 Task: Add a signature Marley Cooper containing Best wishes for a happy National Law Enforcement Appreciation Day, Marley Cooper to email address softage.3@softage.net and add a label Real estate leases
Action: Mouse moved to (80, 138)
Screenshot: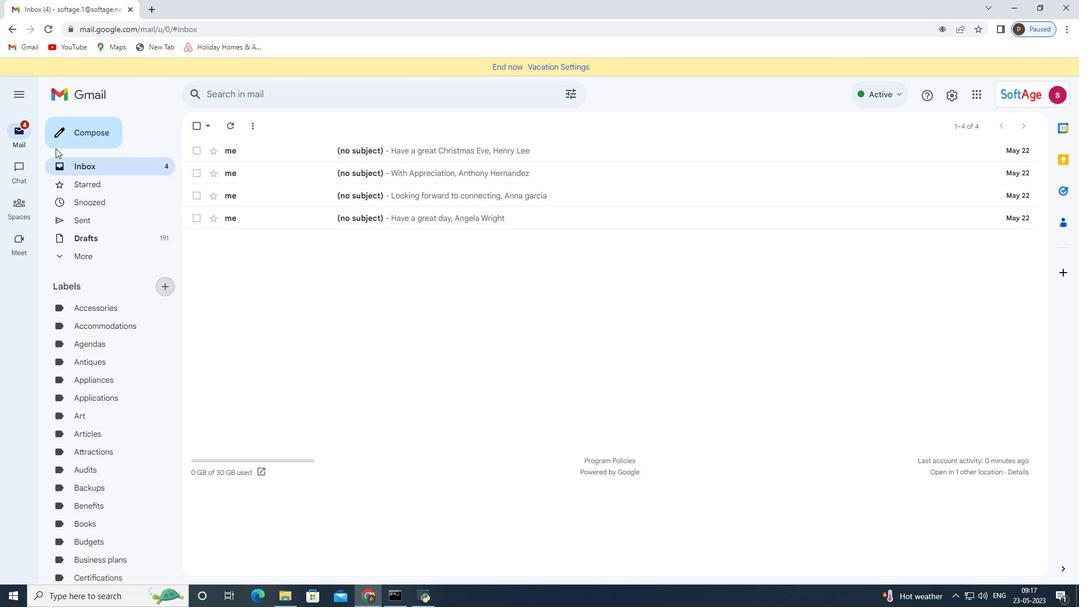 
Action: Mouse pressed left at (80, 138)
Screenshot: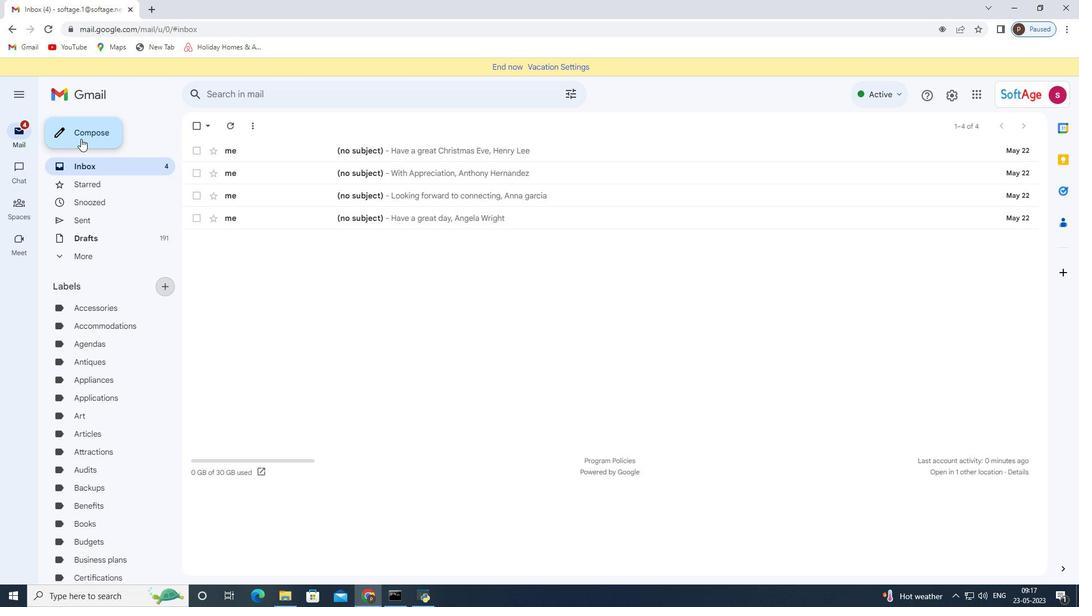 
Action: Mouse moved to (904, 568)
Screenshot: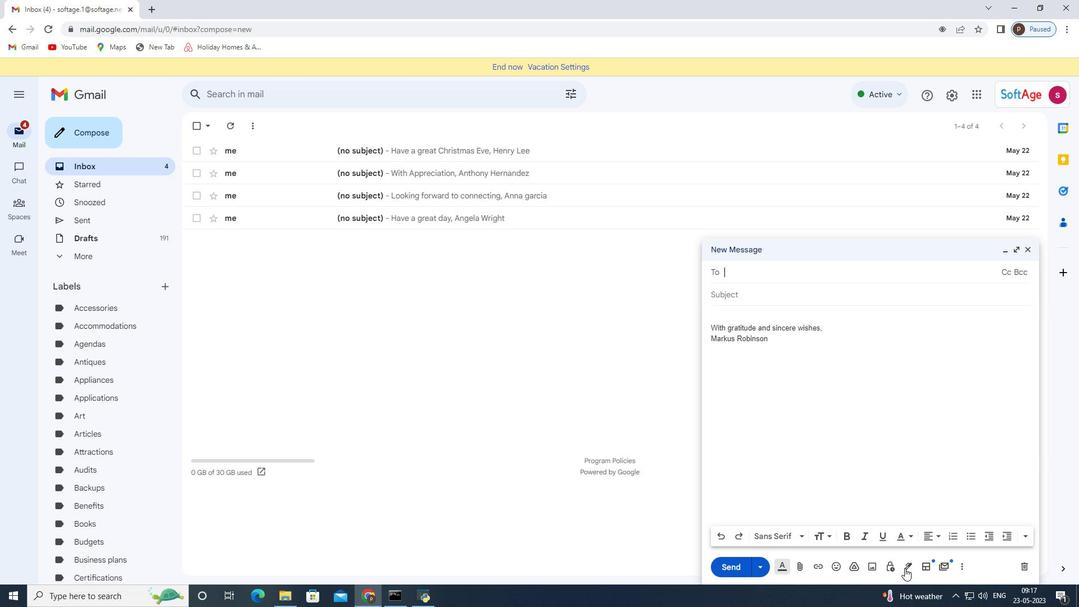 
Action: Mouse pressed left at (904, 568)
Screenshot: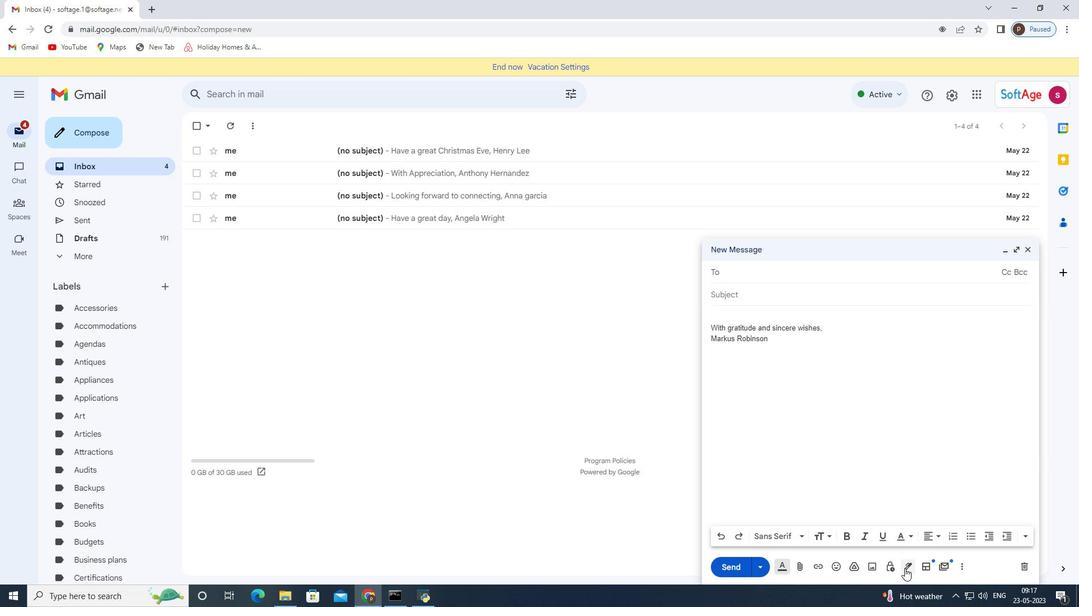 
Action: Mouse moved to (971, 505)
Screenshot: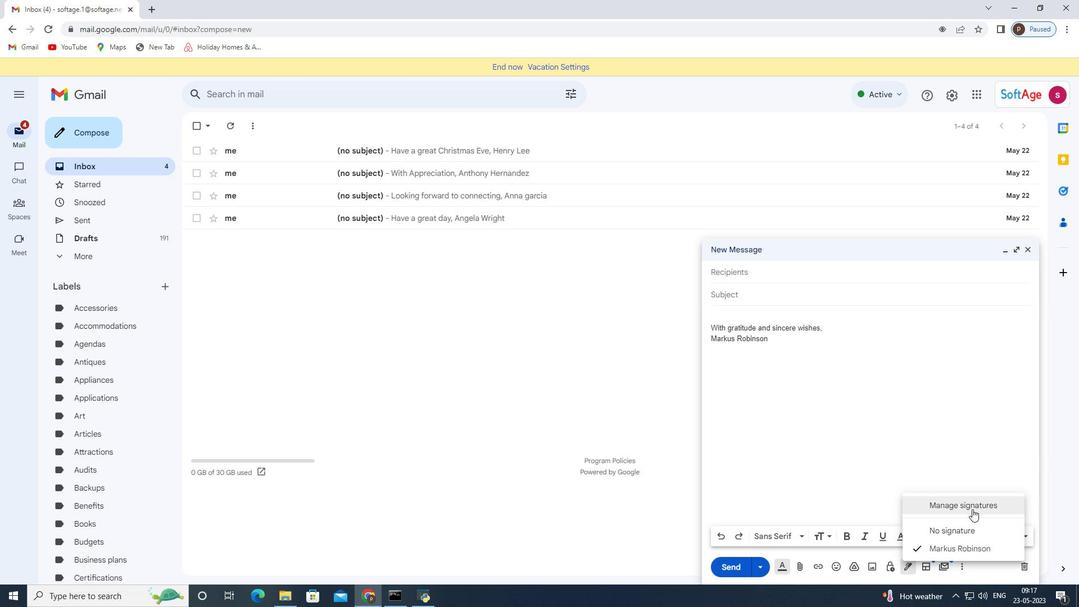 
Action: Mouse pressed left at (971, 505)
Screenshot: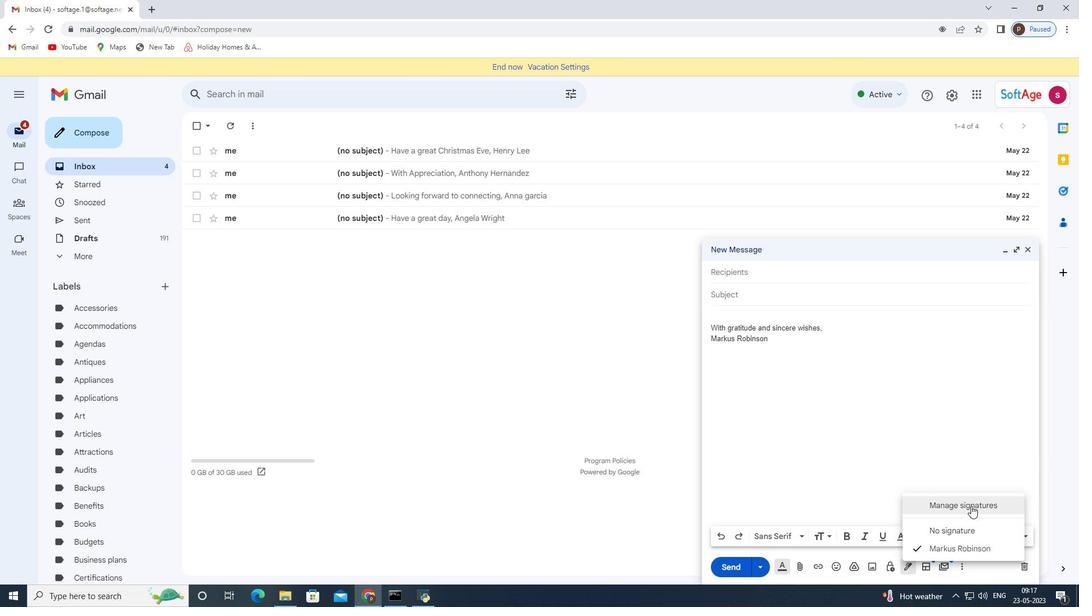 
Action: Mouse moved to (364, 347)
Screenshot: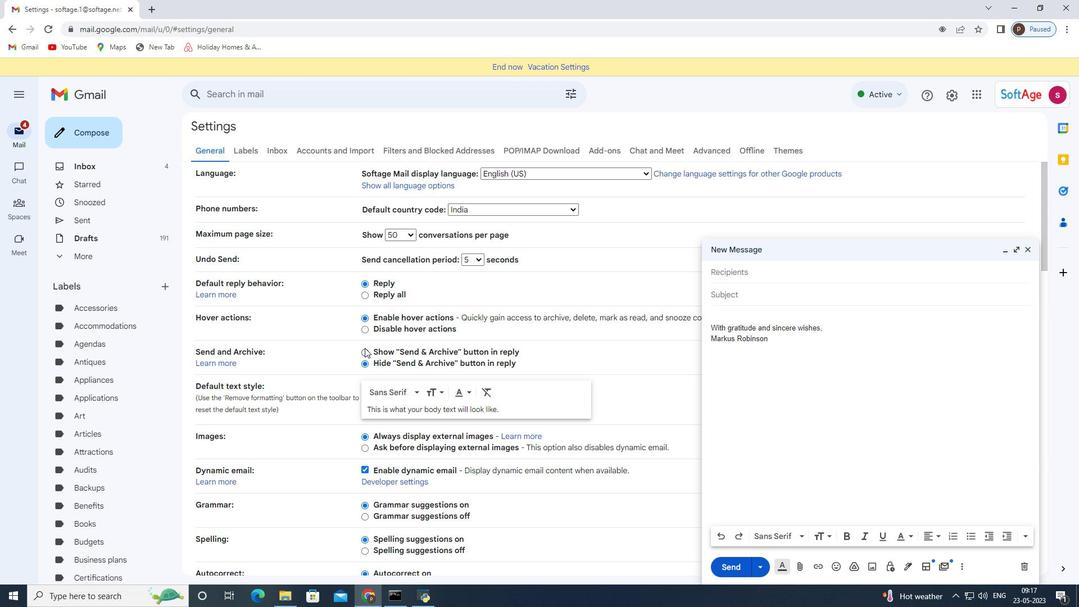 
Action: Mouse scrolled (364, 346) with delta (0, 0)
Screenshot: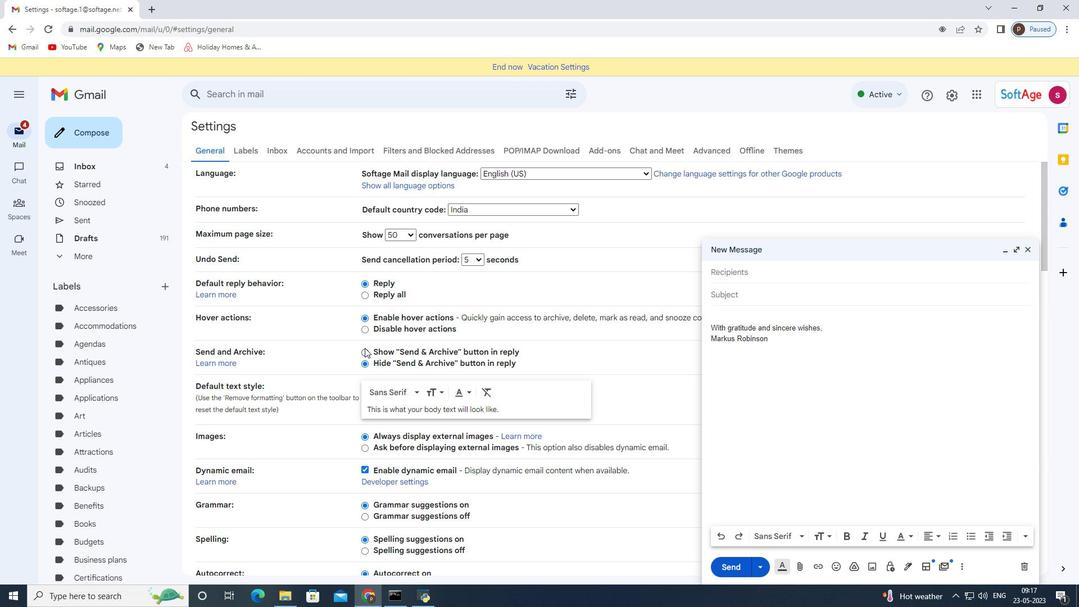 
Action: Mouse scrolled (364, 346) with delta (0, 0)
Screenshot: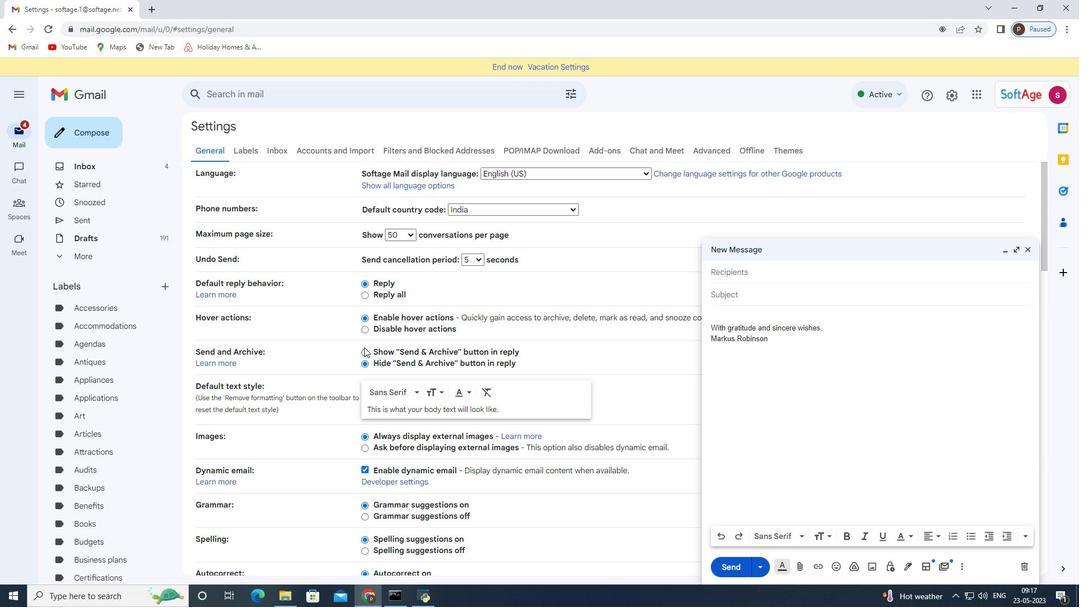 
Action: Mouse scrolled (364, 346) with delta (0, 0)
Screenshot: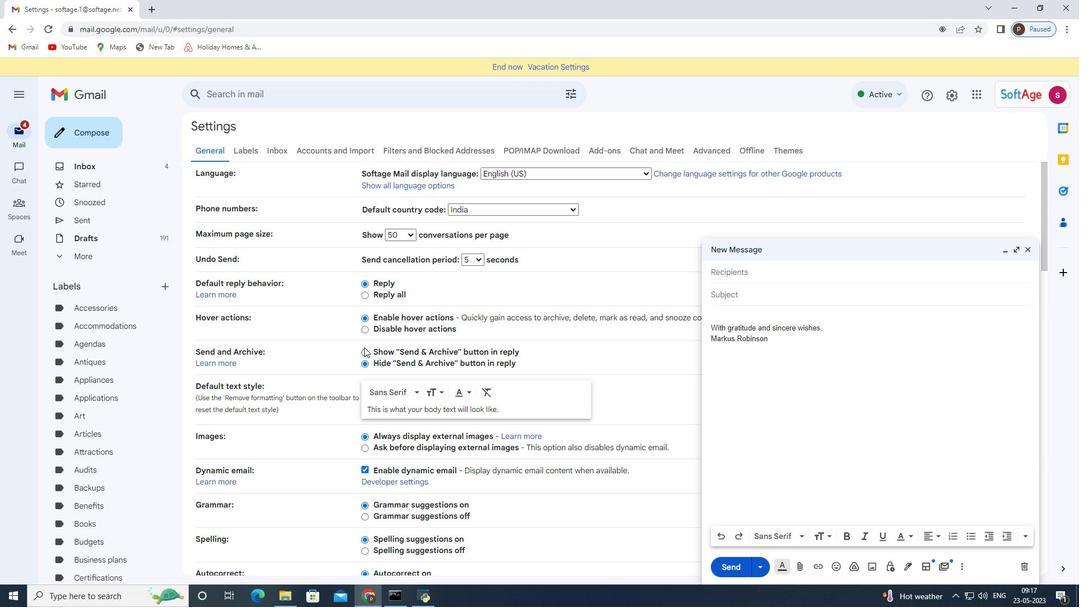 
Action: Mouse moved to (369, 347)
Screenshot: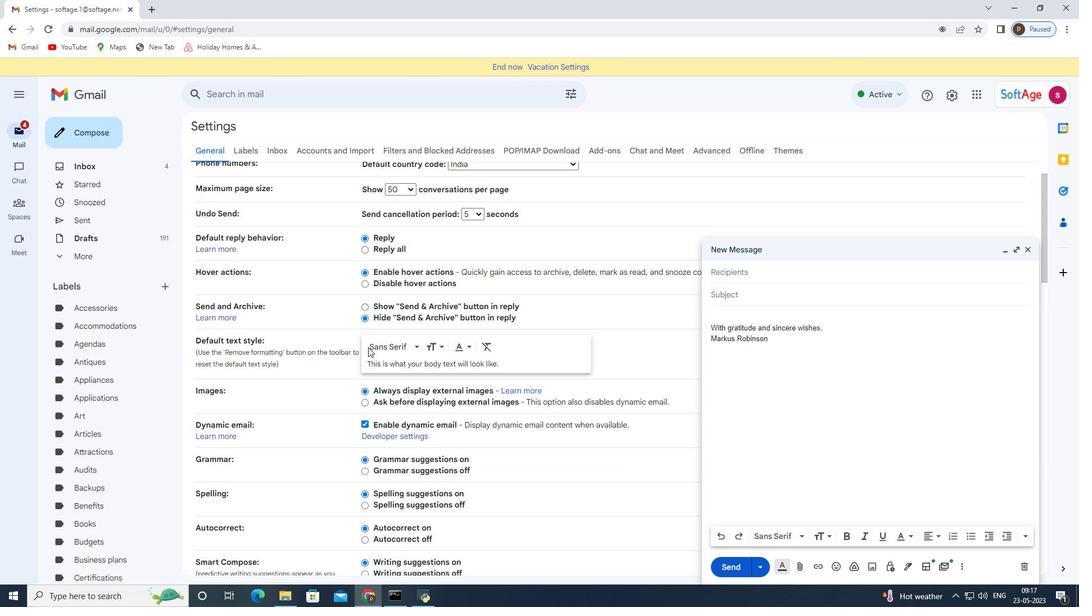 
Action: Mouse scrolled (369, 347) with delta (0, 0)
Screenshot: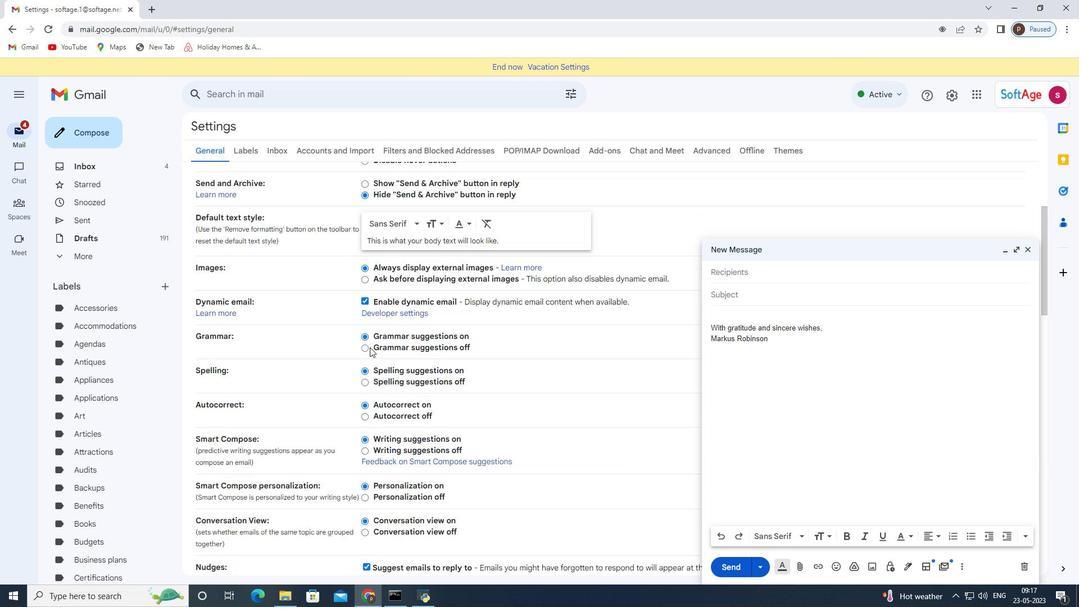 
Action: Mouse scrolled (369, 346) with delta (0, 0)
Screenshot: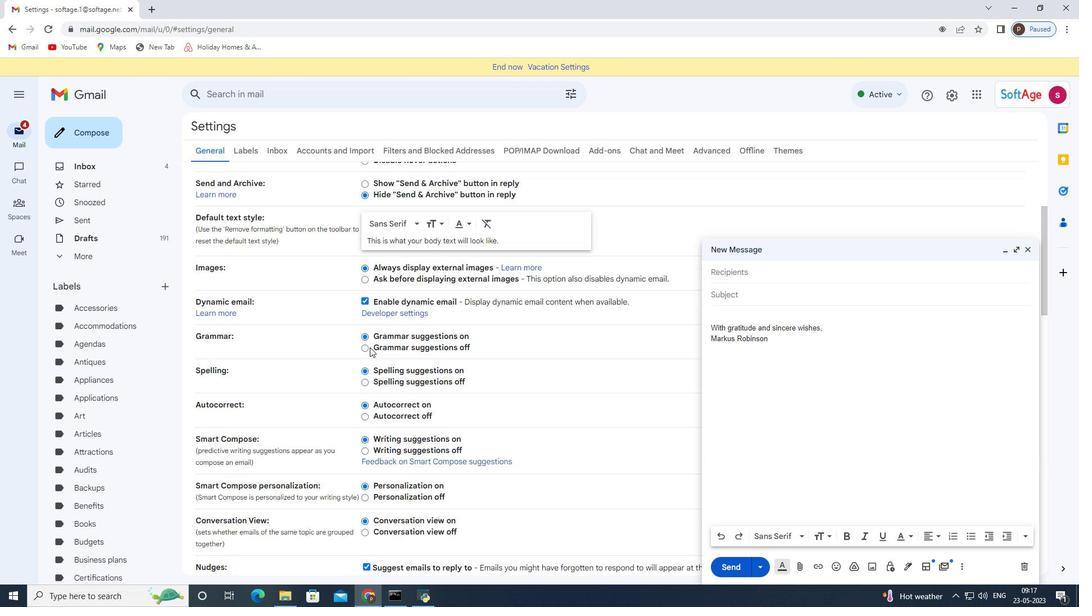 
Action: Mouse scrolled (369, 346) with delta (0, 0)
Screenshot: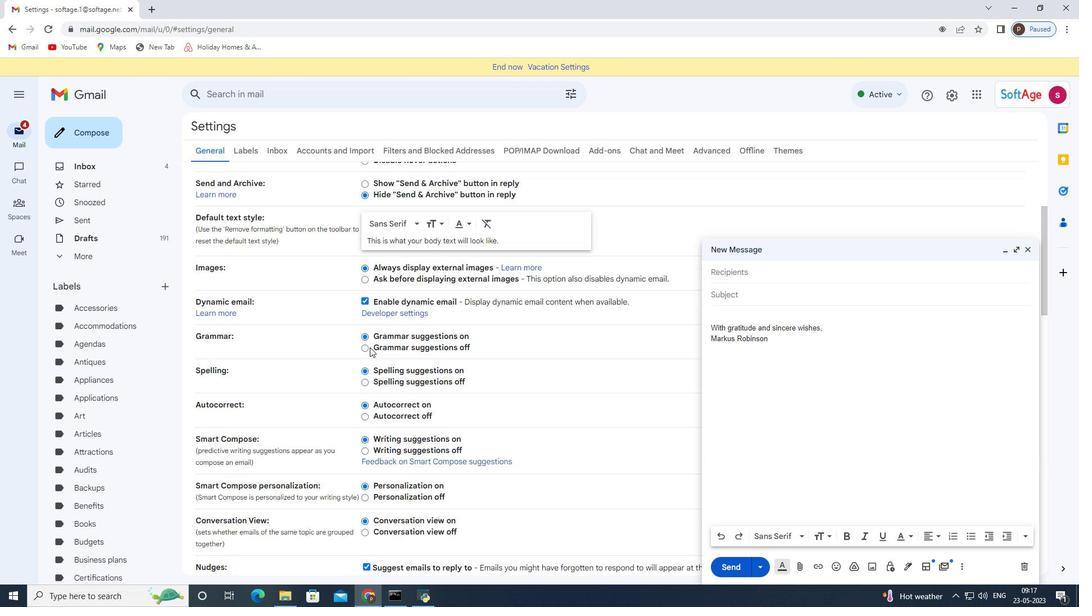 
Action: Mouse scrolled (369, 346) with delta (0, 0)
Screenshot: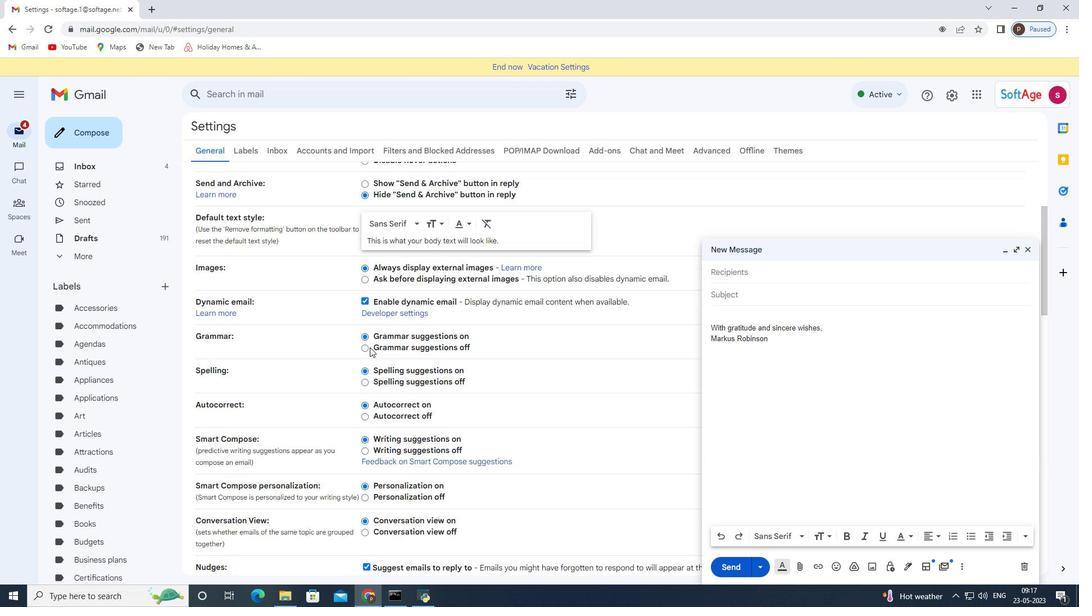 
Action: Mouse scrolled (369, 346) with delta (0, 0)
Screenshot: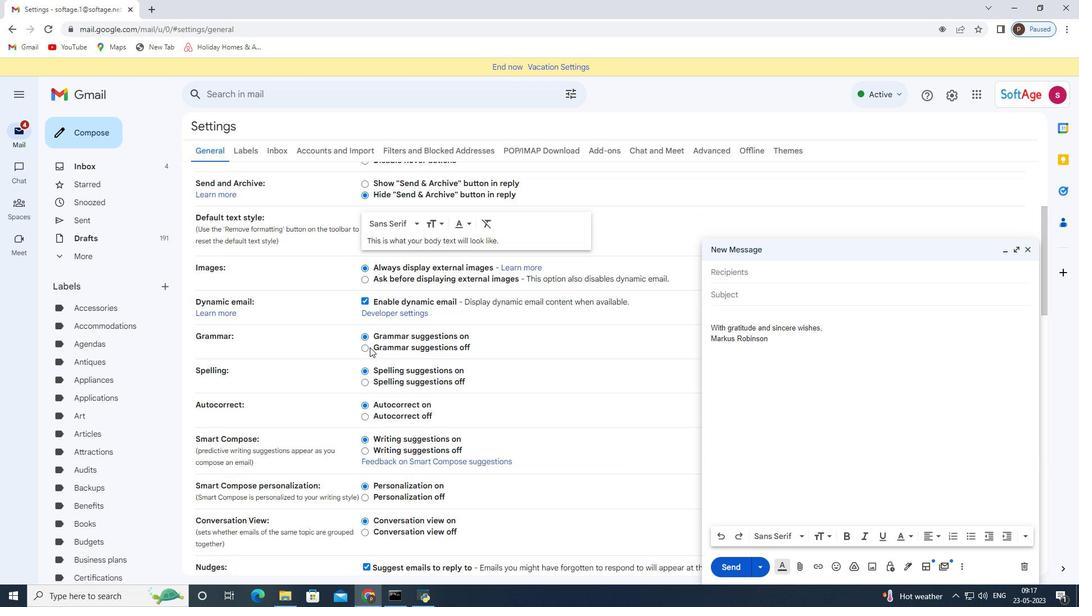 
Action: Mouse scrolled (369, 346) with delta (0, 0)
Screenshot: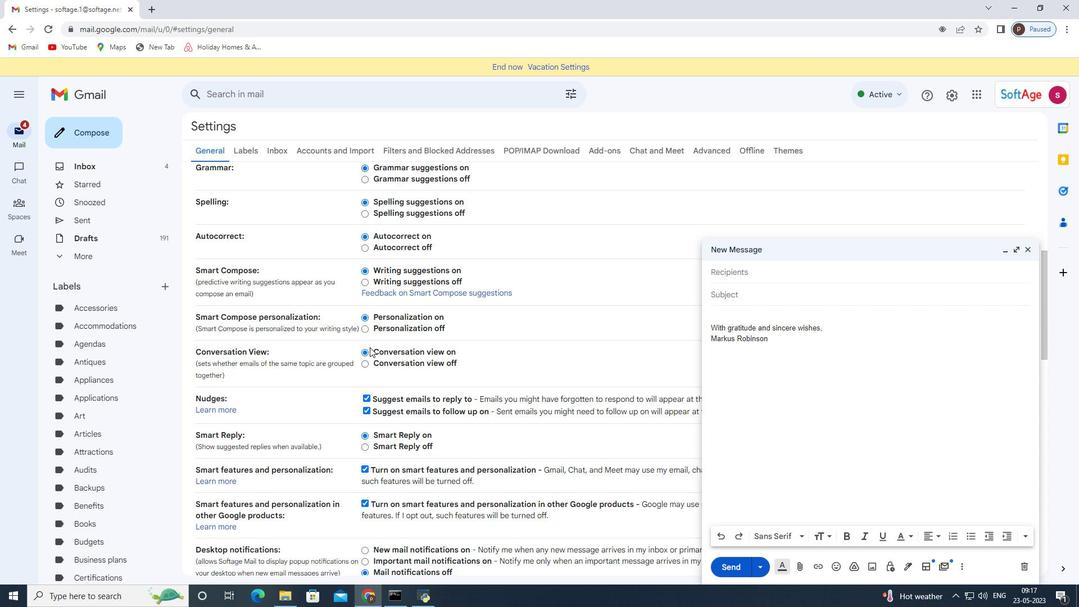 
Action: Mouse scrolled (369, 346) with delta (0, 0)
Screenshot: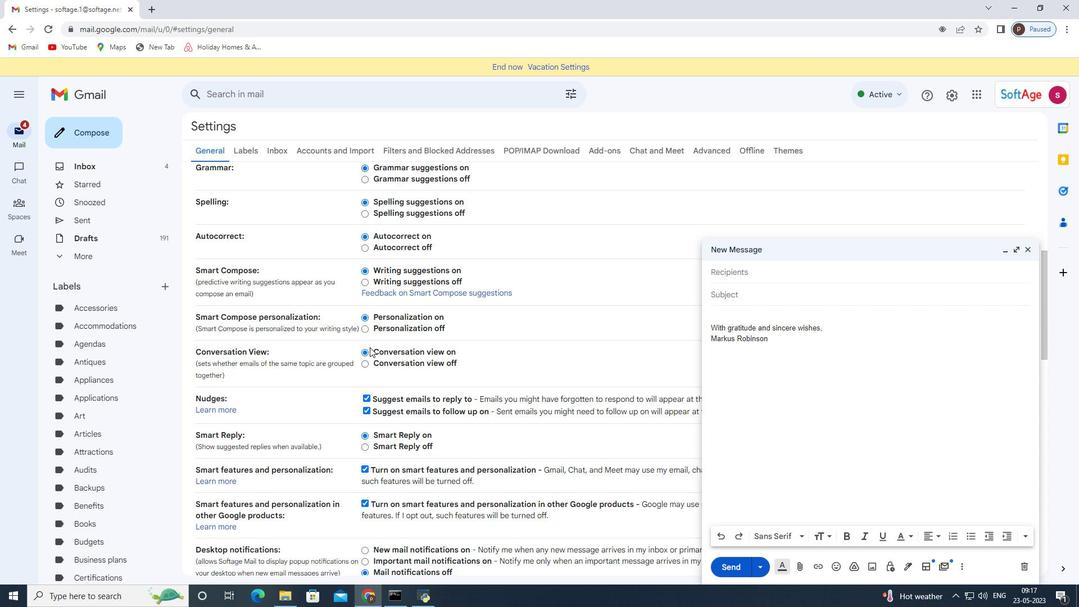 
Action: Mouse scrolled (369, 346) with delta (0, 0)
Screenshot: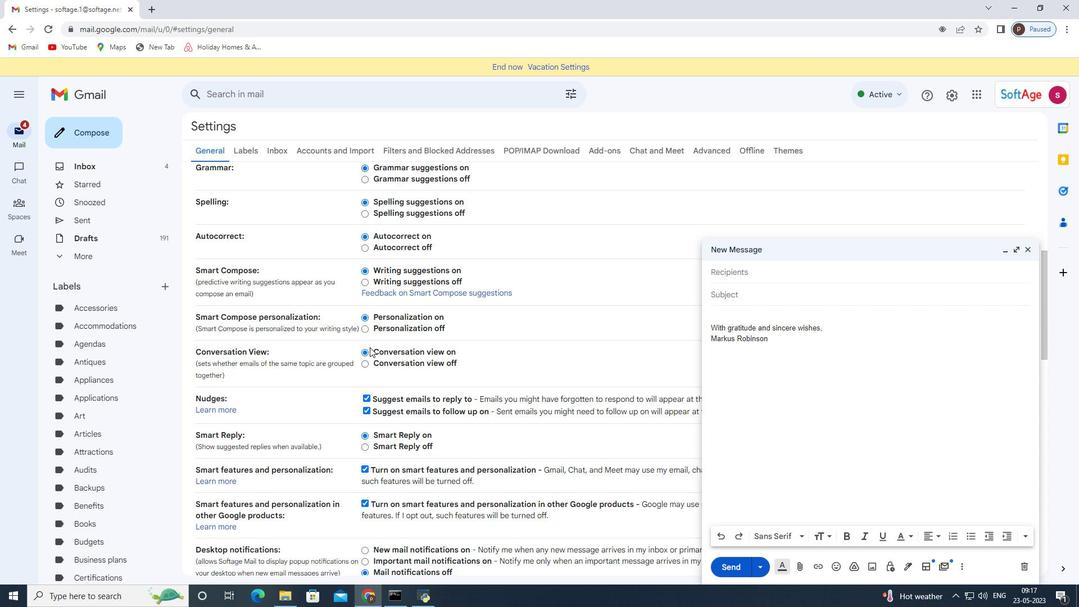 
Action: Mouse moved to (371, 347)
Screenshot: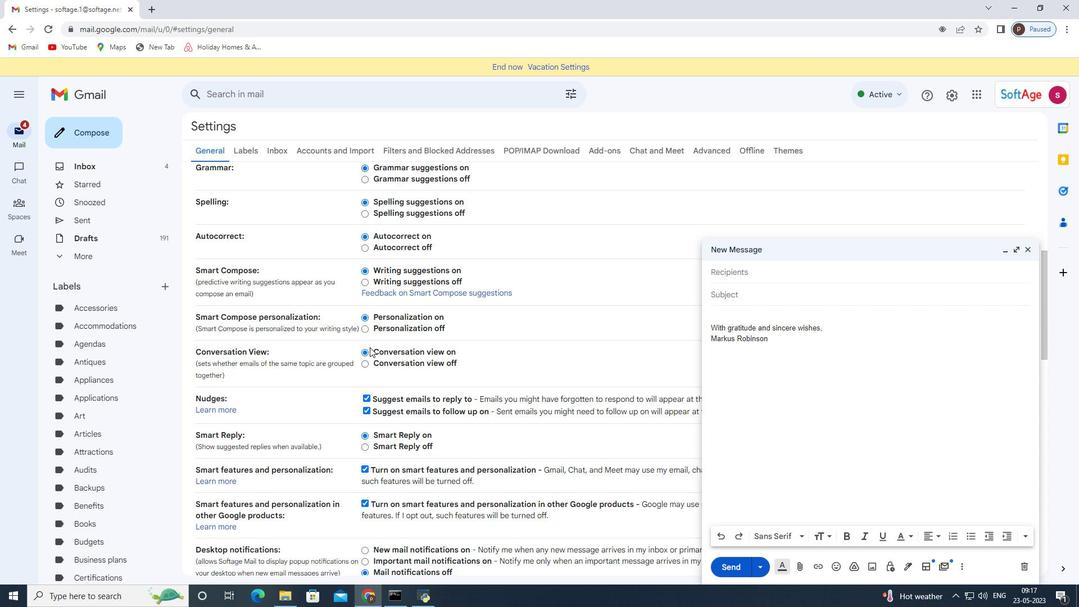 
Action: Mouse scrolled (371, 346) with delta (0, 0)
Screenshot: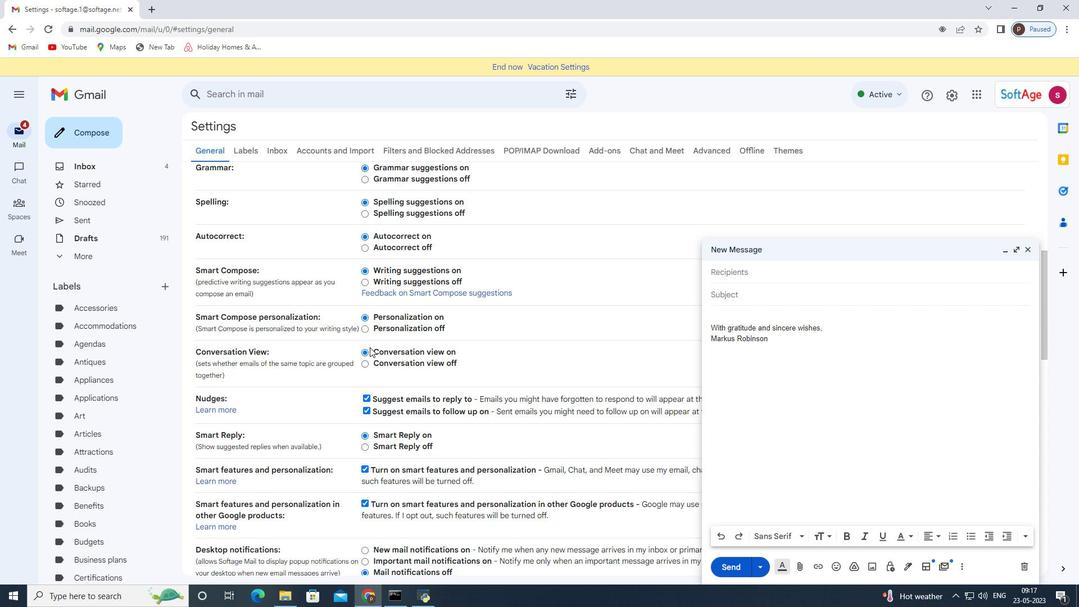 
Action: Mouse moved to (379, 345)
Screenshot: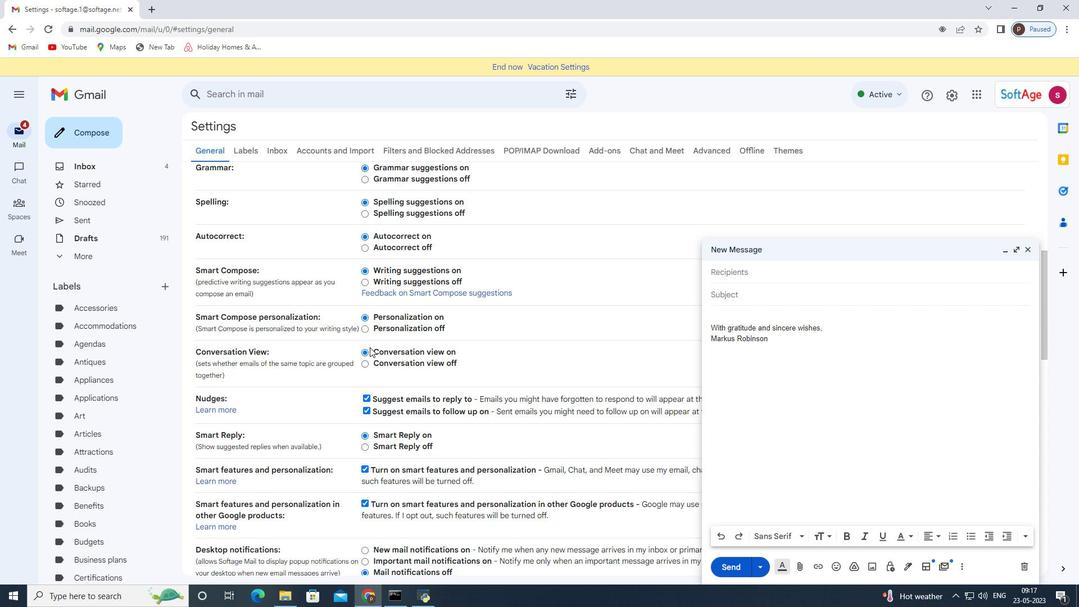 
Action: Mouse scrolled (379, 345) with delta (0, 0)
Screenshot: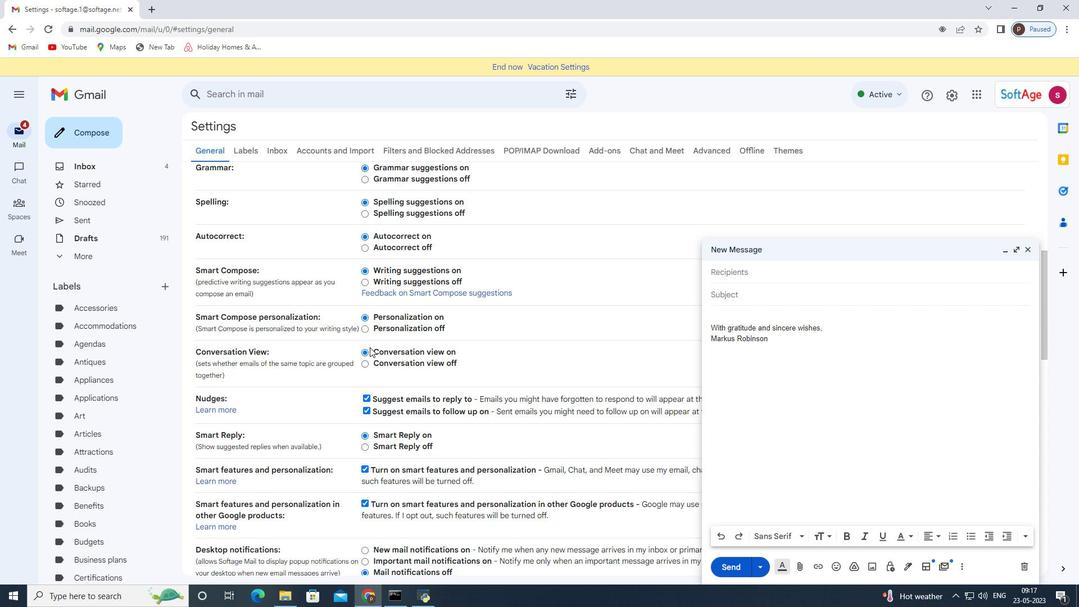 
Action: Mouse moved to (395, 343)
Screenshot: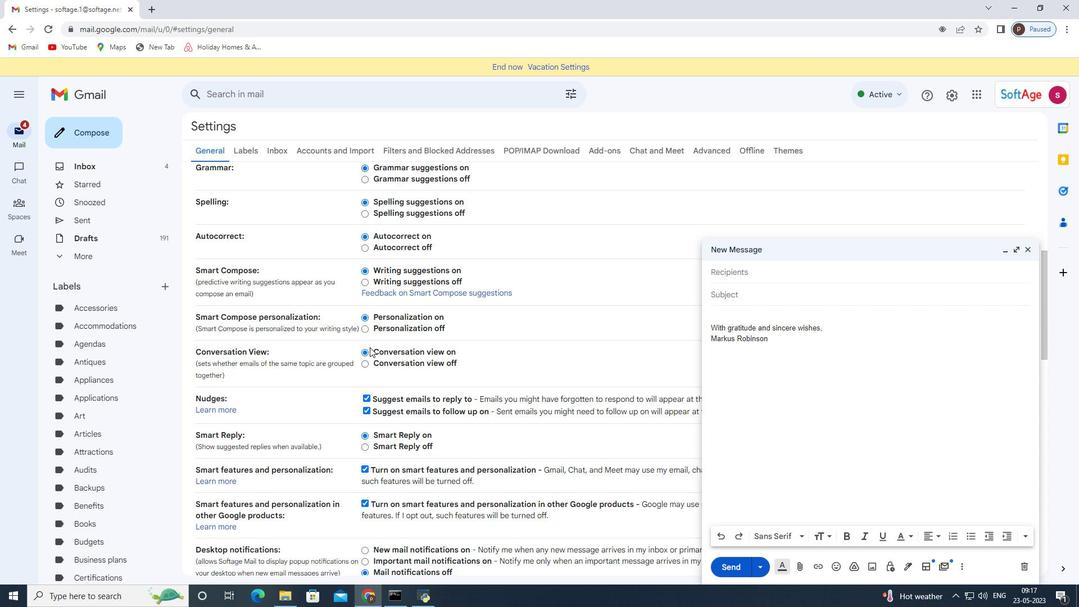 
Action: Mouse scrolled (395, 343) with delta (0, 0)
Screenshot: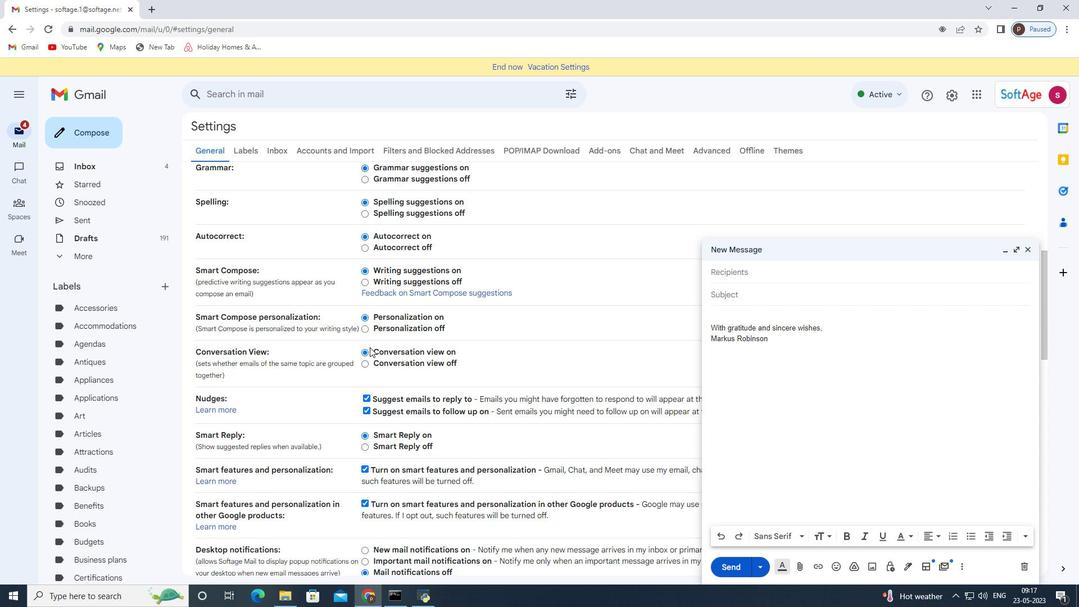 
Action: Mouse moved to (418, 342)
Screenshot: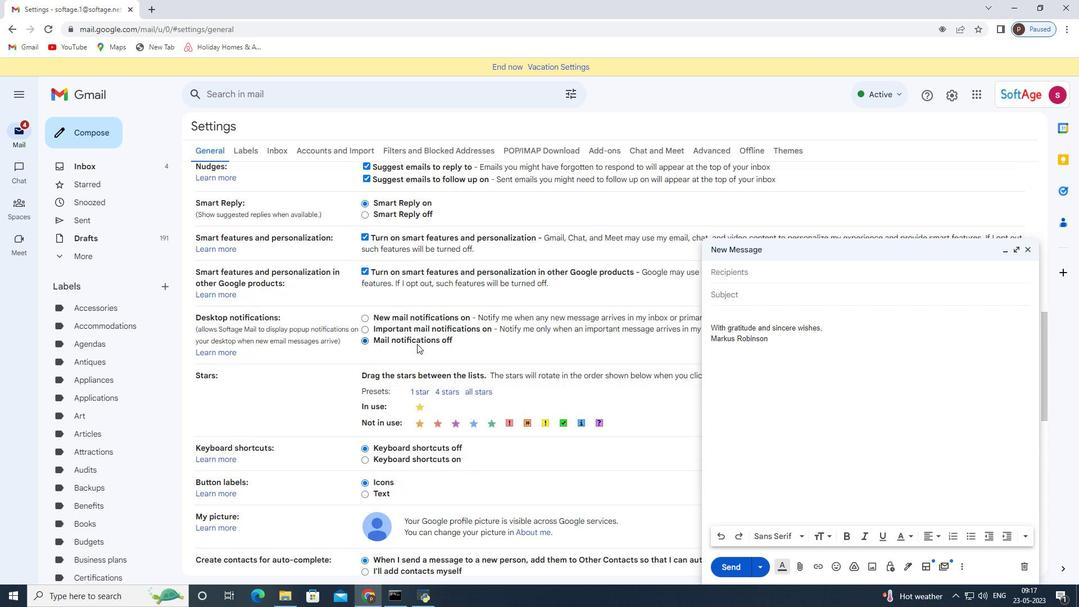 
Action: Mouse scrolled (418, 341) with delta (0, 0)
Screenshot: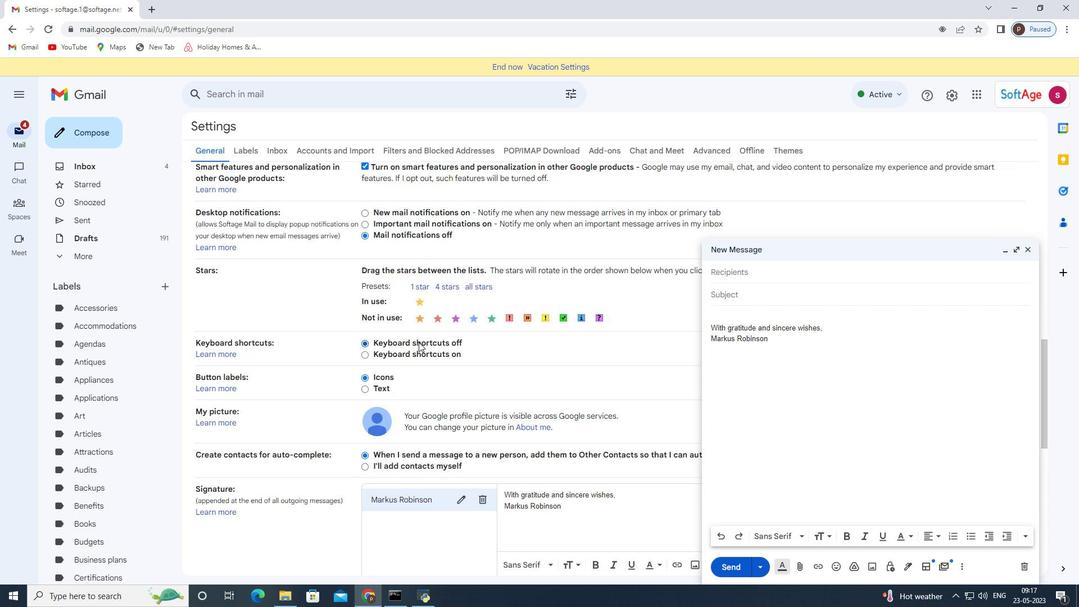
Action: Mouse scrolled (418, 341) with delta (0, 0)
Screenshot: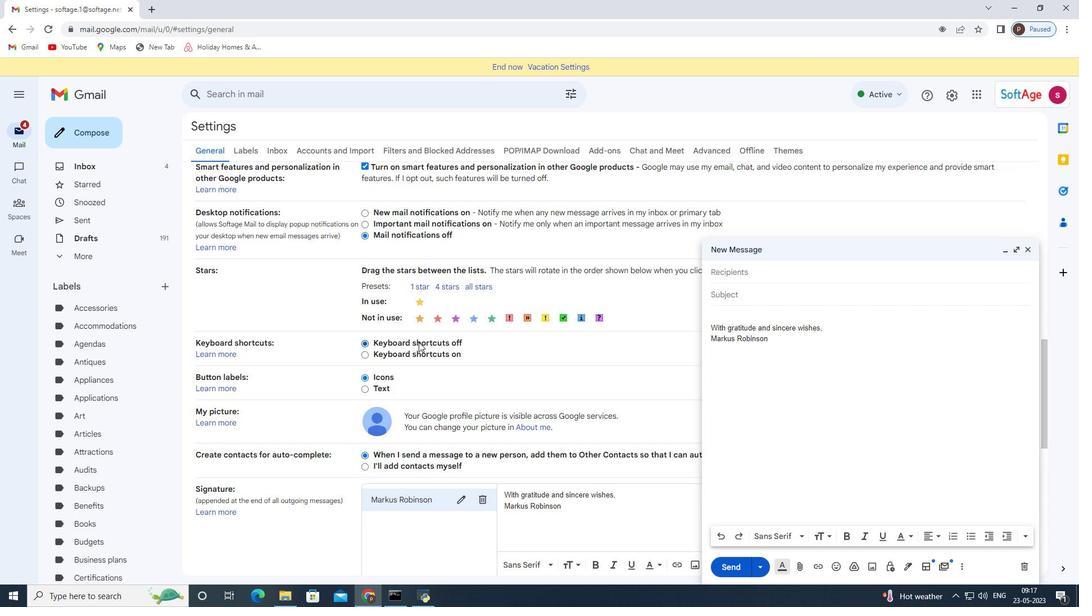 
Action: Mouse moved to (478, 389)
Screenshot: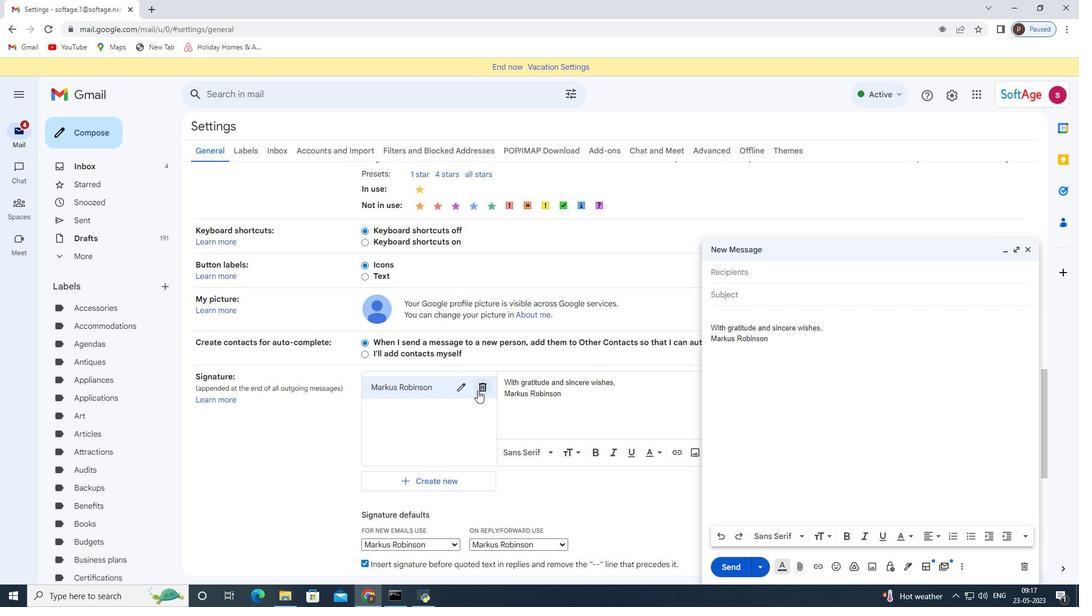 
Action: Mouse pressed left at (478, 389)
Screenshot: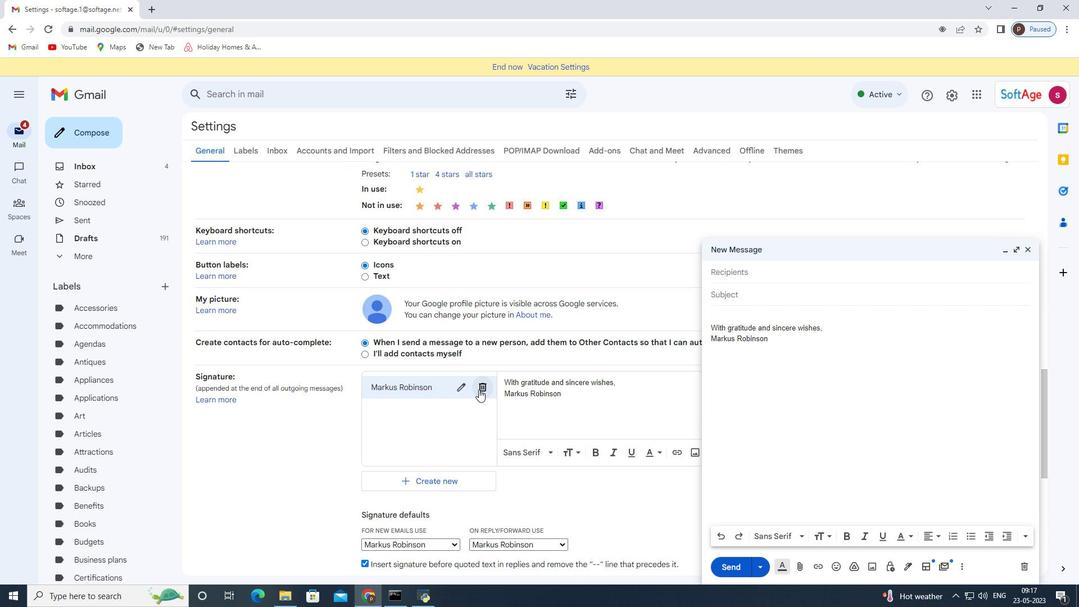 
Action: Mouse moved to (639, 347)
Screenshot: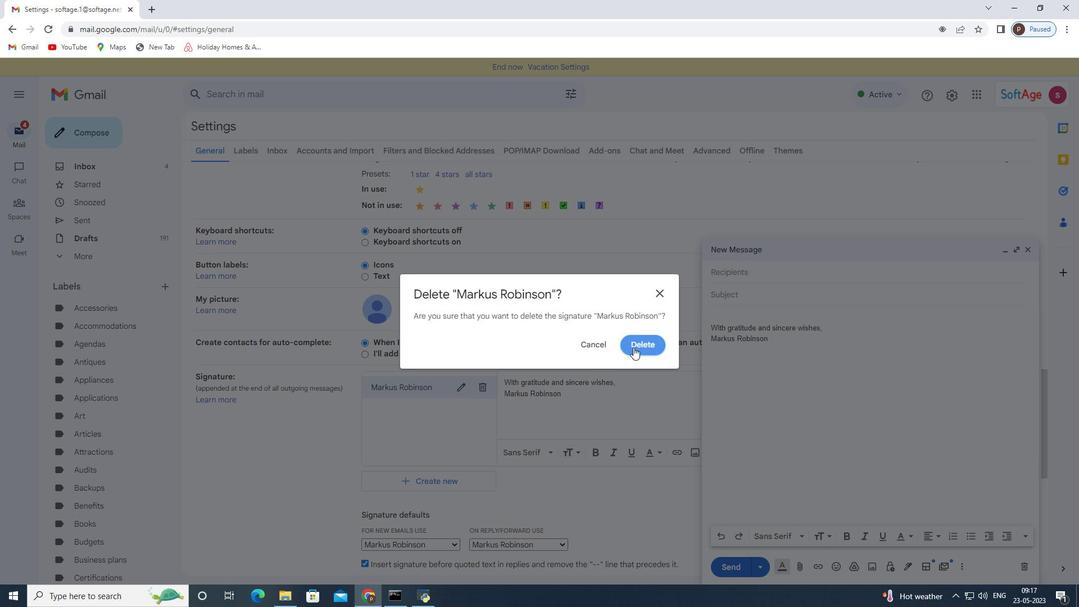 
Action: Mouse pressed left at (639, 347)
Screenshot: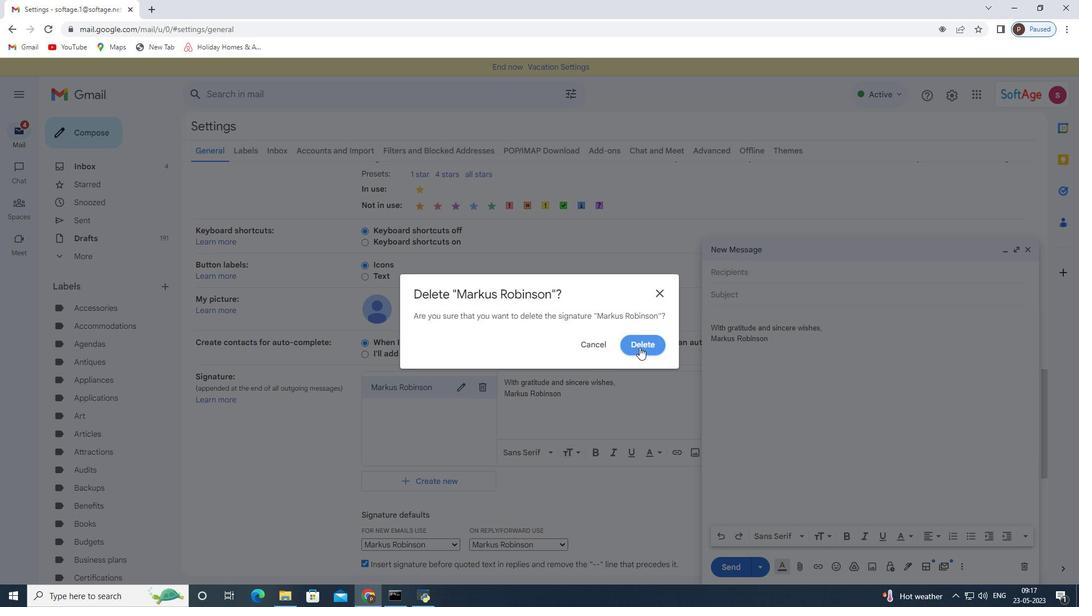 
Action: Mouse moved to (413, 389)
Screenshot: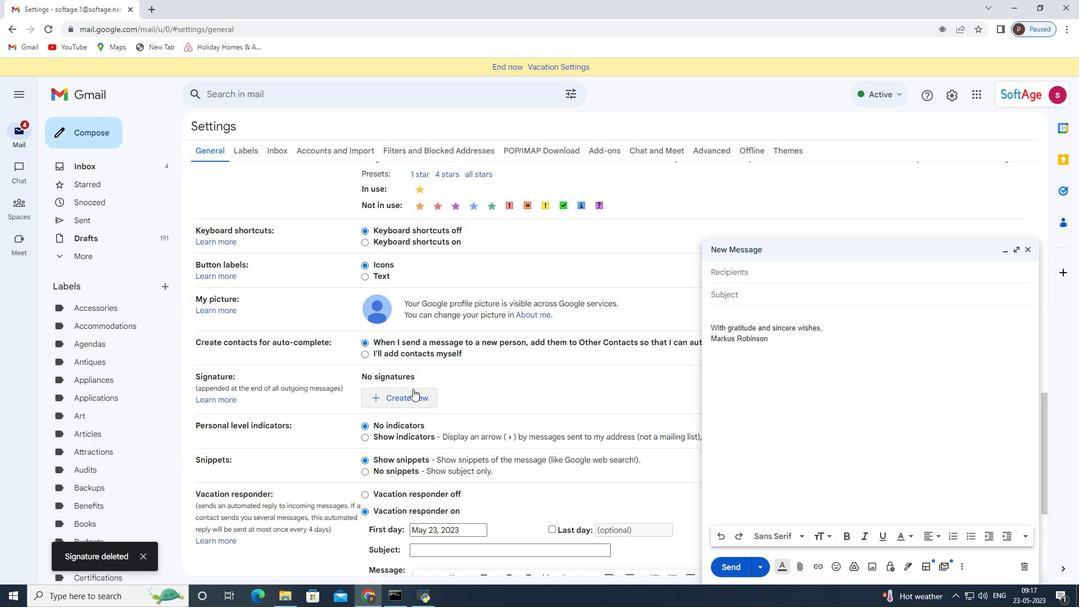 
Action: Mouse pressed left at (413, 389)
Screenshot: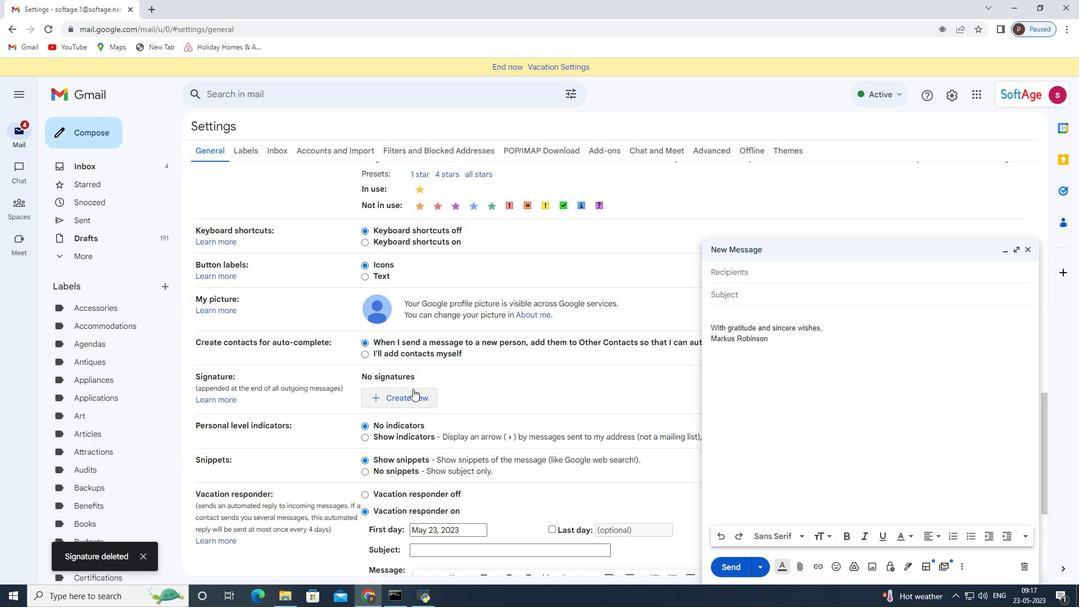
Action: Mouse moved to (443, 315)
Screenshot: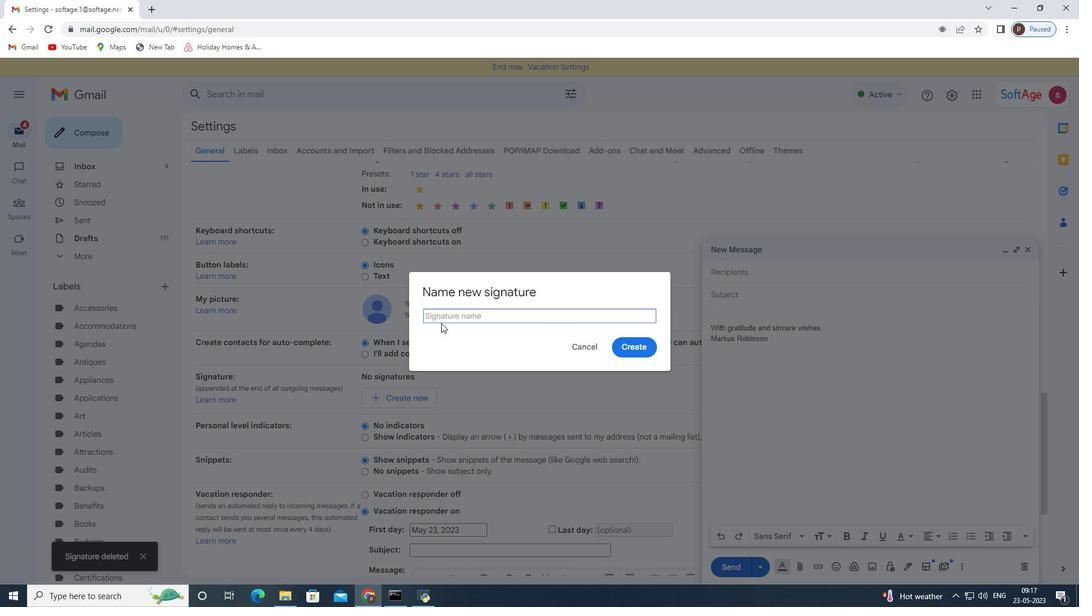 
Action: Mouse pressed left at (443, 315)
Screenshot: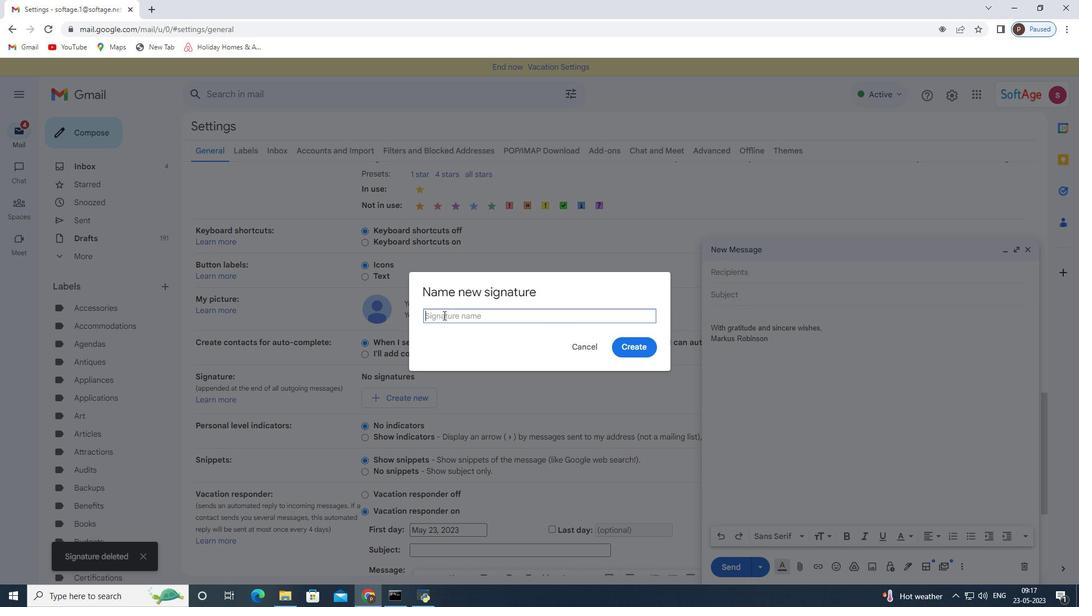 
Action: Key pressed <Key.shift>Marley<Key.space><Key.shift>Cooper
Screenshot: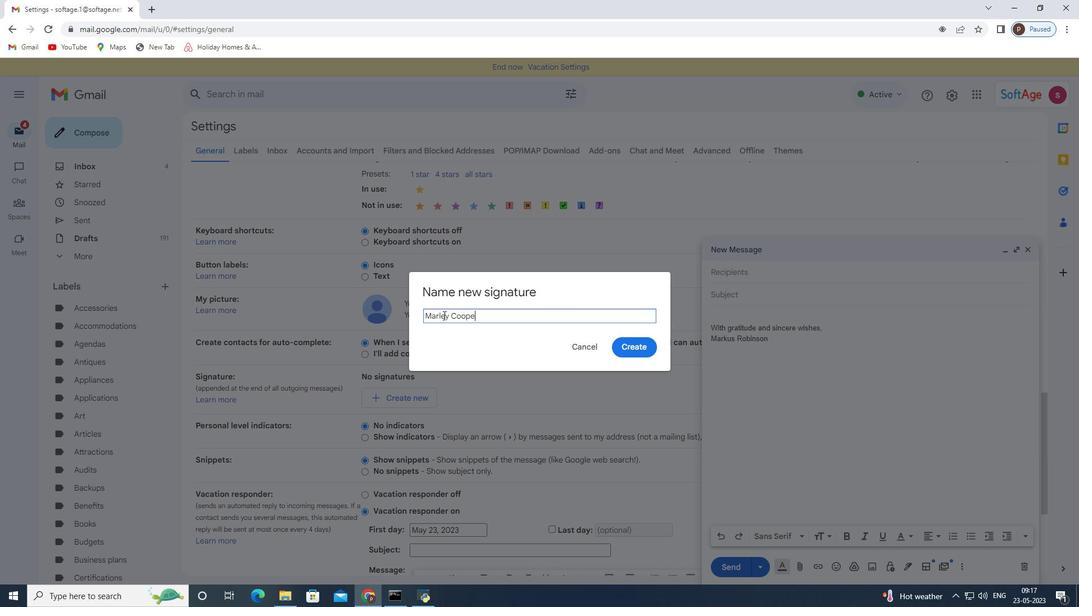
Action: Mouse moved to (644, 351)
Screenshot: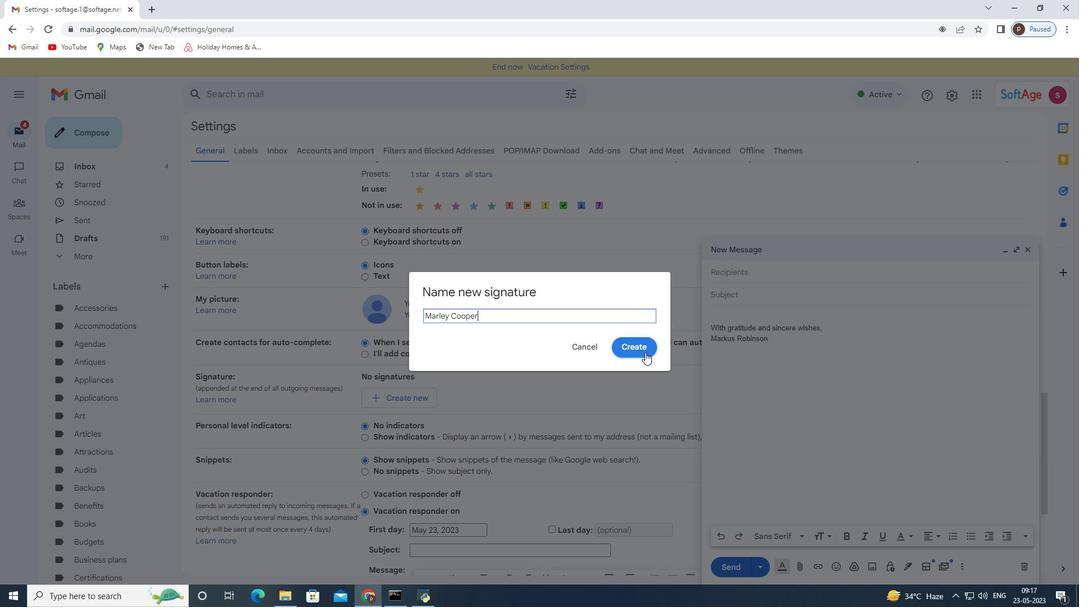 
Action: Mouse pressed left at (644, 351)
Screenshot: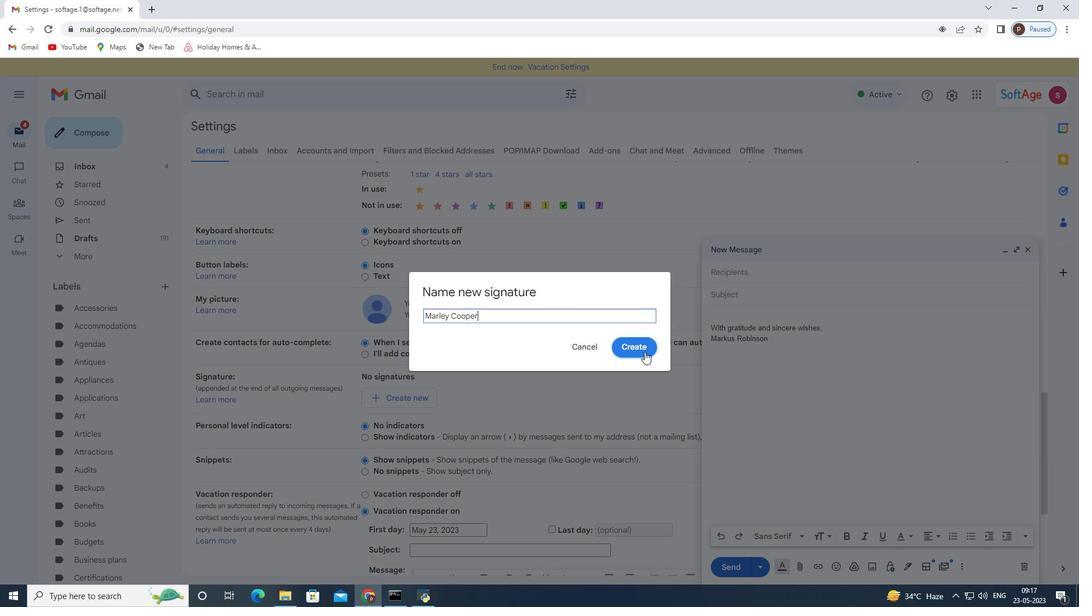 
Action: Mouse moved to (536, 394)
Screenshot: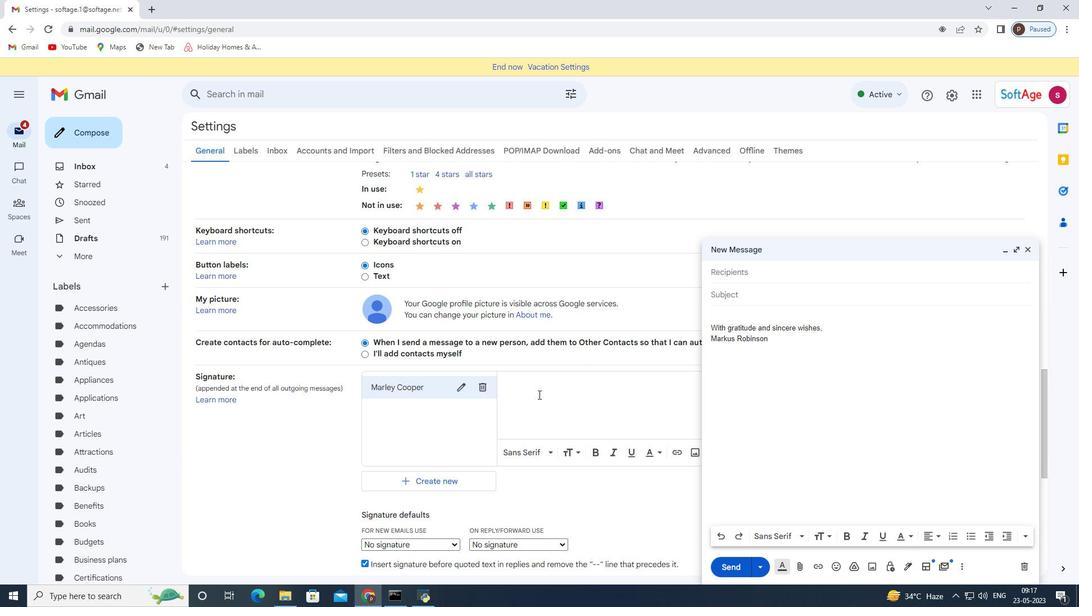 
Action: Mouse pressed left at (536, 394)
Screenshot: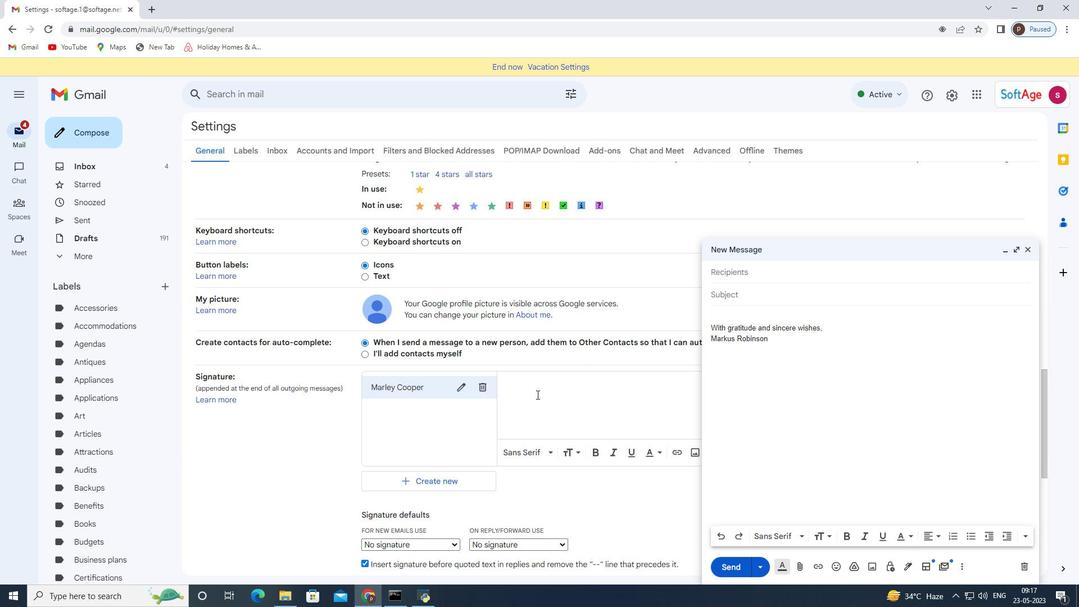 
Action: Key pressed <Key.shift>Best<Key.space>wishes<Key.space>for<Key.space>
Screenshot: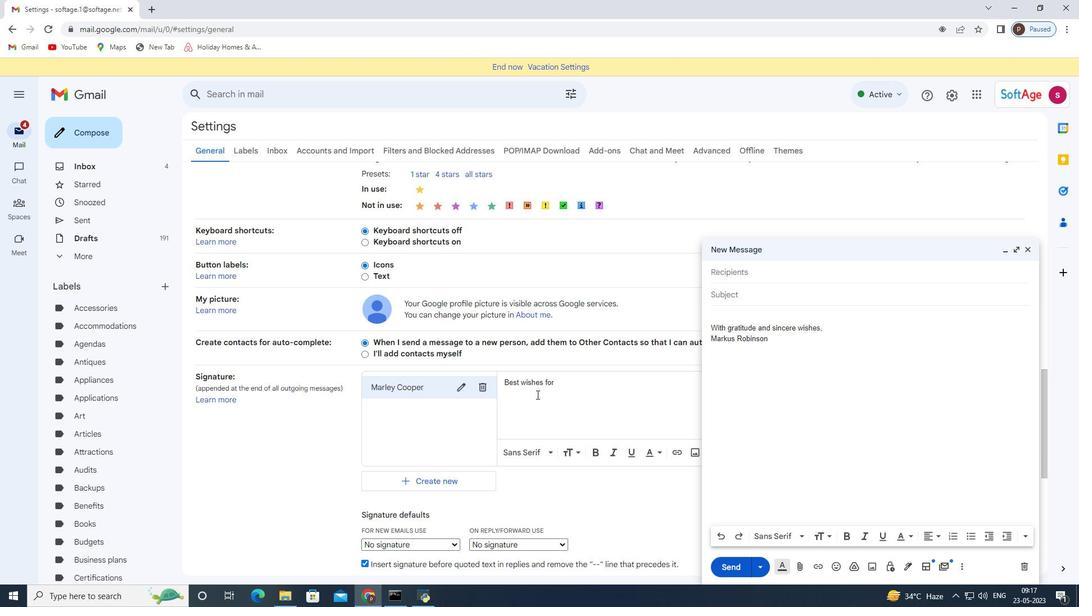 
Action: Mouse moved to (564, 394)
Screenshot: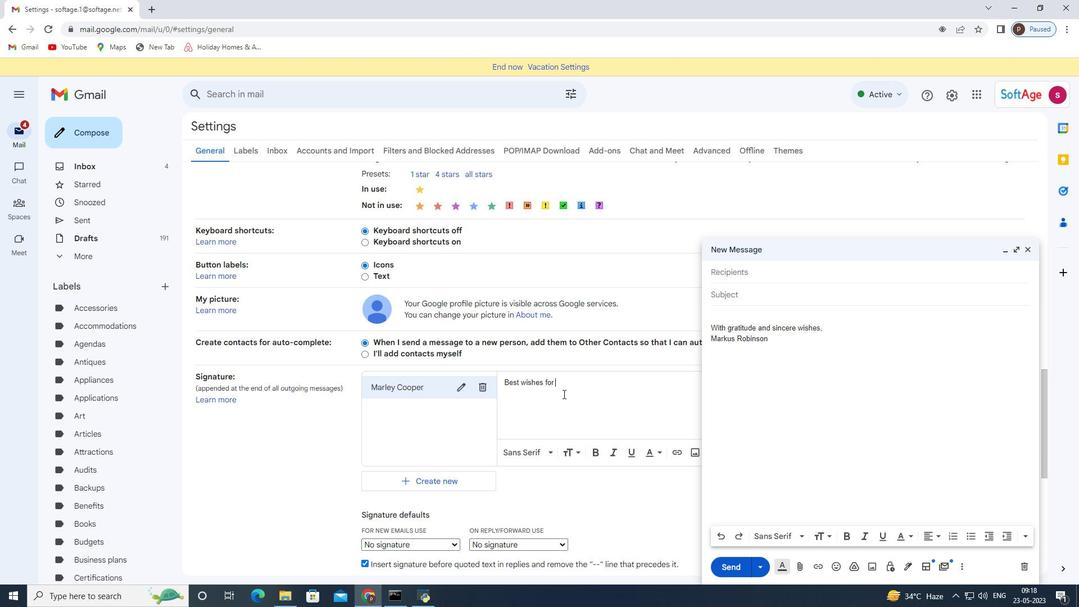 
Action: Key pressed a<Key.space>hapy<Key.space><Key.backspace><Key.backspace>py<Key.space><Key.shift>National<Key.space><Key.shift>Law<Key.space><Key.shift>Enforcement<Key.space><Key.shift>Appreciation<Key.space><Key.shift>Day,<Key.enter><Key.shift>Marley<Key.space><Key.shift><Key.shift><Key.shift><Key.shift><Key.shift><Key.shift><Key.shift><Key.shift><Key.shift><Key.shift><Key.shift><Key.shift><Key.shift>Cooper
Screenshot: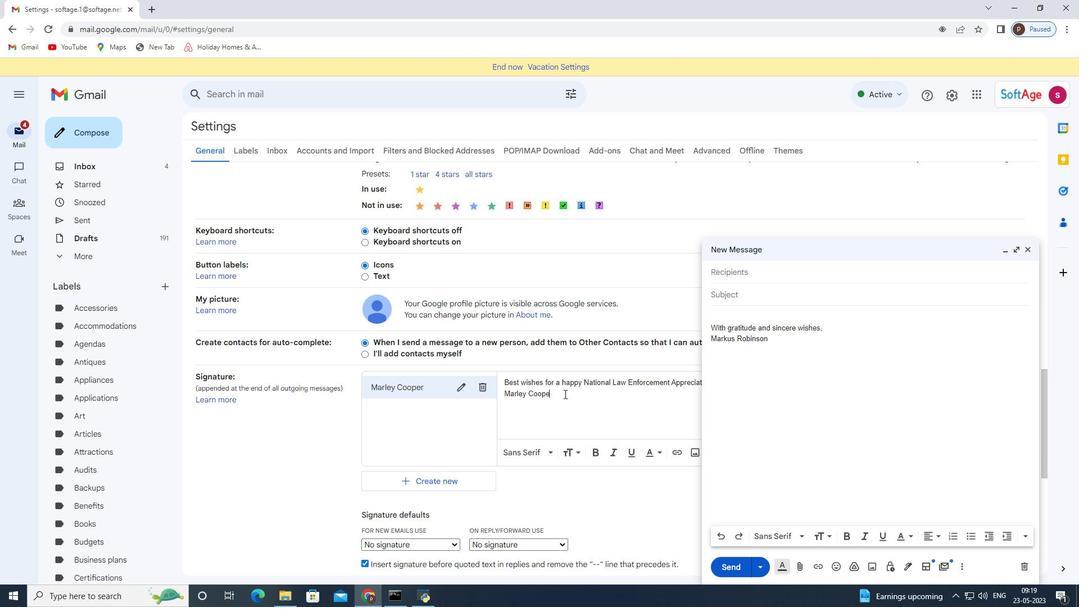 
Action: Mouse moved to (565, 394)
Screenshot: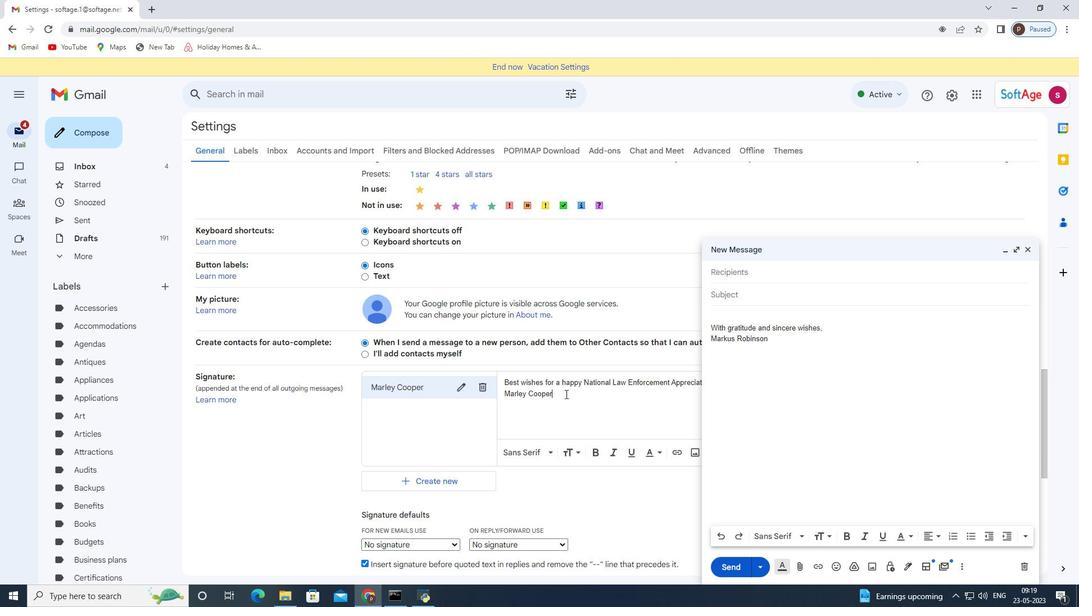 
Action: Mouse scrolled (565, 393) with delta (0, 0)
Screenshot: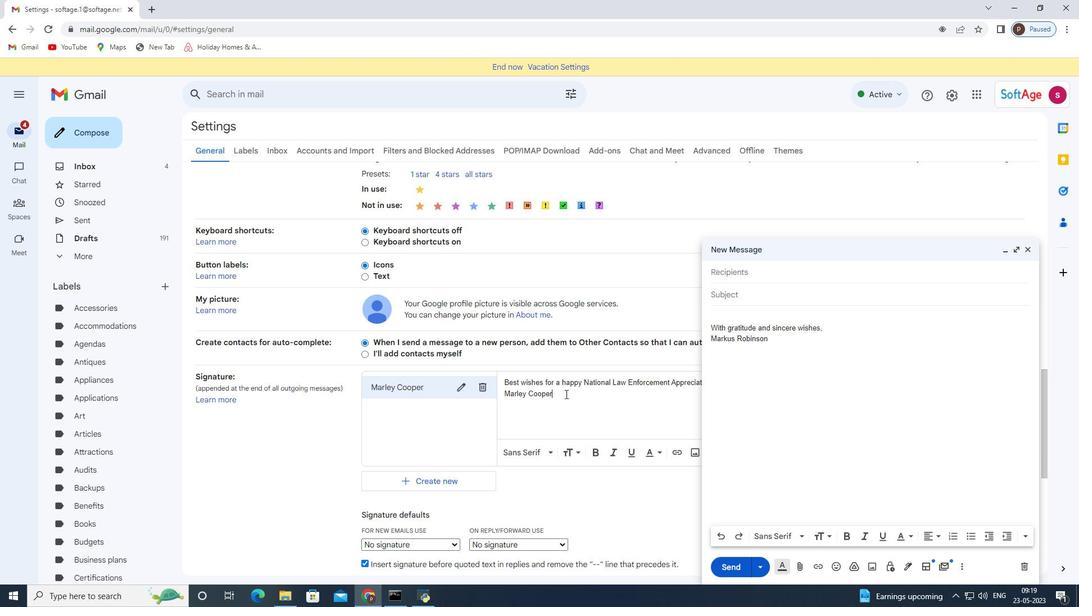 
Action: Mouse moved to (563, 395)
Screenshot: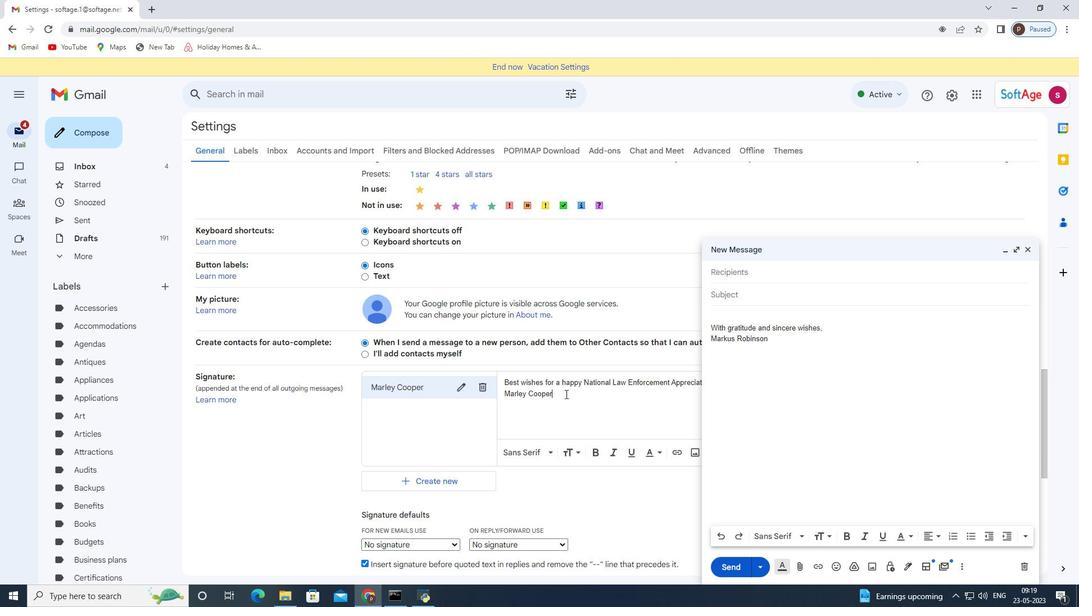 
Action: Mouse scrolled (563, 395) with delta (0, 0)
Screenshot: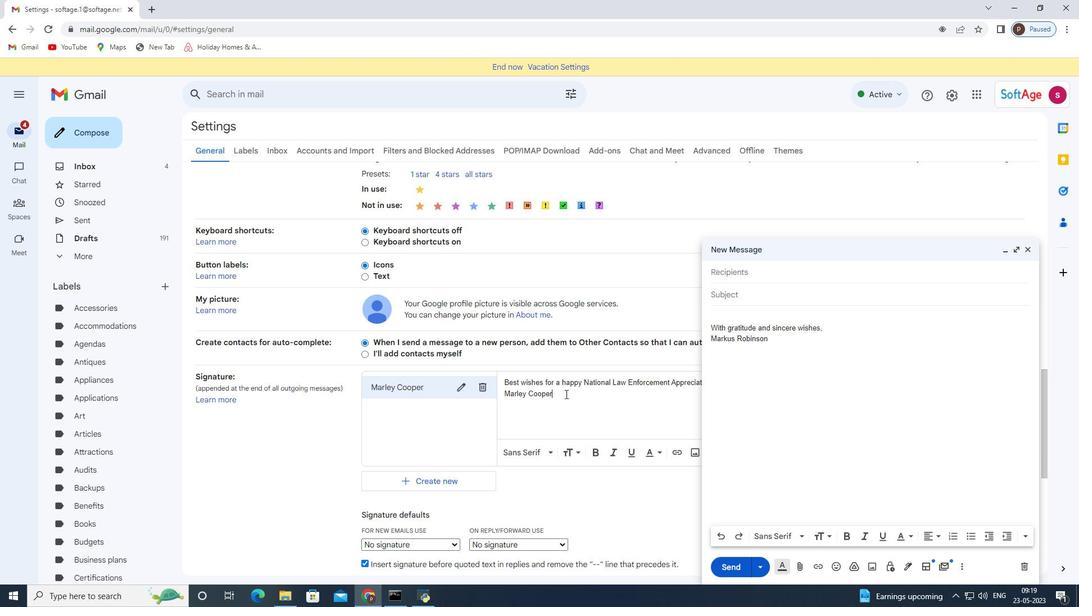 
Action: Mouse moved to (495, 401)
Screenshot: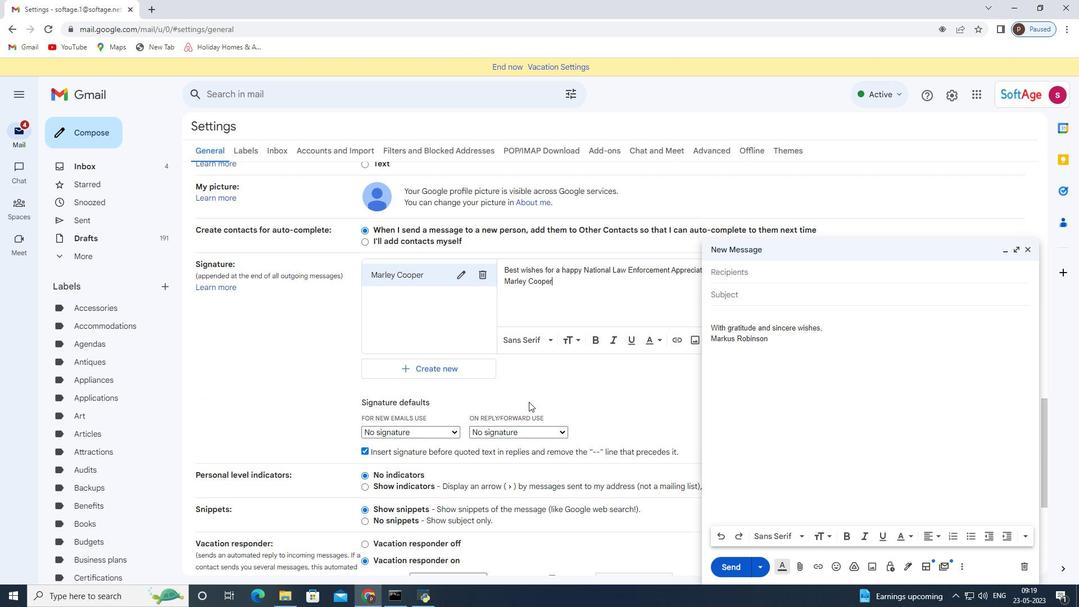 
Action: Mouse scrolled (495, 401) with delta (0, 0)
Screenshot: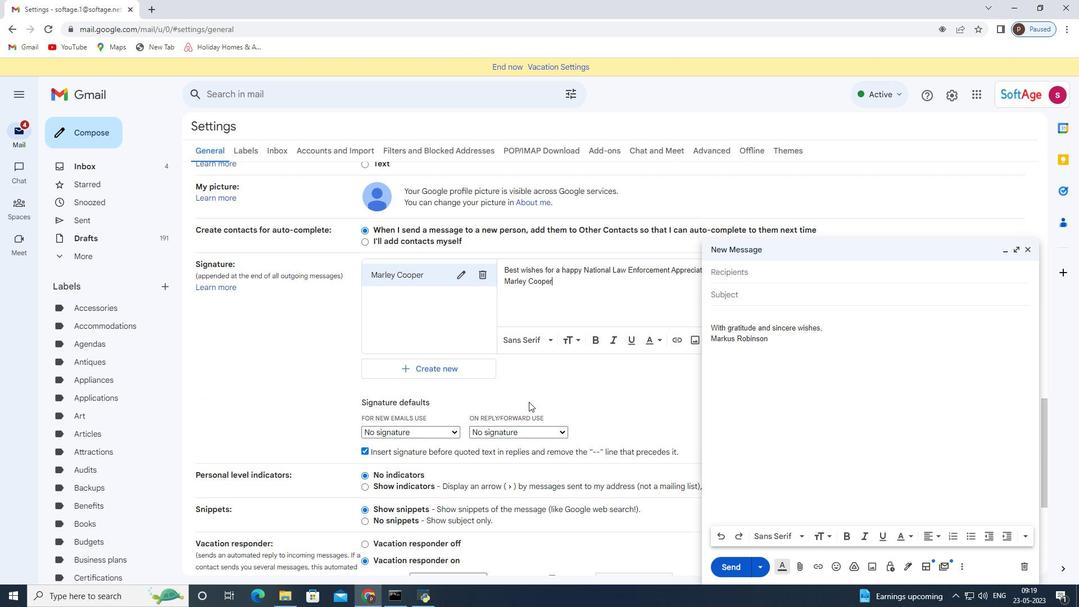 
Action: Mouse moved to (455, 370)
Screenshot: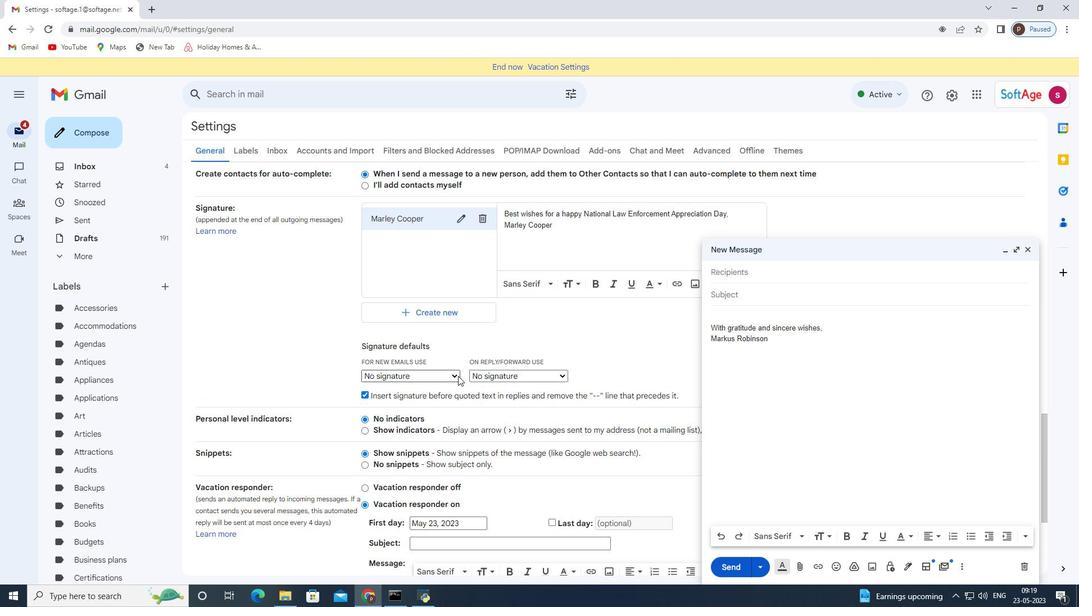 
Action: Mouse pressed left at (455, 370)
Screenshot: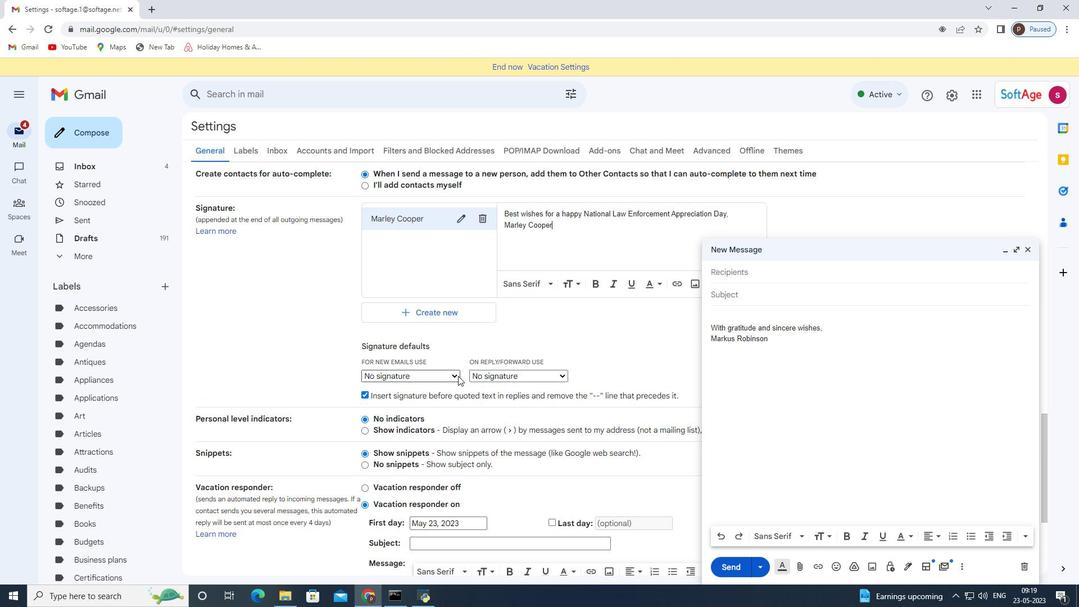 
Action: Mouse moved to (449, 399)
Screenshot: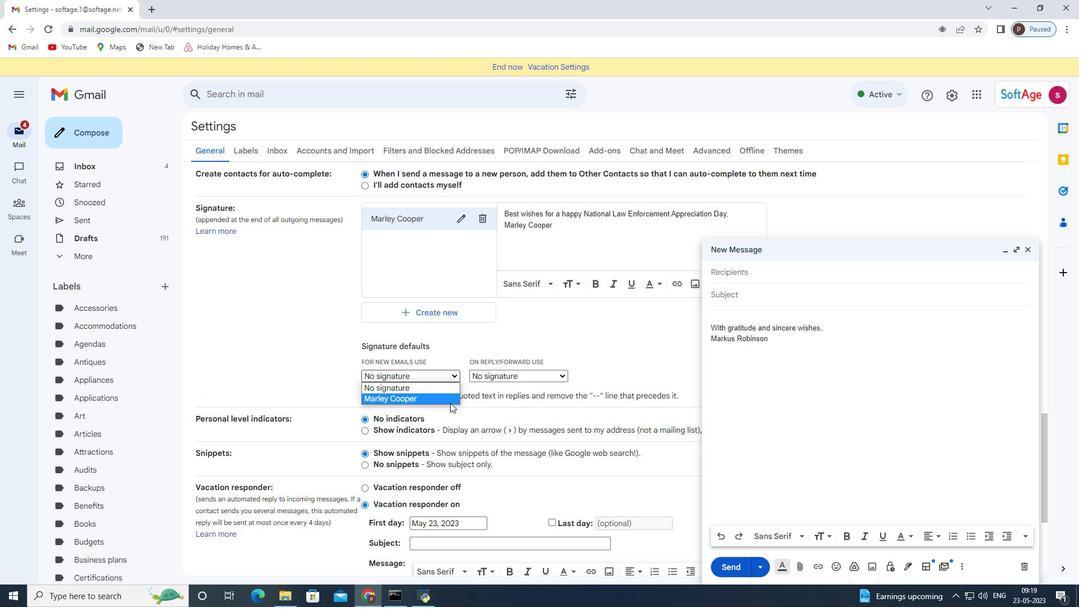 
Action: Mouse pressed left at (449, 399)
Screenshot: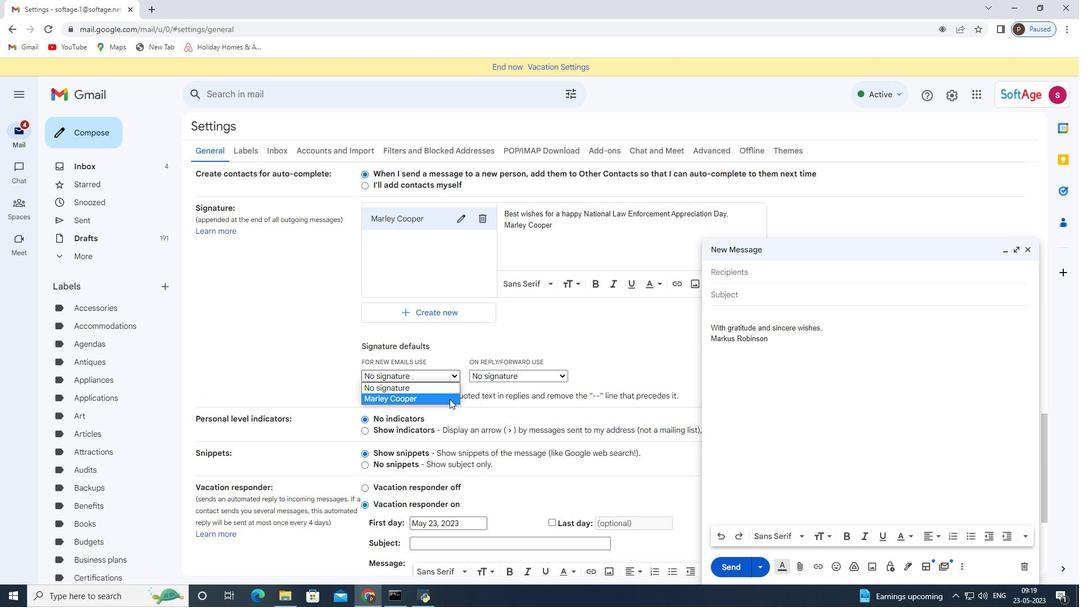 
Action: Mouse moved to (505, 370)
Screenshot: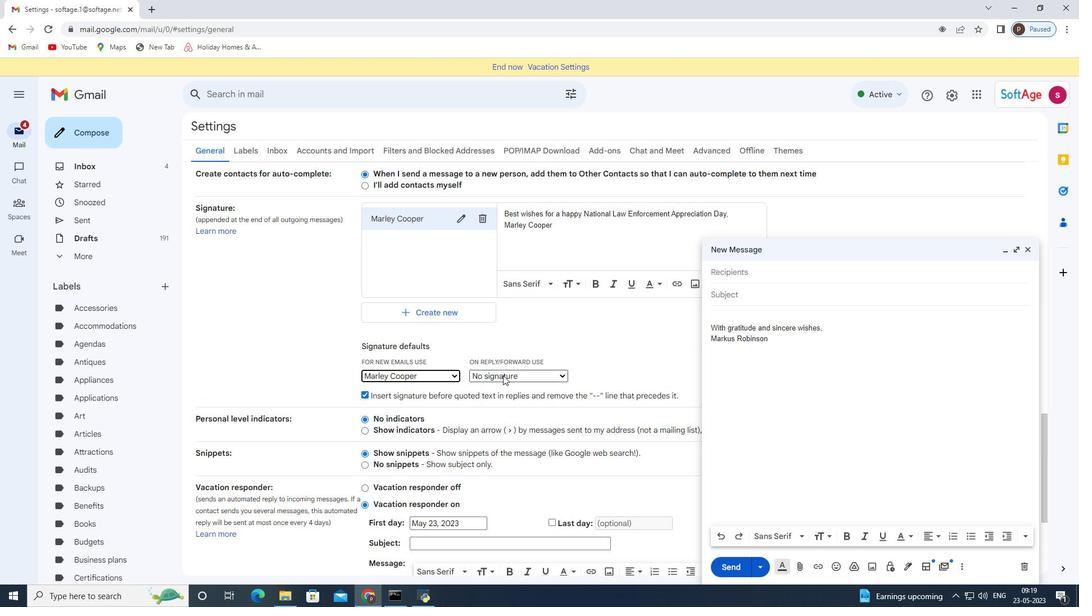 
Action: Mouse pressed left at (505, 370)
Screenshot: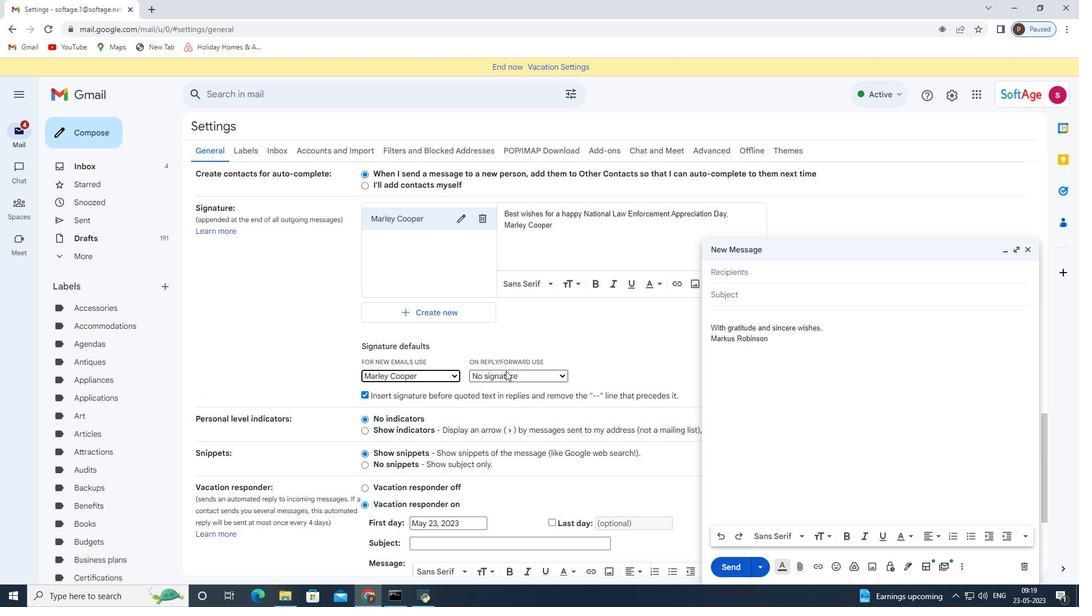 
Action: Mouse moved to (505, 399)
Screenshot: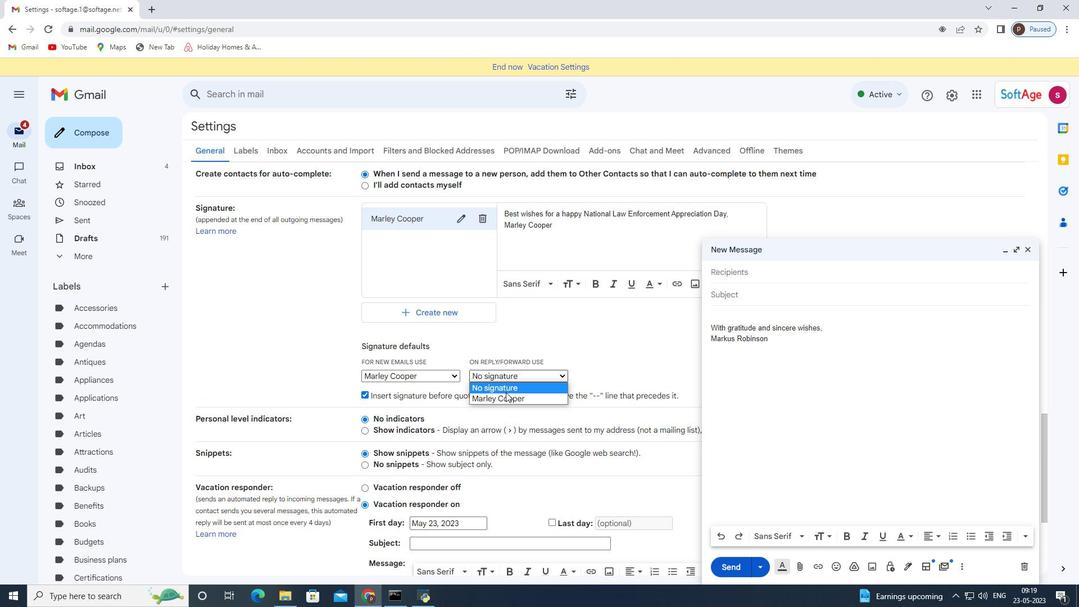 
Action: Mouse pressed left at (505, 399)
Screenshot: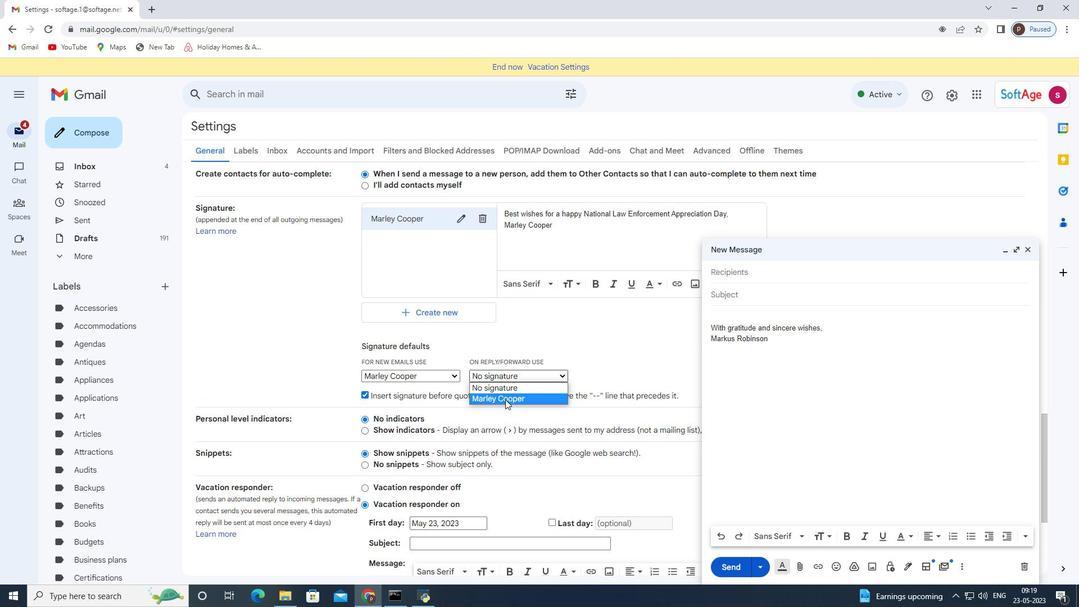
Action: Mouse moved to (485, 445)
Screenshot: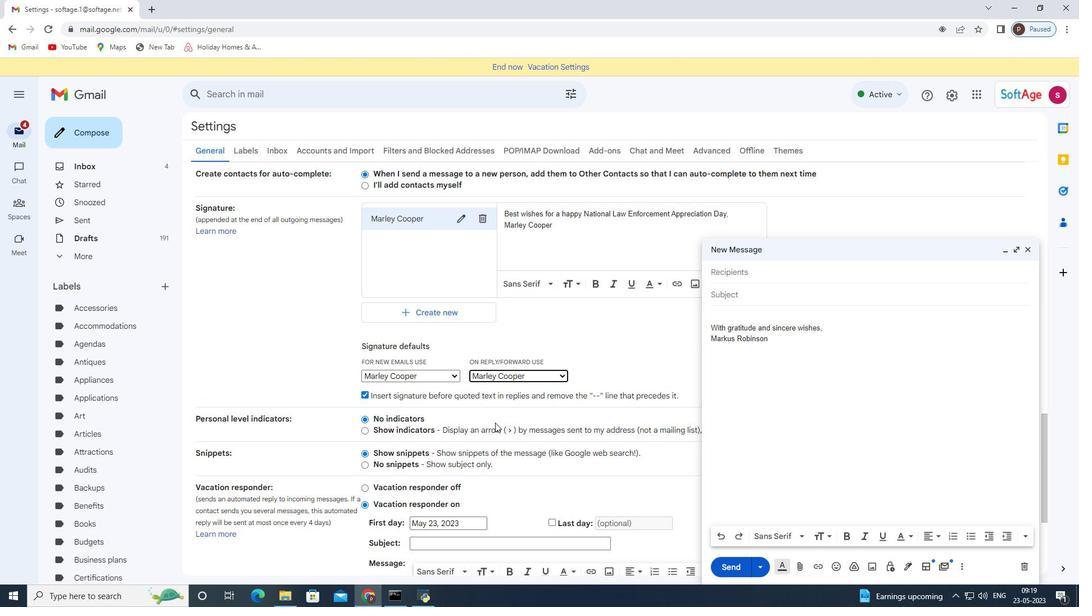 
Action: Mouse scrolled (487, 442) with delta (0, 0)
Screenshot: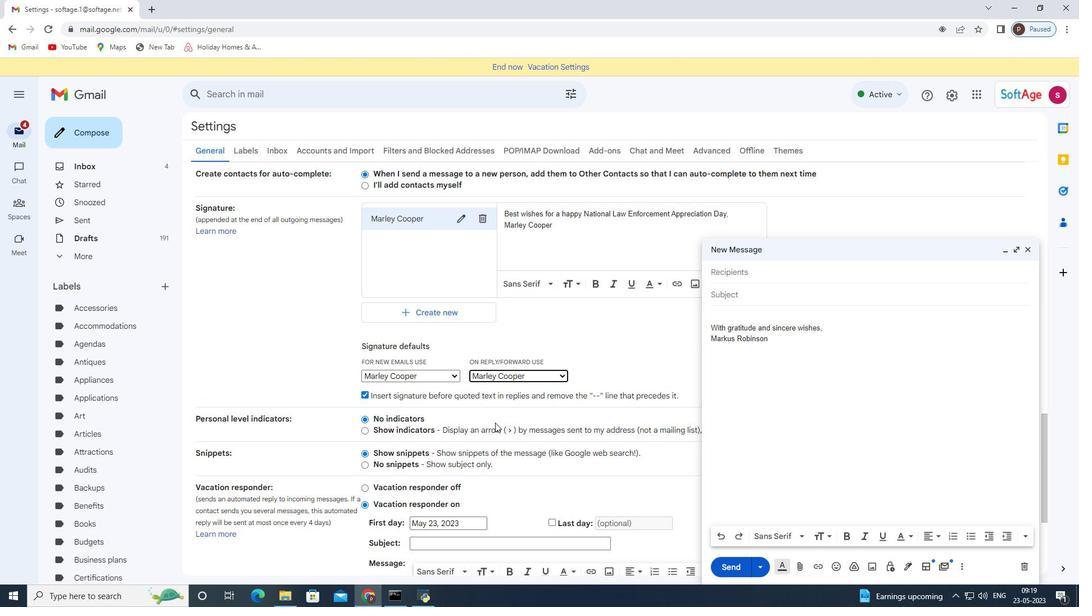 
Action: Mouse moved to (485, 449)
Screenshot: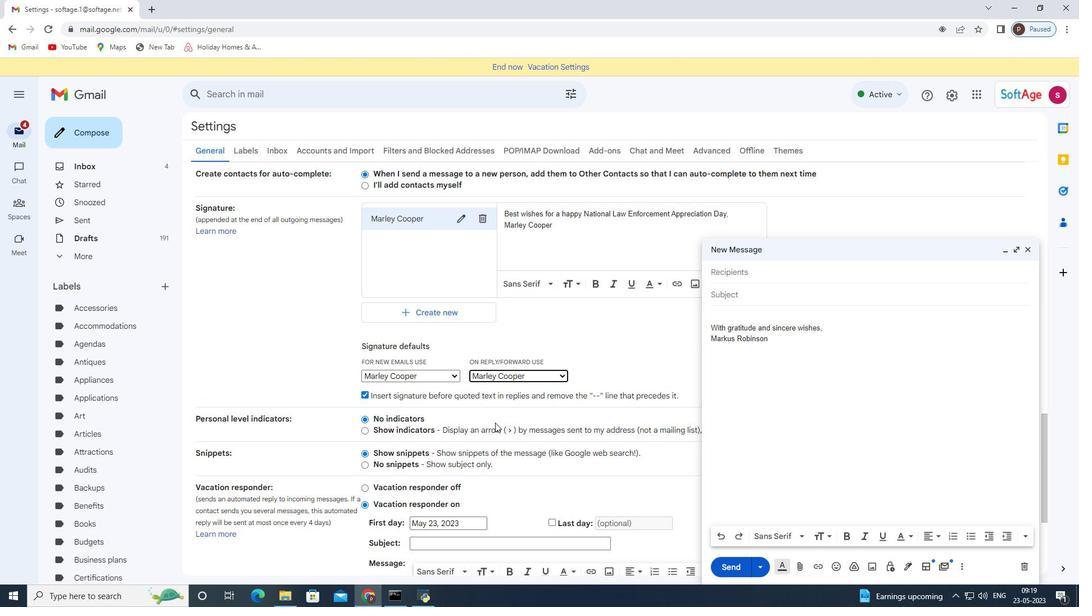 
Action: Mouse scrolled (485, 447) with delta (0, 0)
Screenshot: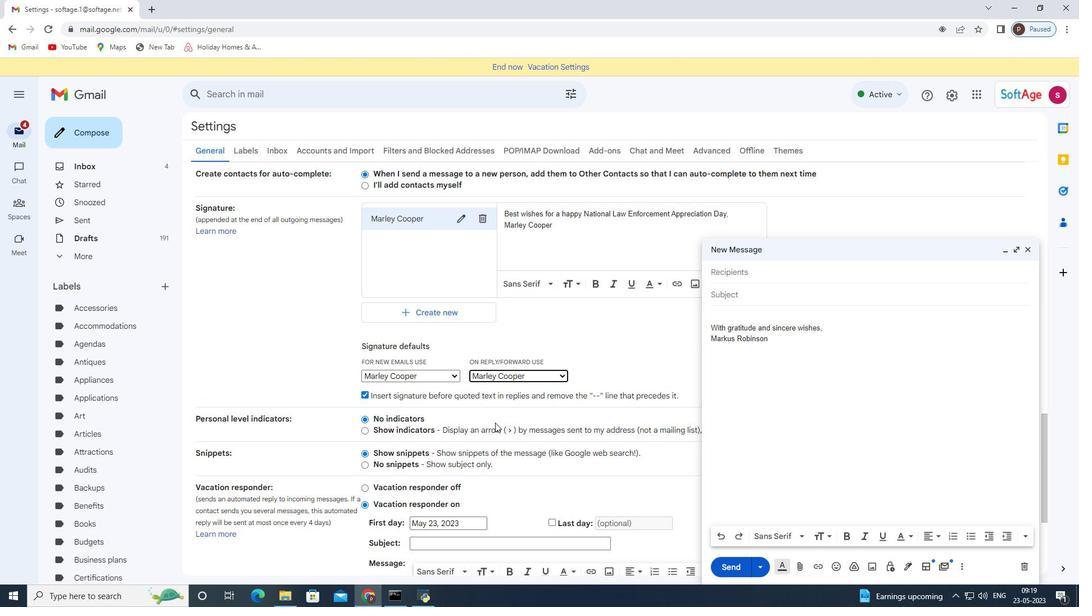 
Action: Mouse moved to (484, 450)
Screenshot: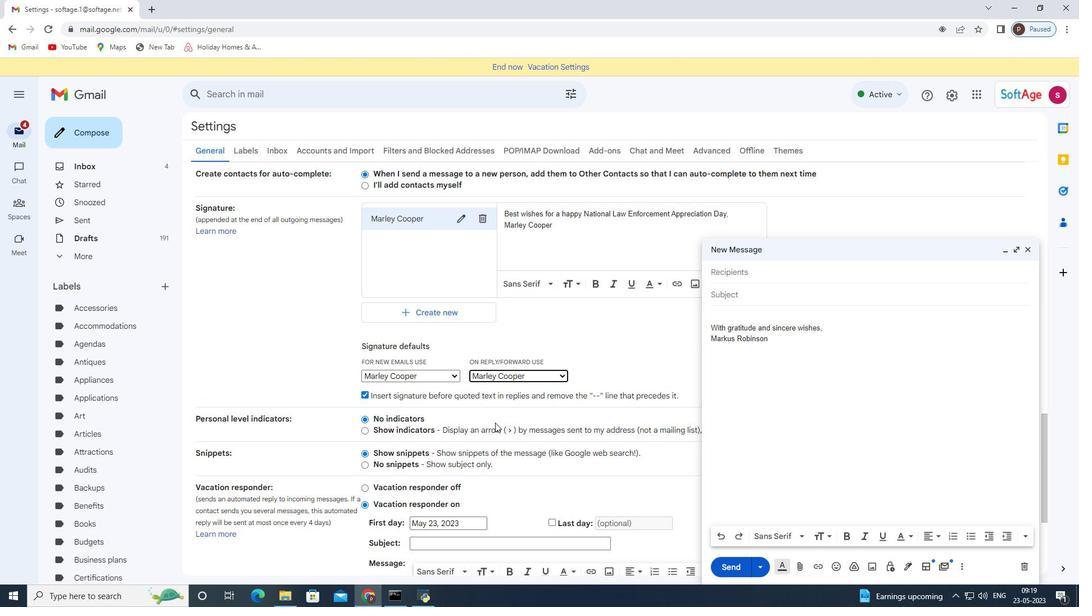 
Action: Mouse scrolled (484, 450) with delta (0, 0)
Screenshot: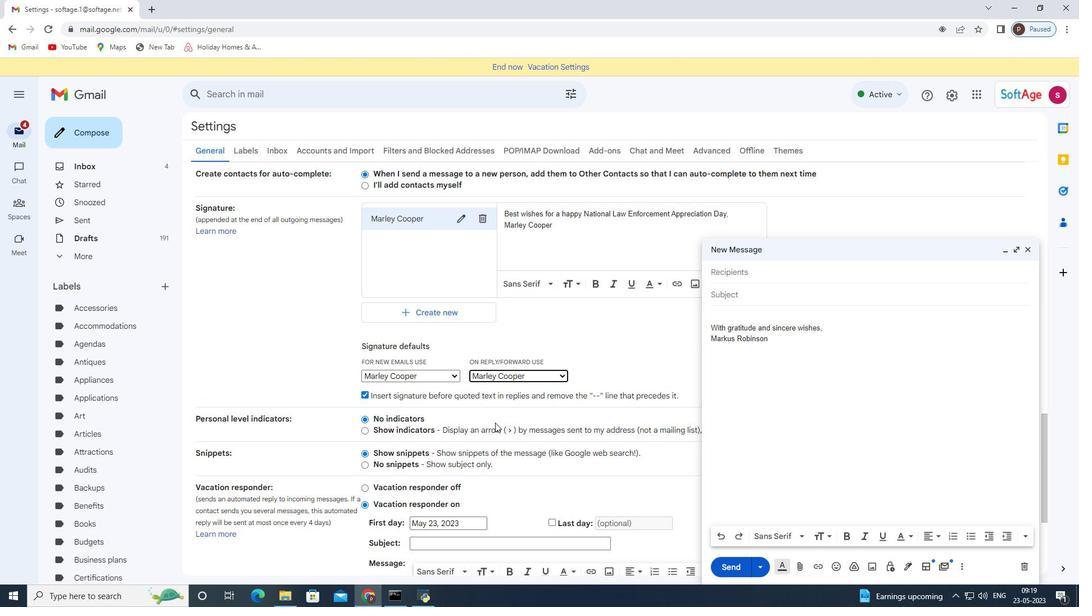 
Action: Mouse scrolled (484, 450) with delta (0, 0)
Screenshot: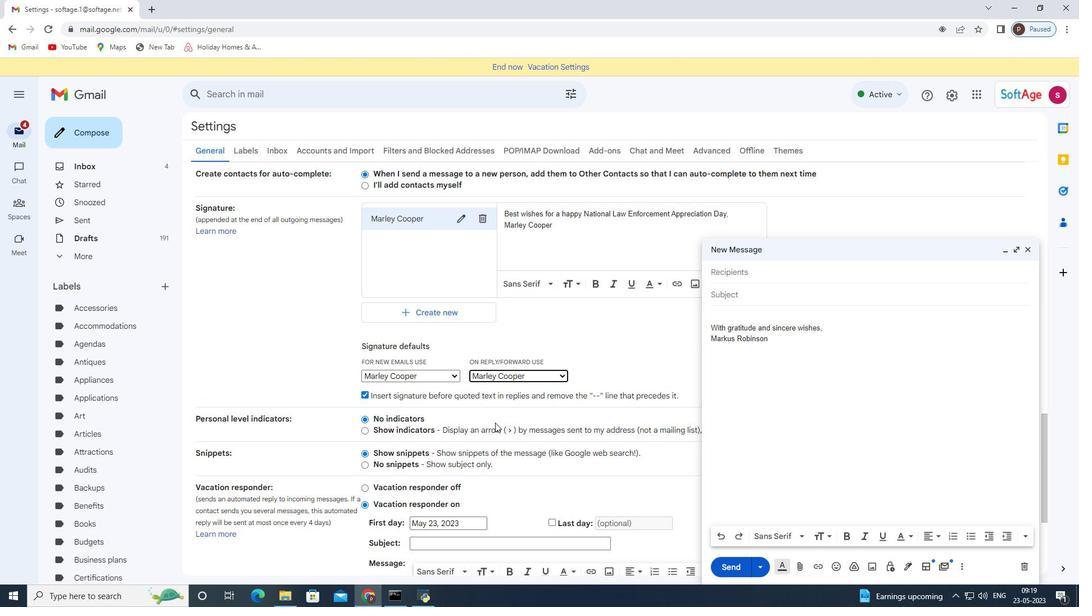 
Action: Mouse moved to (483, 451)
Screenshot: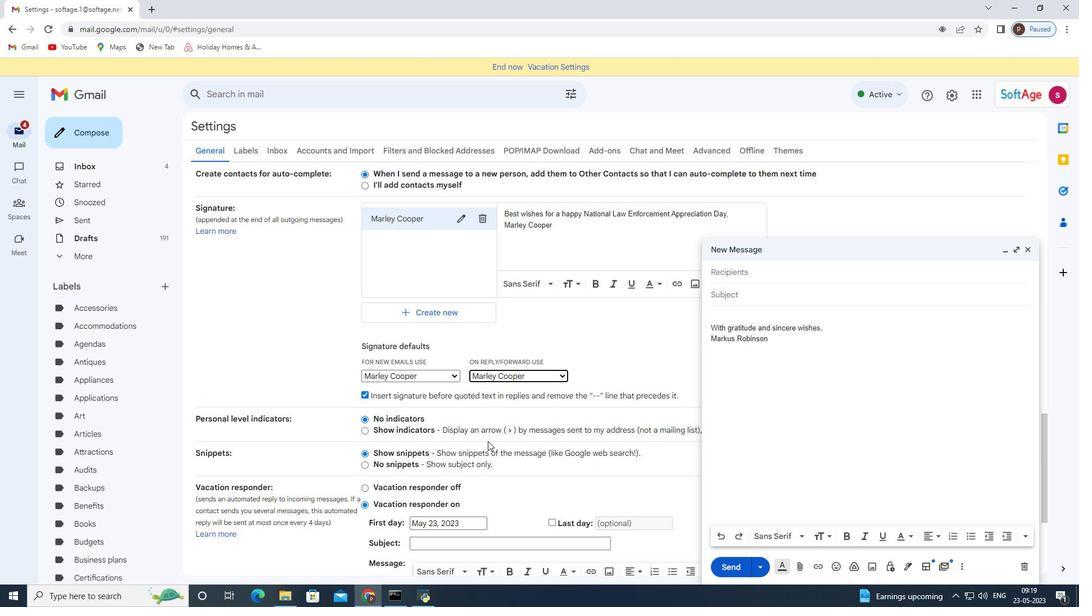 
Action: Mouse scrolled (483, 451) with delta (0, 0)
Screenshot: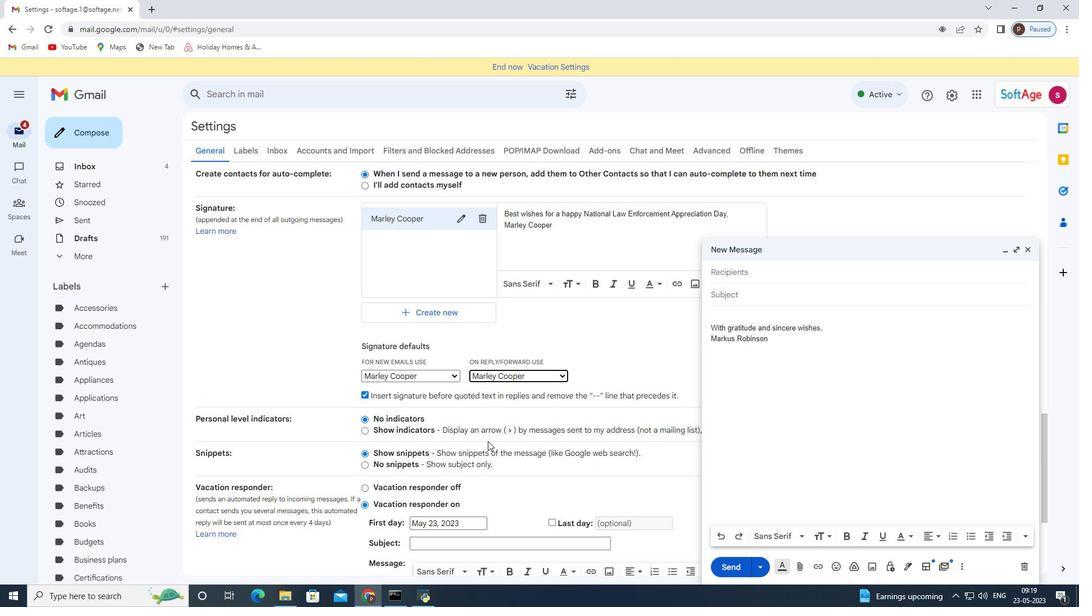 
Action: Mouse moved to (587, 515)
Screenshot: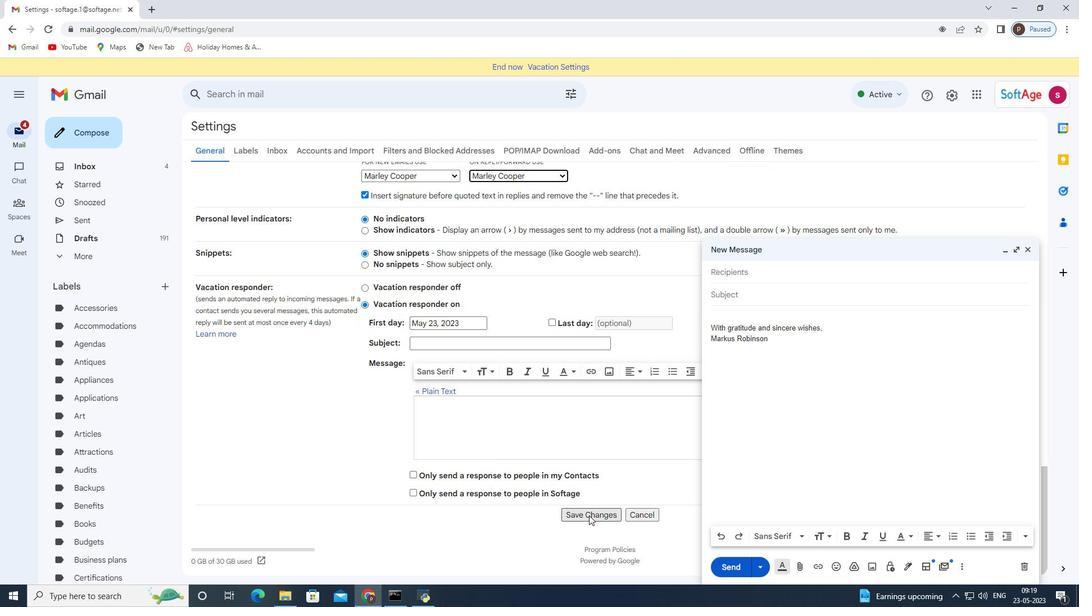 
Action: Mouse pressed left at (587, 515)
Screenshot: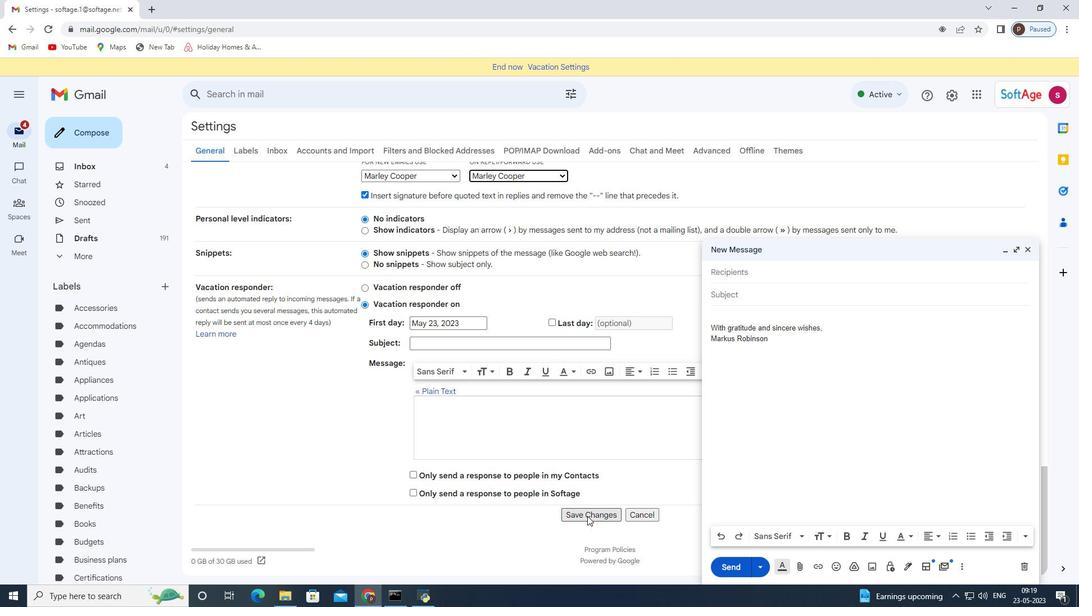 
Action: Mouse moved to (1027, 247)
Screenshot: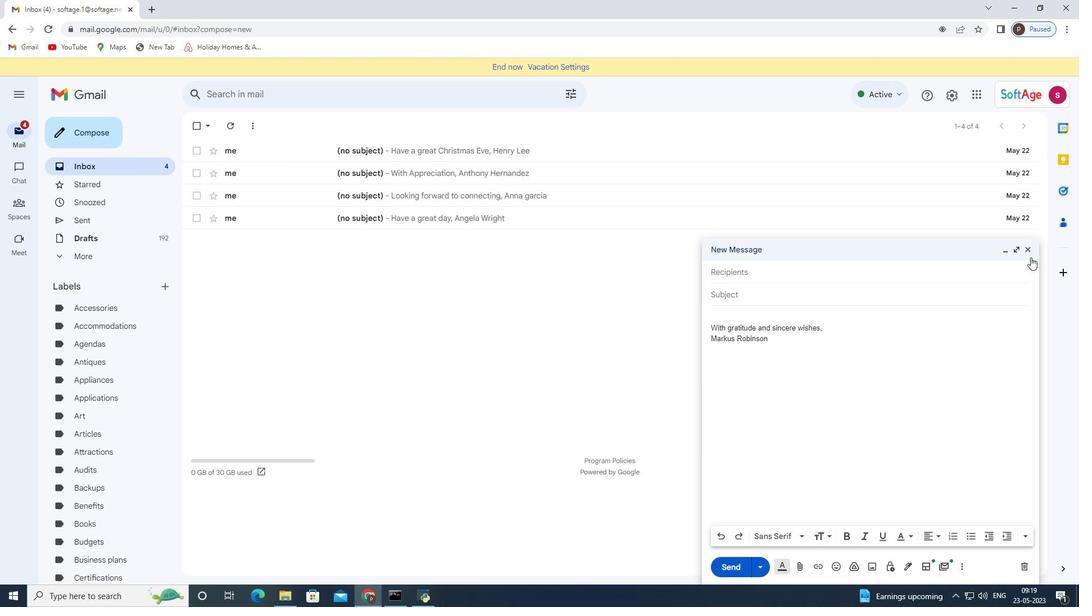 
Action: Mouse pressed left at (1027, 247)
Screenshot: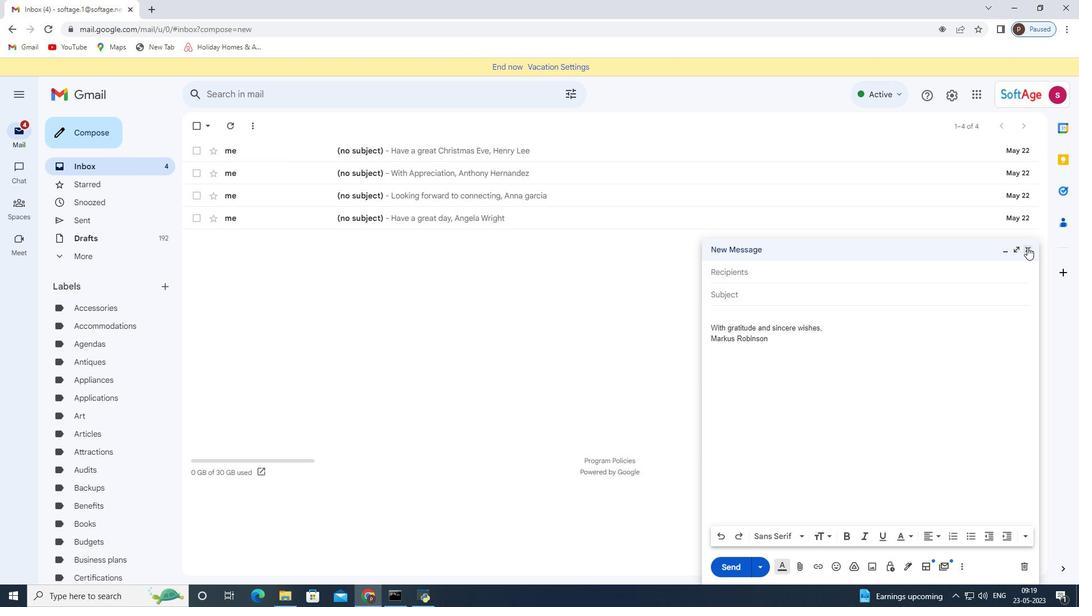 
Action: Mouse moved to (107, 138)
Screenshot: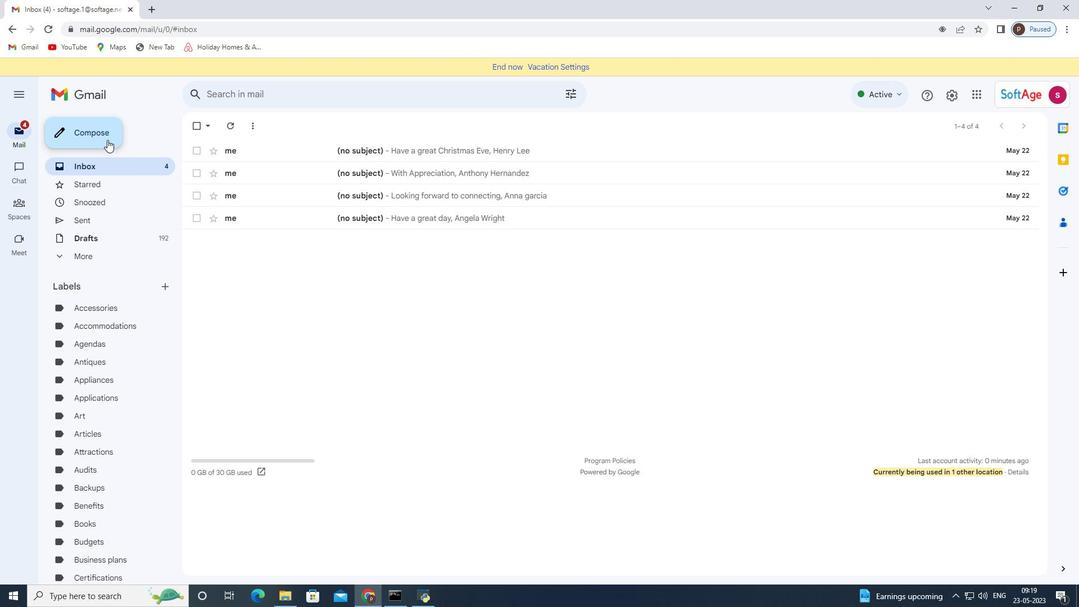 
Action: Mouse pressed left at (107, 138)
Screenshot: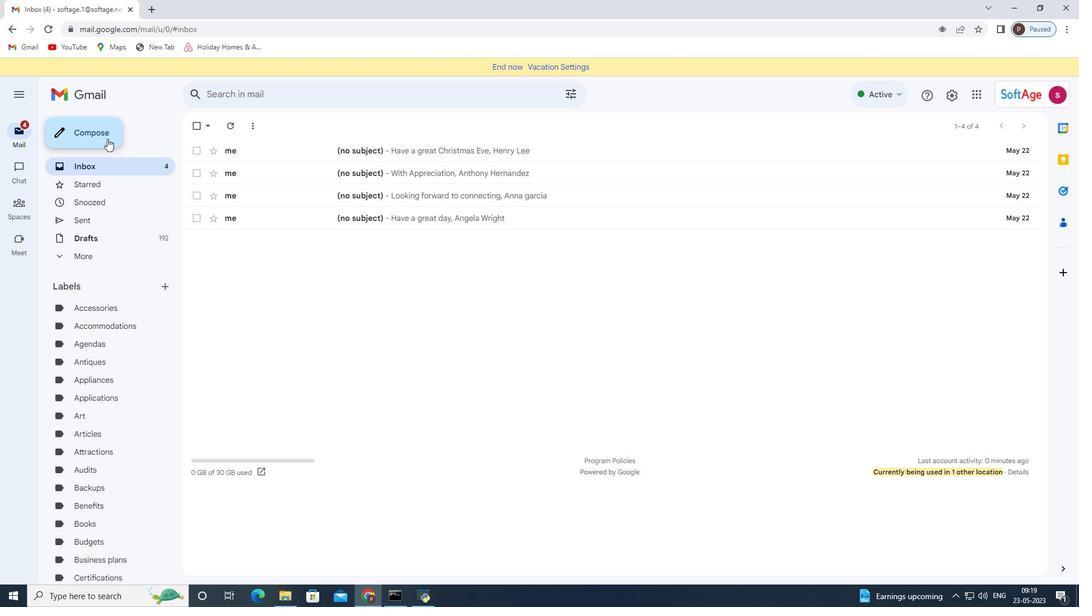 
Action: Mouse moved to (910, 563)
Screenshot: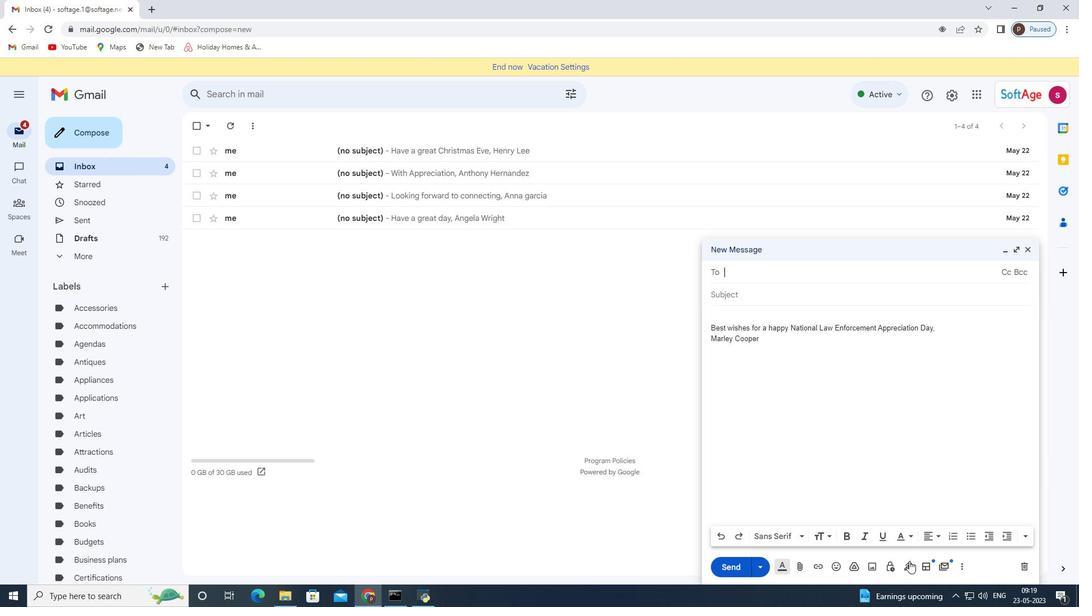 
Action: Mouse pressed left at (910, 563)
Screenshot: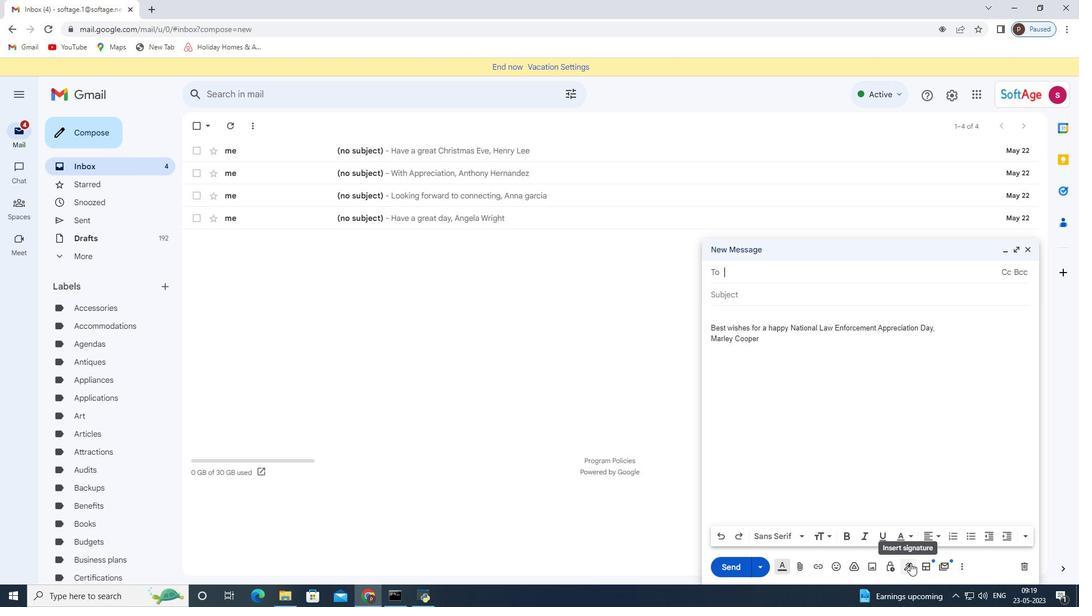 
Action: Mouse moved to (956, 507)
Screenshot: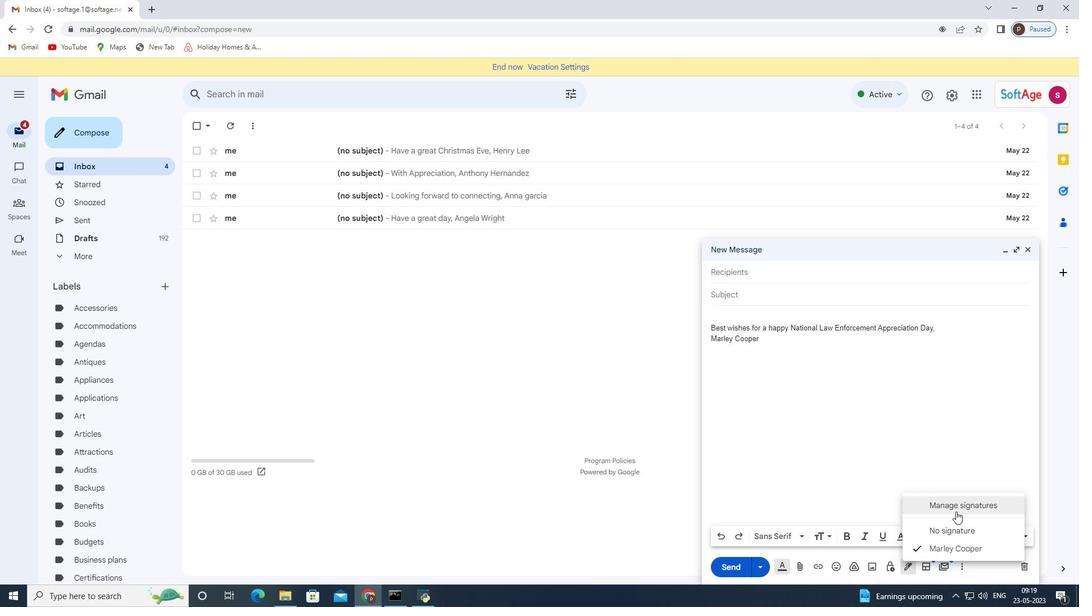 
Action: Mouse pressed left at (956, 507)
Screenshot: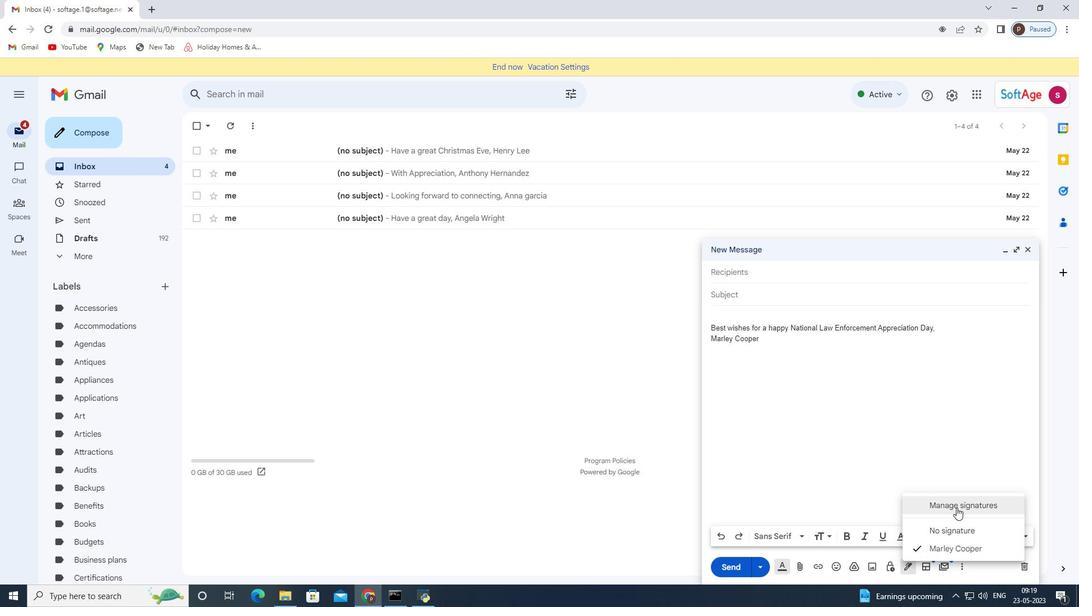 
Action: Mouse pressed left at (956, 507)
Screenshot: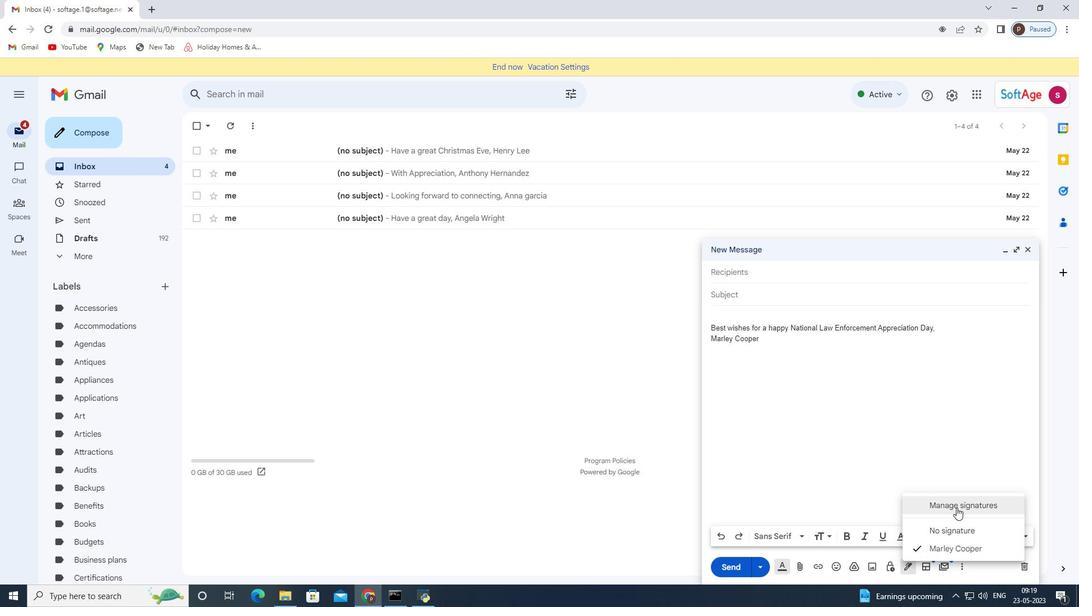 
Action: Mouse moved to (649, 432)
Screenshot: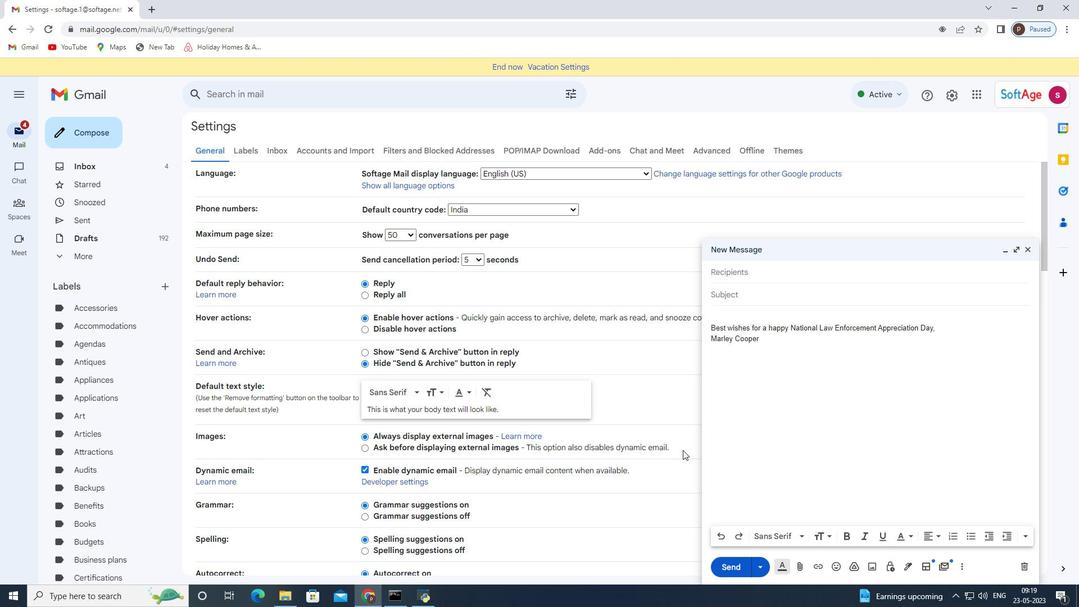 
Action: Mouse scrolled (649, 432) with delta (0, 0)
Screenshot: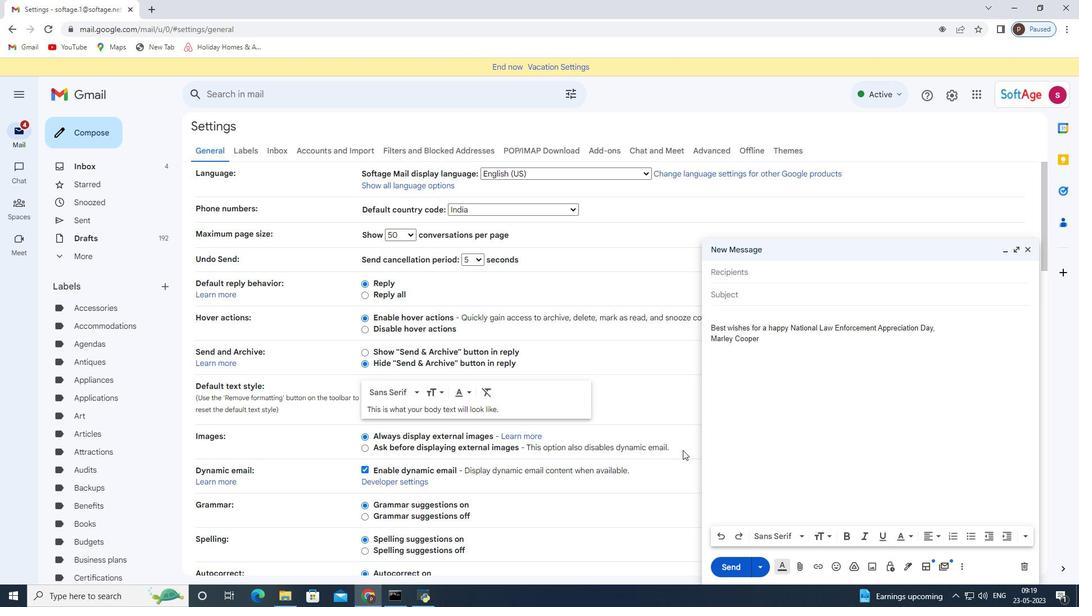 
Action: Mouse scrolled (649, 432) with delta (0, 0)
Screenshot: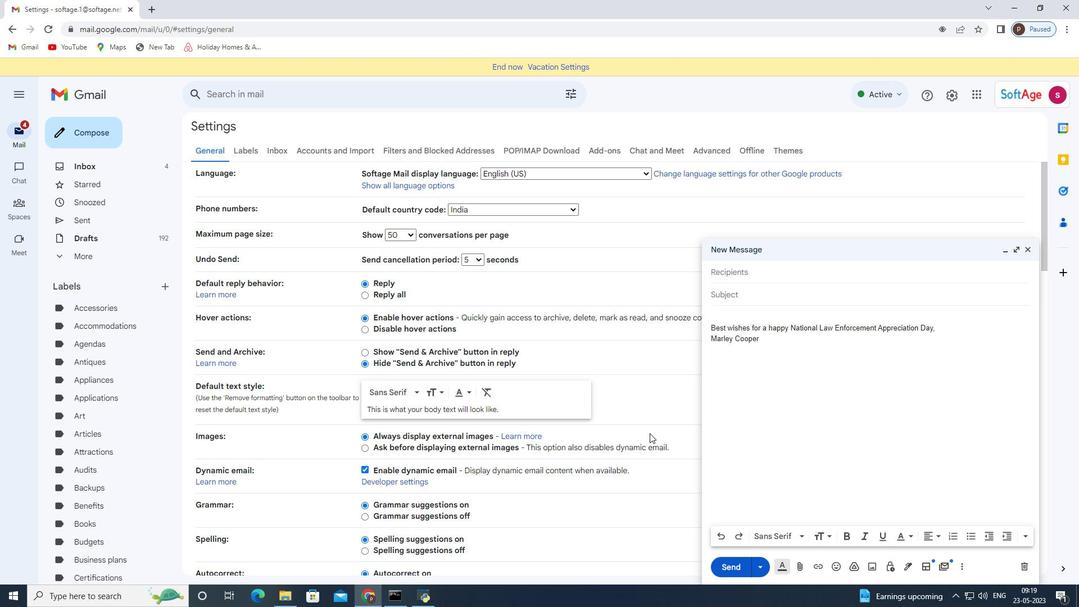 
Action: Mouse moved to (648, 431)
Screenshot: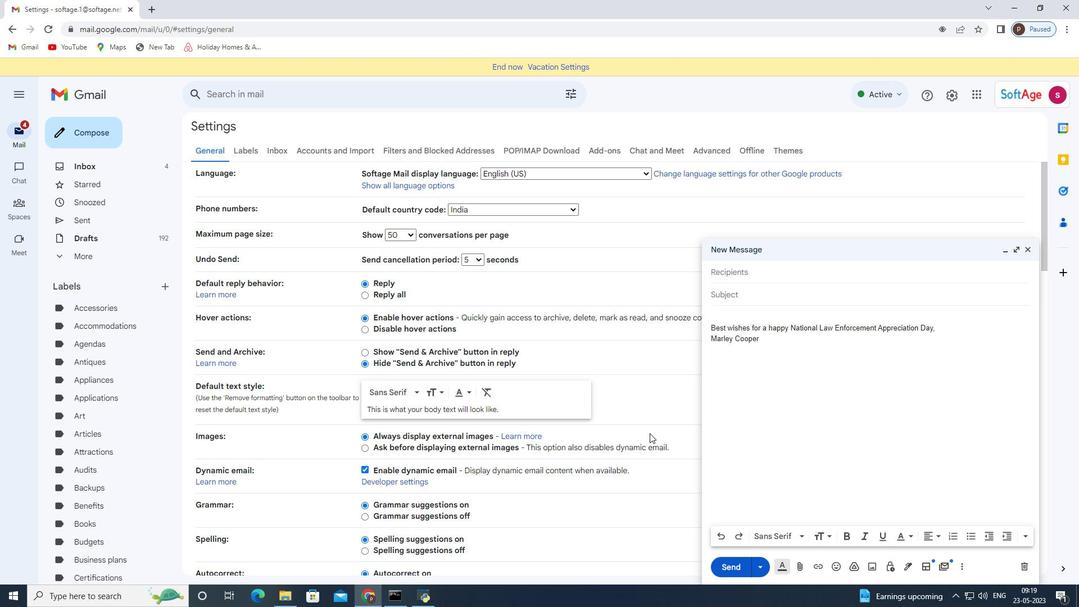 
Action: Mouse scrolled (648, 431) with delta (0, 0)
Screenshot: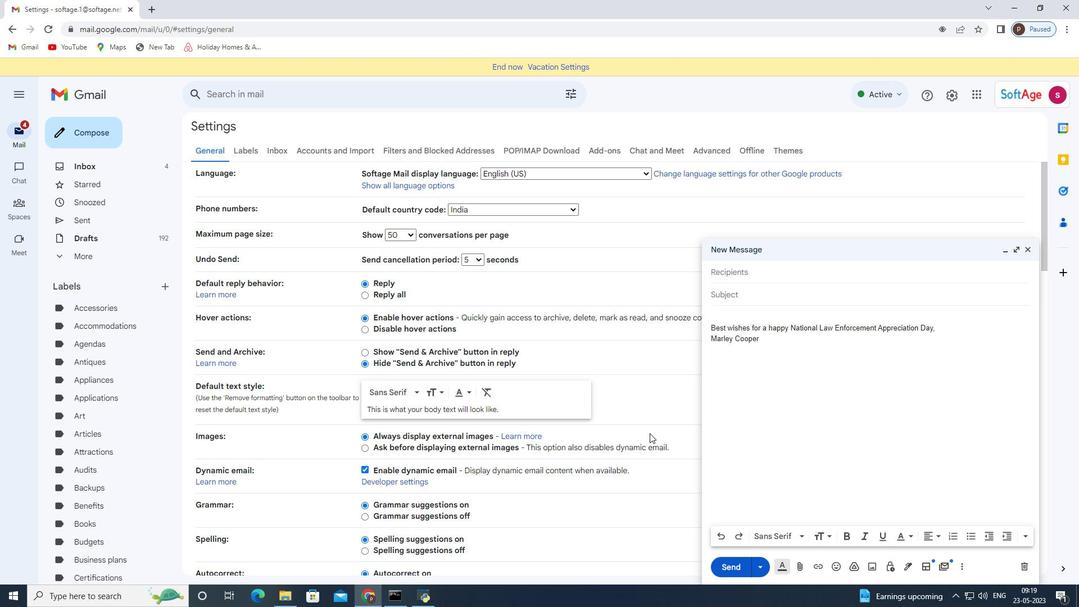 
Action: Mouse moved to (643, 428)
Screenshot: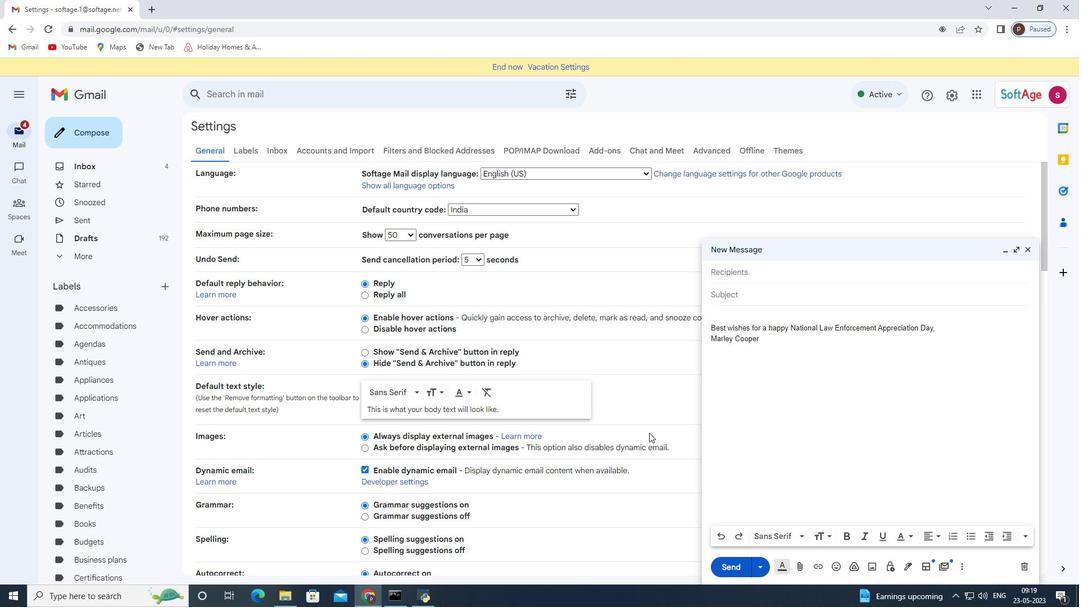 
Action: Mouse scrolled (643, 427) with delta (0, 0)
Screenshot: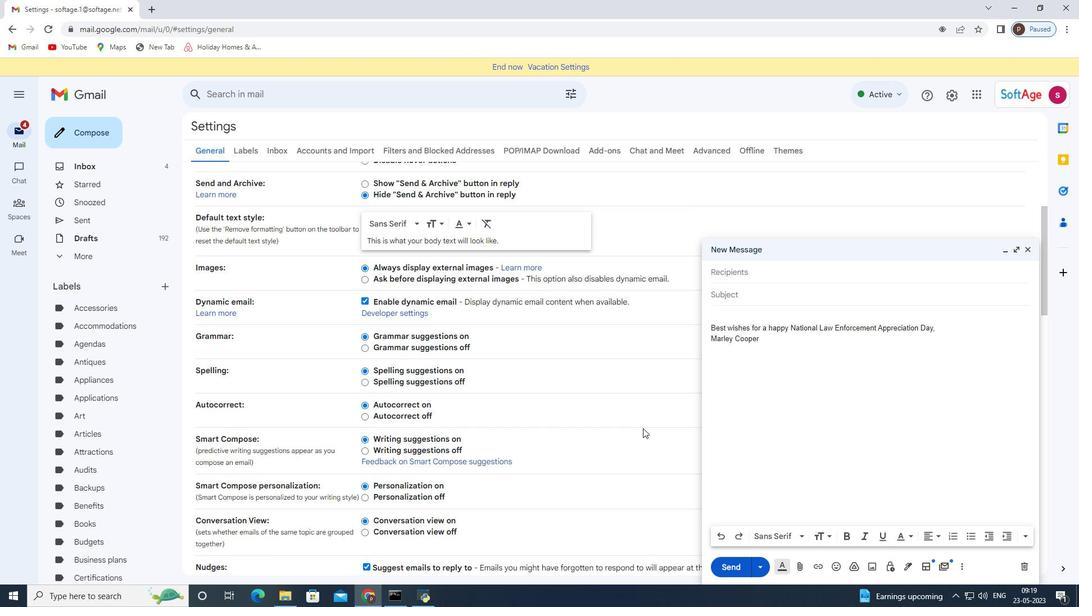 
Action: Mouse scrolled (643, 427) with delta (0, 0)
Screenshot: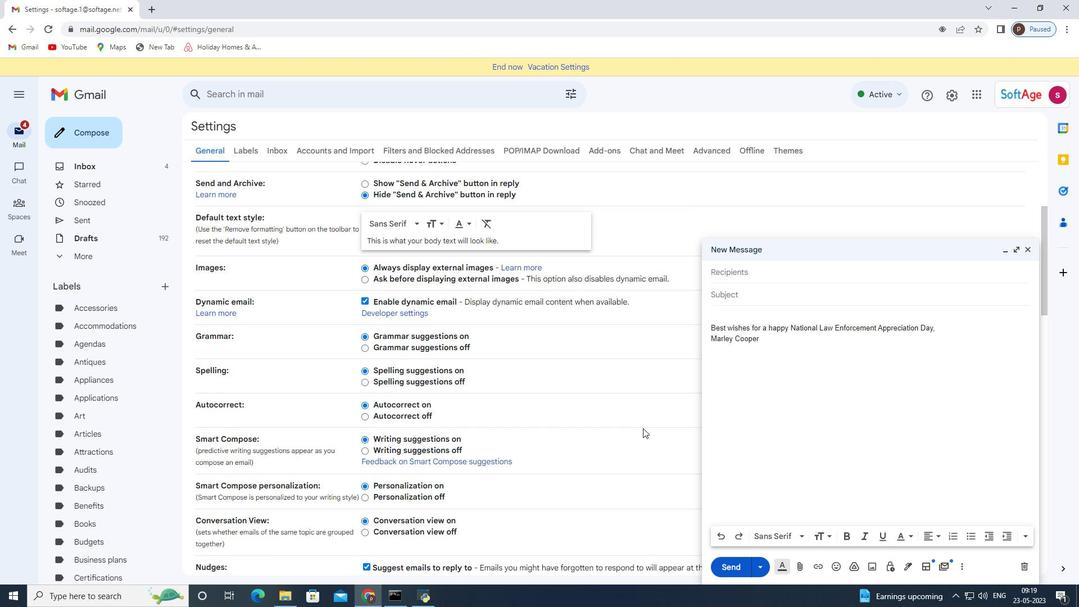 
Action: Mouse moved to (643, 428)
Screenshot: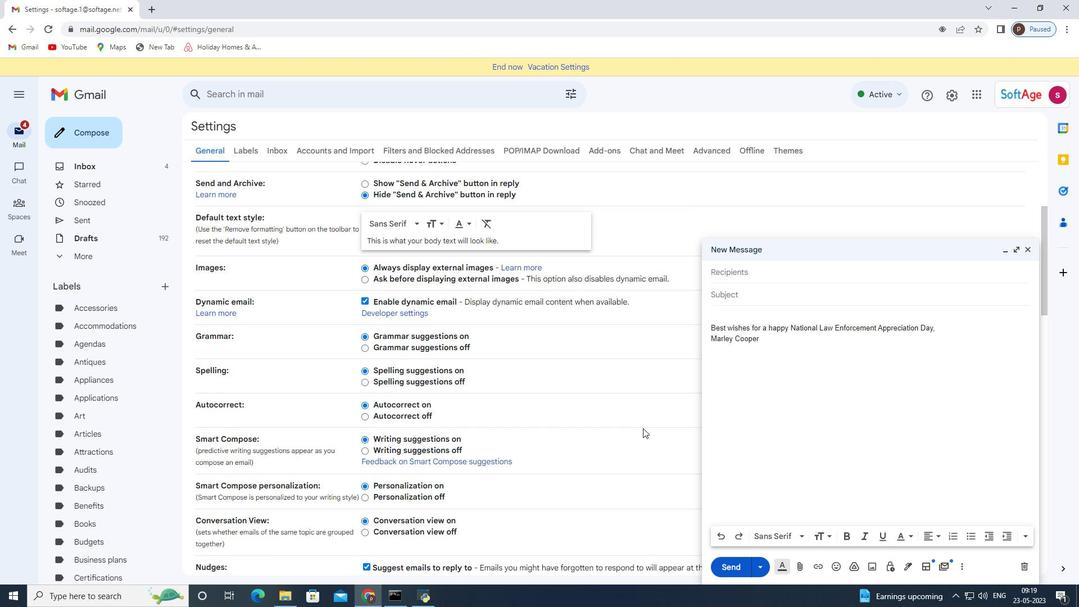 
Action: Mouse scrolled (643, 427) with delta (0, 0)
Screenshot: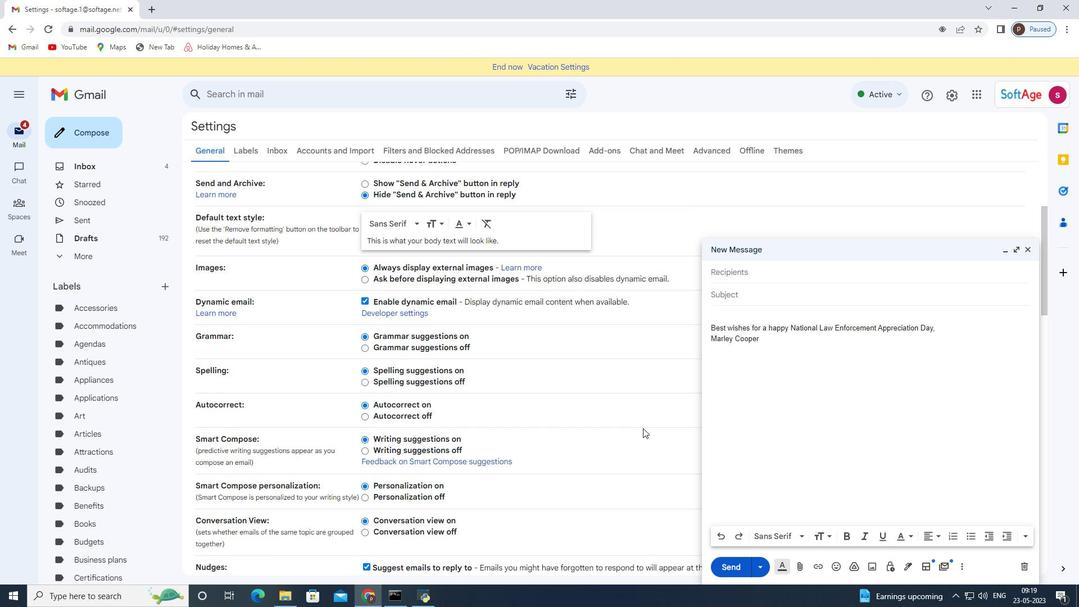 
Action: Mouse moved to (541, 386)
Screenshot: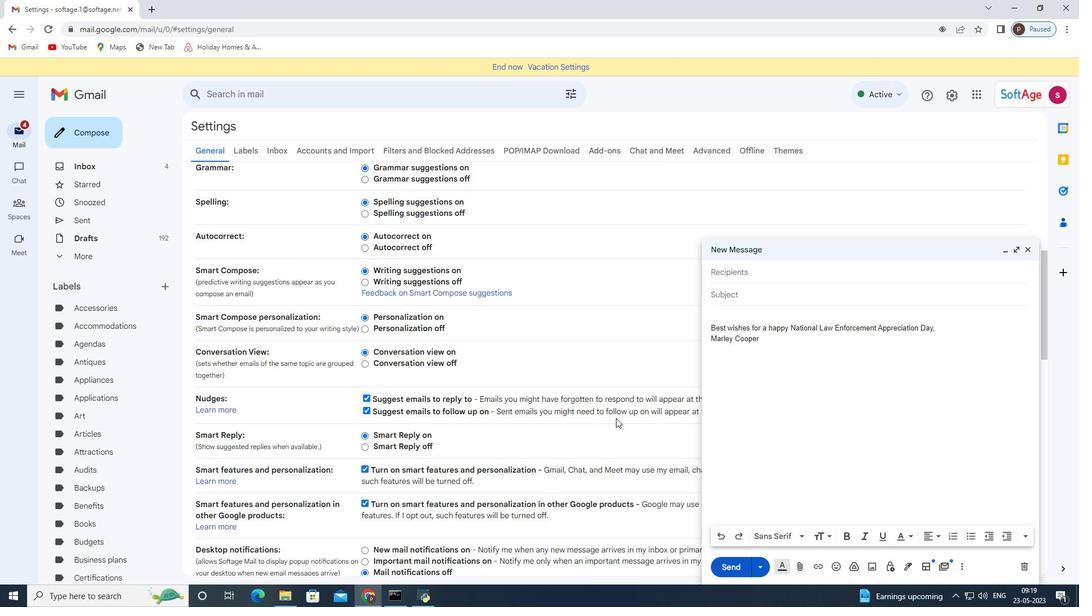 
Action: Mouse scrolled (541, 386) with delta (0, 0)
Screenshot: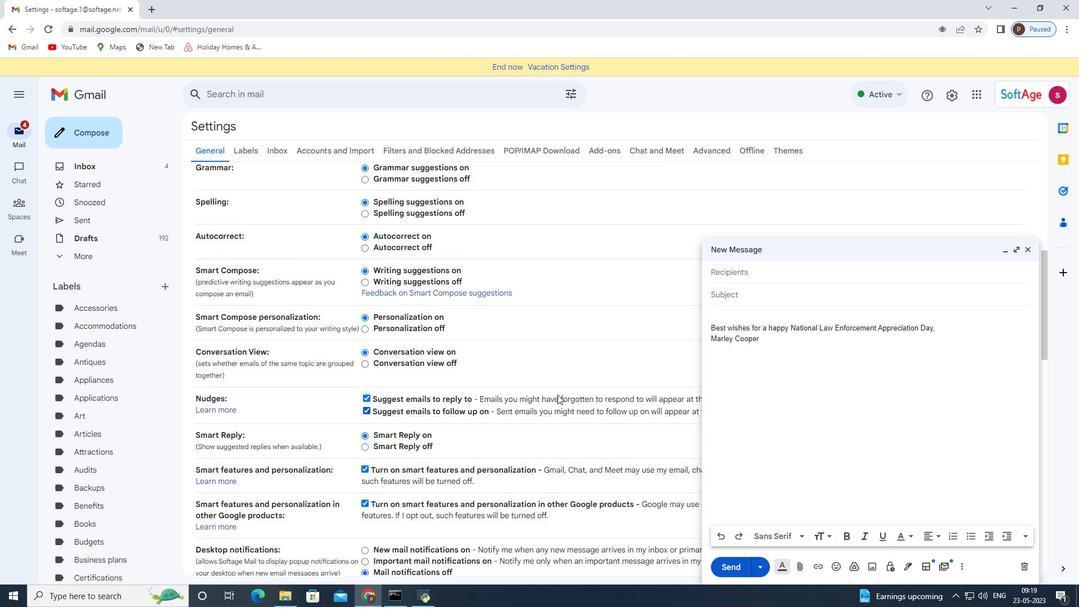 
Action: Mouse scrolled (541, 386) with delta (0, 0)
Screenshot: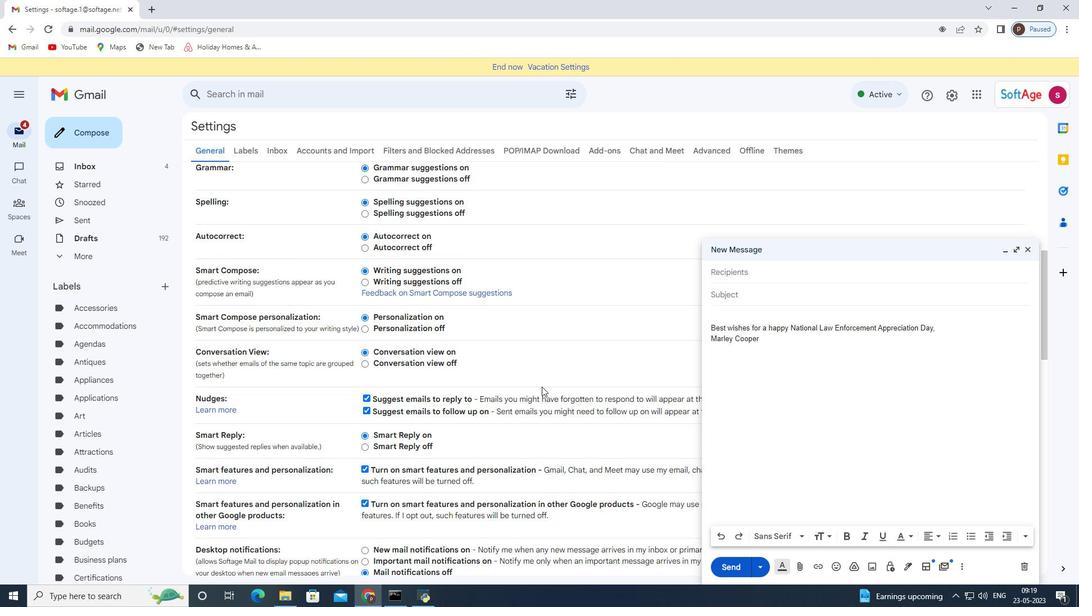 
Action: Mouse moved to (541, 385)
Screenshot: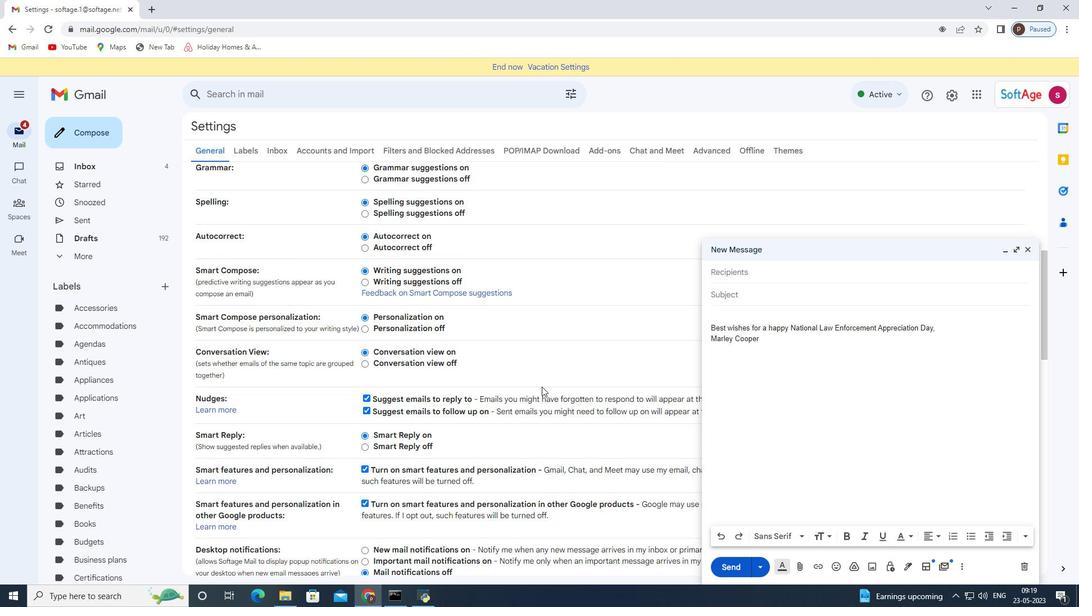 
Action: Mouse scrolled (541, 384) with delta (0, 0)
Screenshot: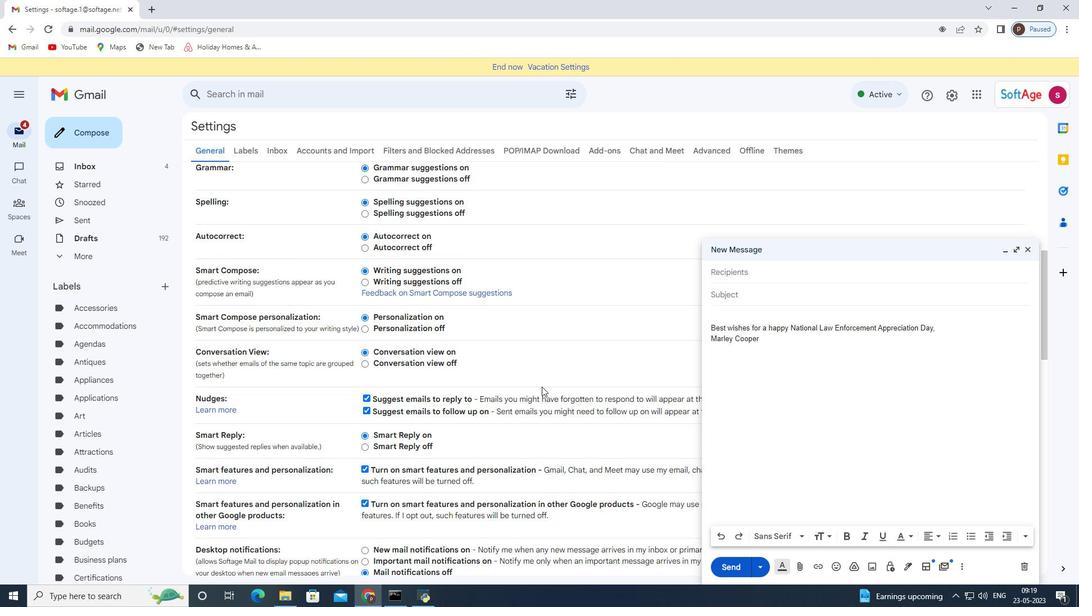 
Action: Mouse moved to (540, 381)
Screenshot: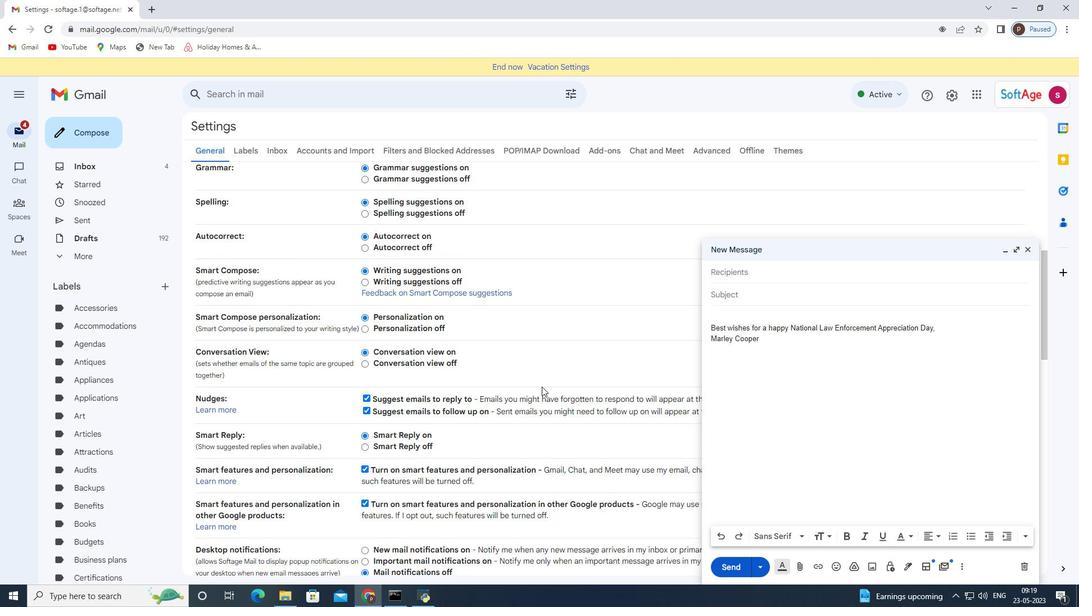 
Action: Mouse scrolled (540, 381) with delta (0, 0)
Screenshot: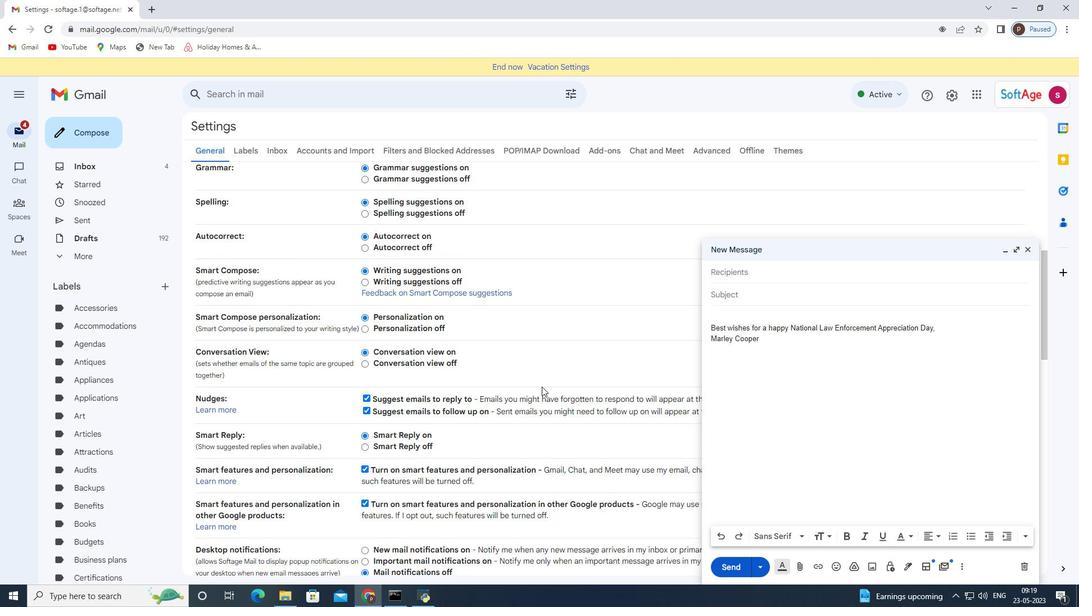 
Action: Mouse moved to (539, 378)
Screenshot: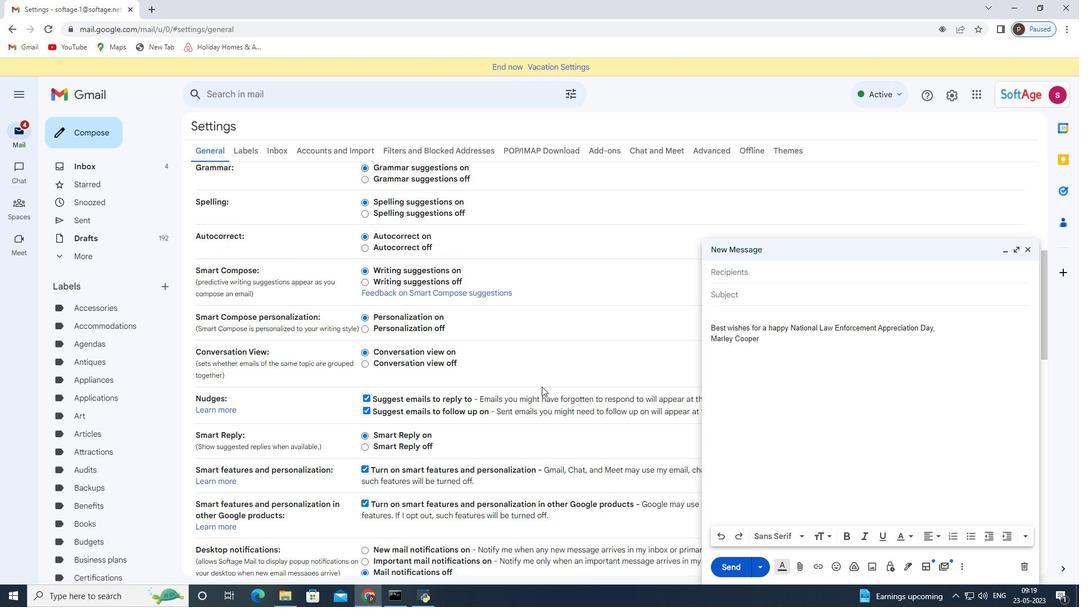 
Action: Mouse scrolled (539, 377) with delta (0, 0)
Screenshot: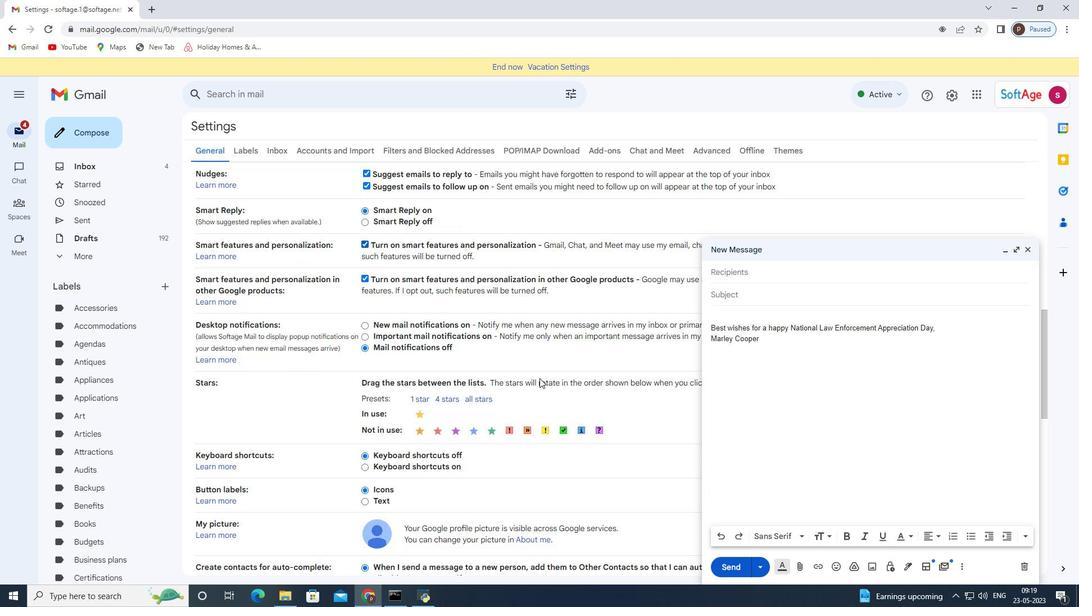 
Action: Mouse scrolled (539, 377) with delta (0, 0)
Screenshot: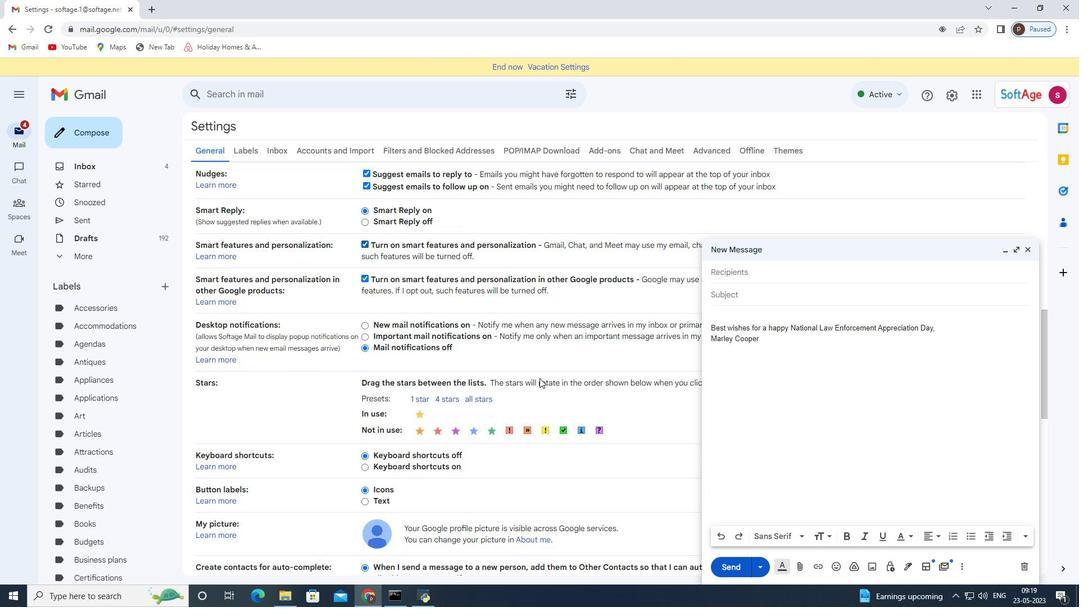 
Action: Mouse scrolled (539, 377) with delta (0, 0)
Screenshot: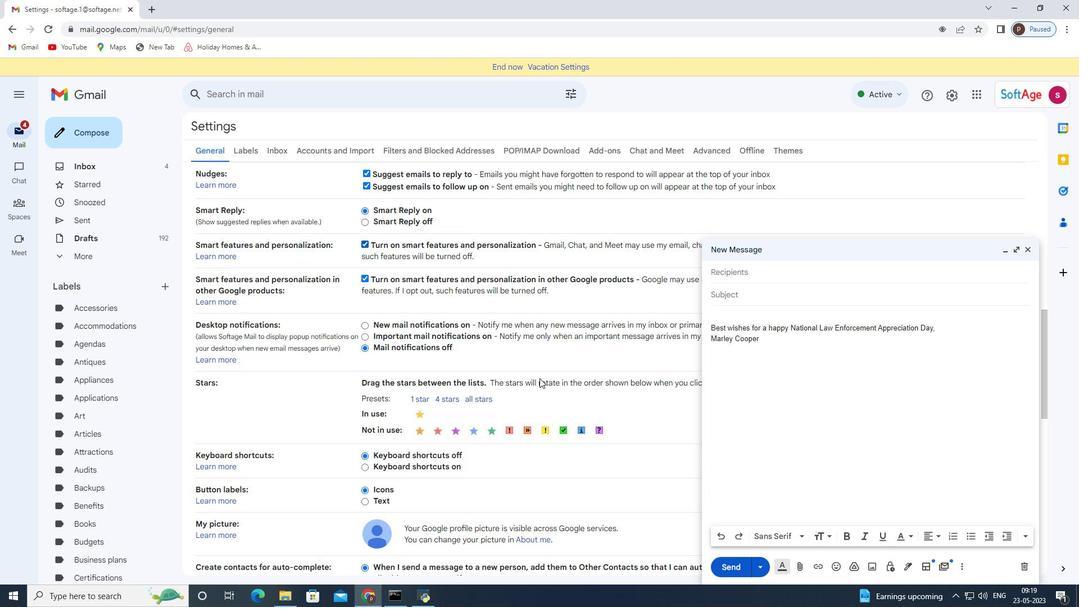 
Action: Mouse moved to (509, 369)
Screenshot: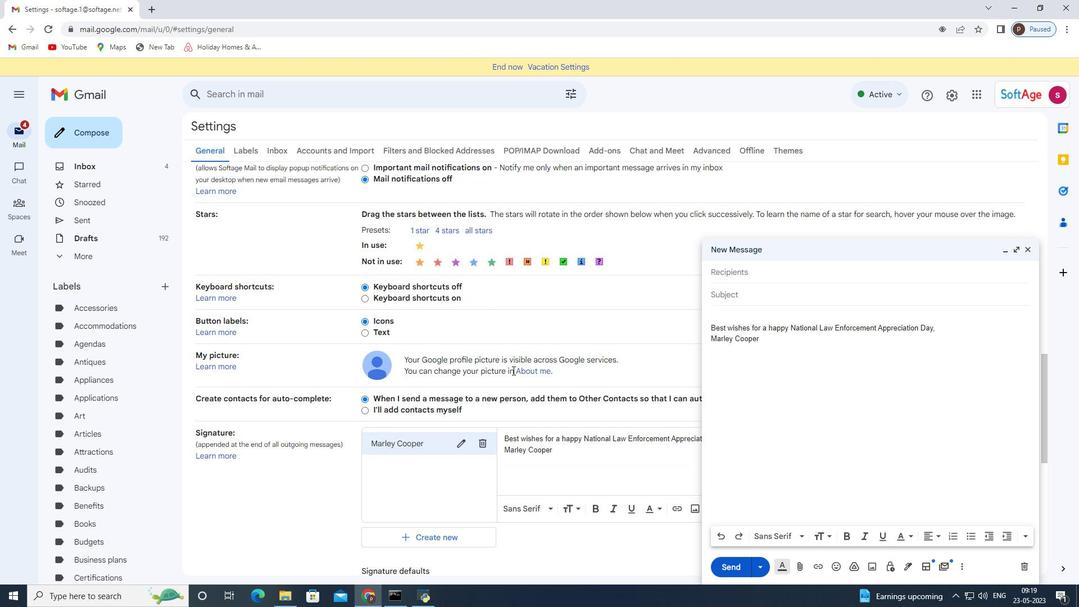 
Action: Mouse scrolled (509, 369) with delta (0, 0)
Screenshot: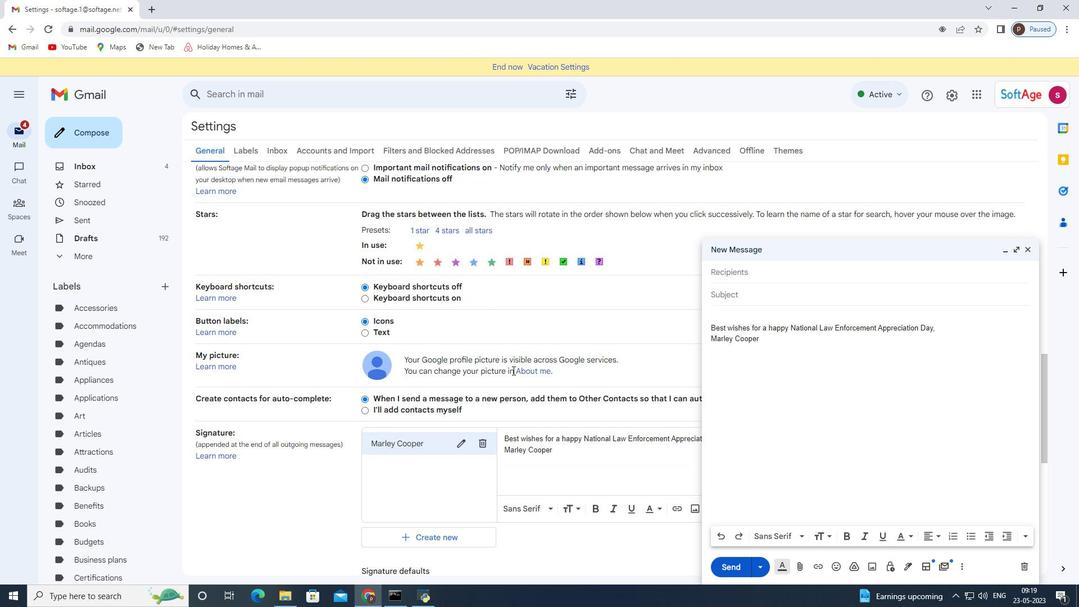 
Action: Mouse moved to (484, 385)
Screenshot: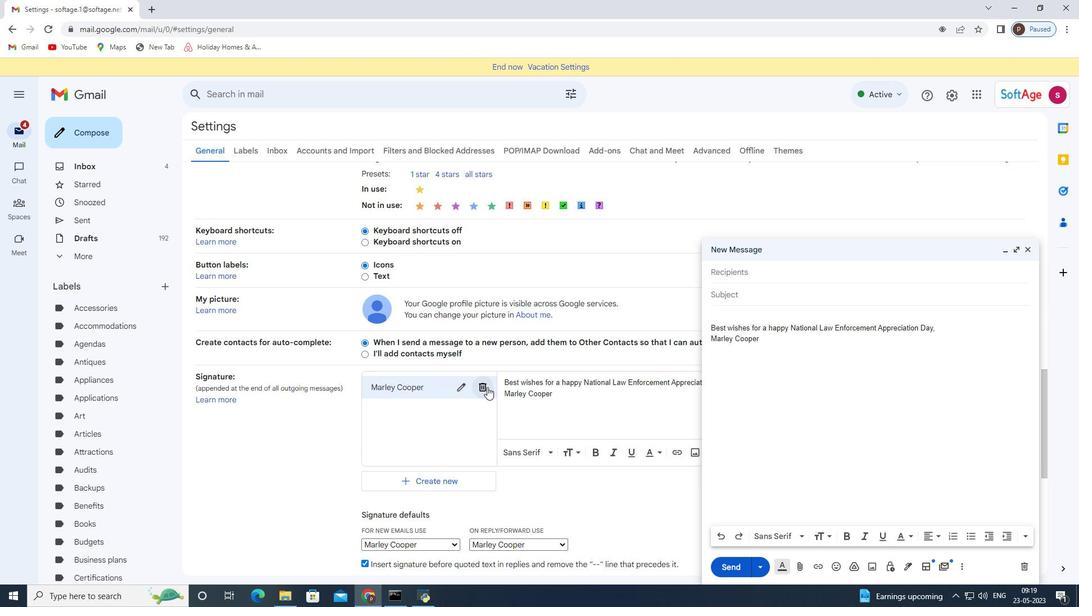 
Action: Mouse pressed left at (484, 385)
Screenshot: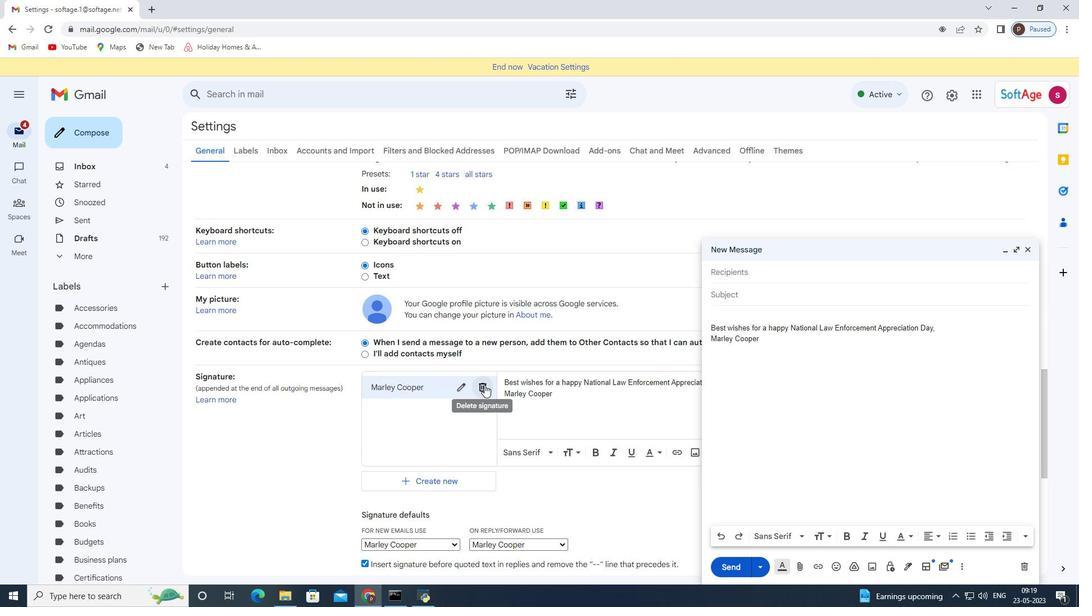 
Action: Mouse moved to (633, 346)
Screenshot: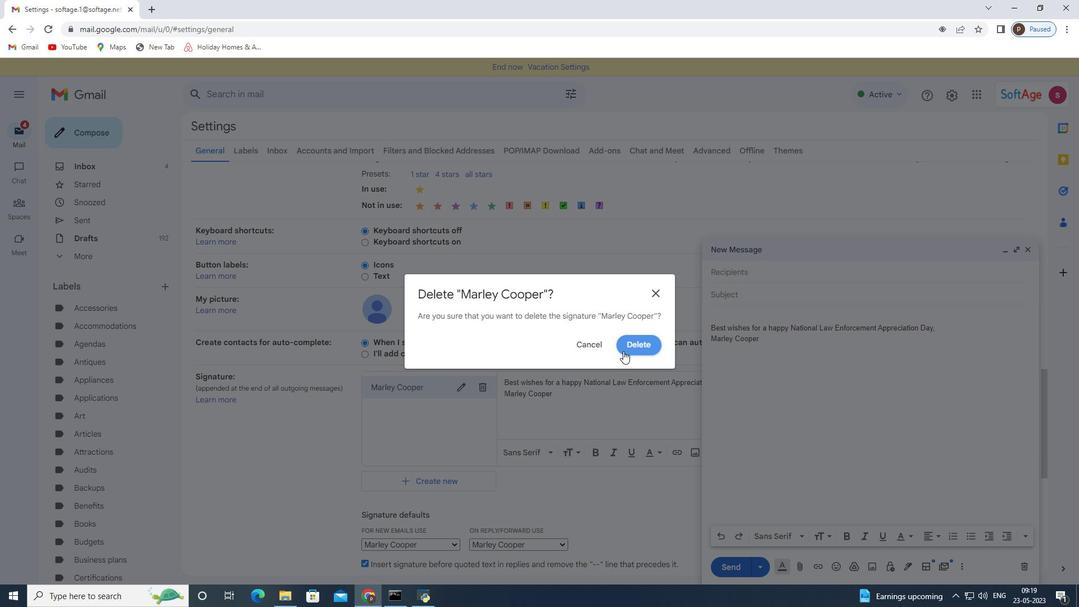 
Action: Mouse pressed left at (633, 346)
Screenshot: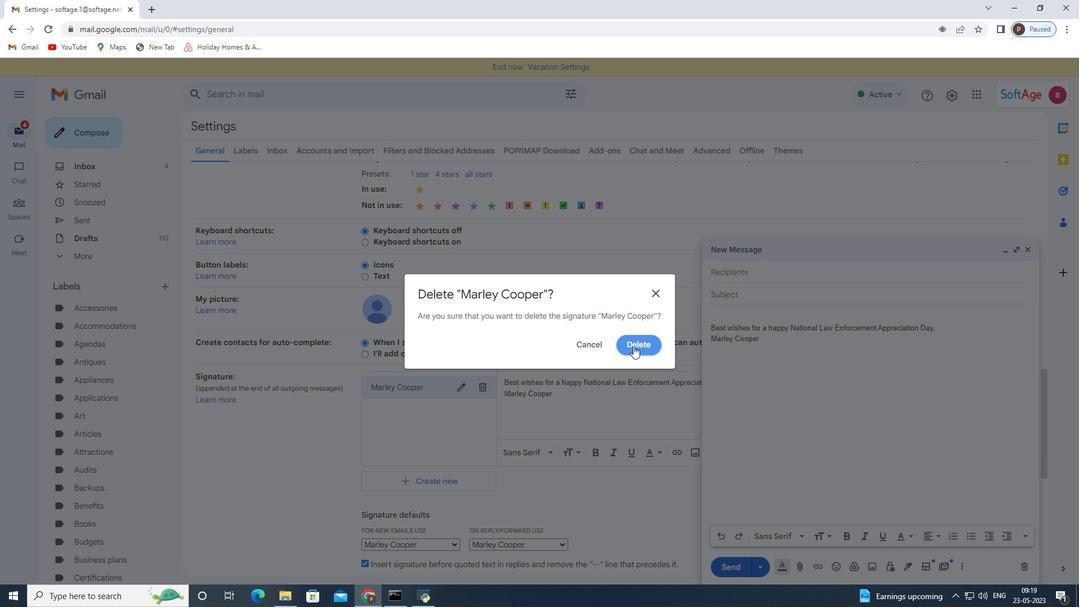 
Action: Mouse moved to (400, 397)
Screenshot: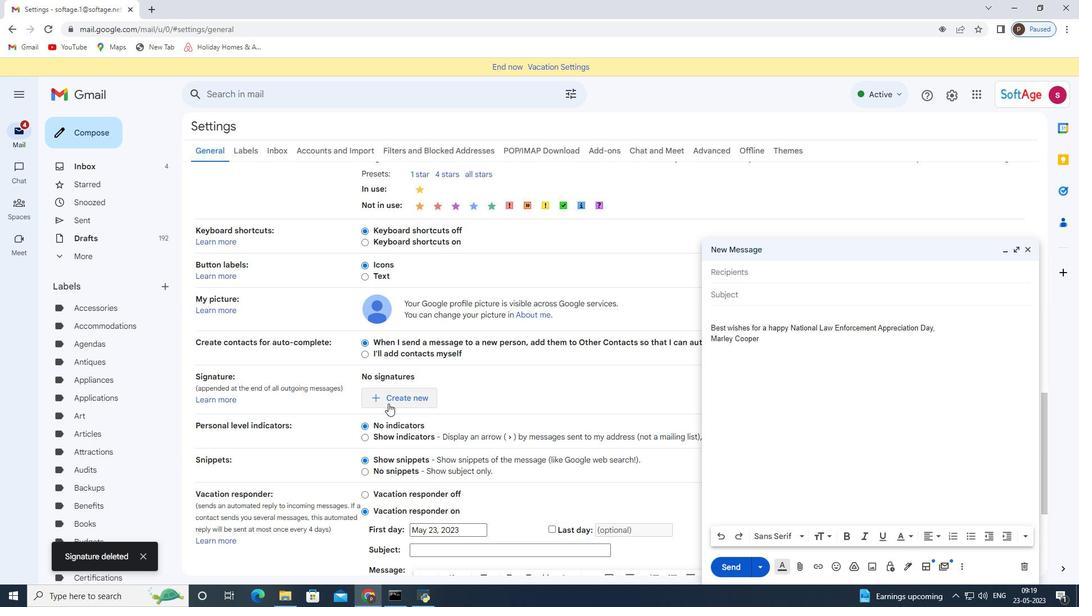 
Action: Mouse pressed left at (400, 397)
Screenshot: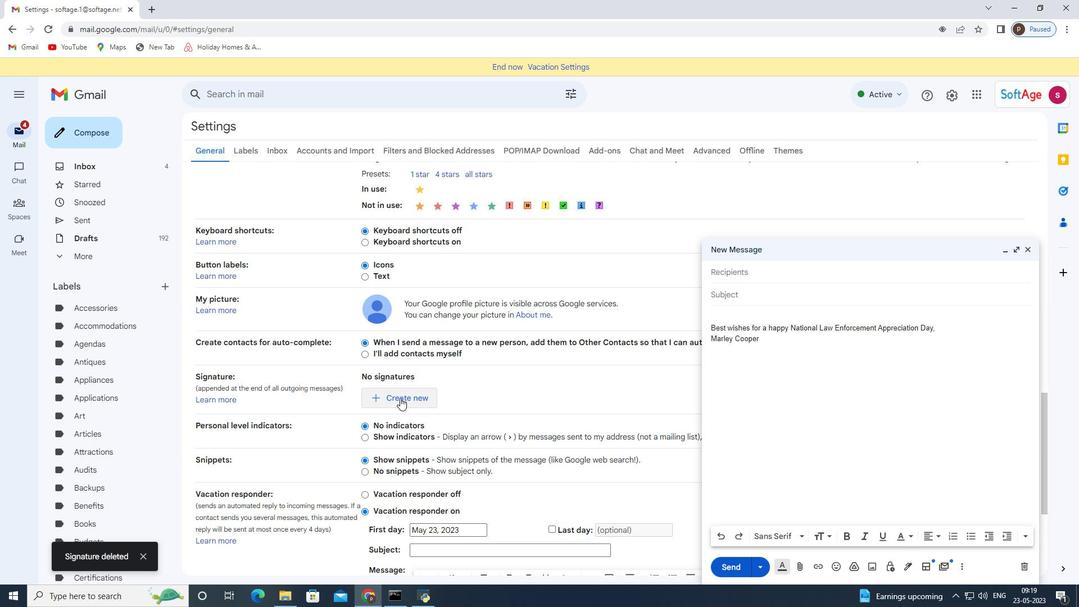 
Action: Mouse moved to (439, 320)
Screenshot: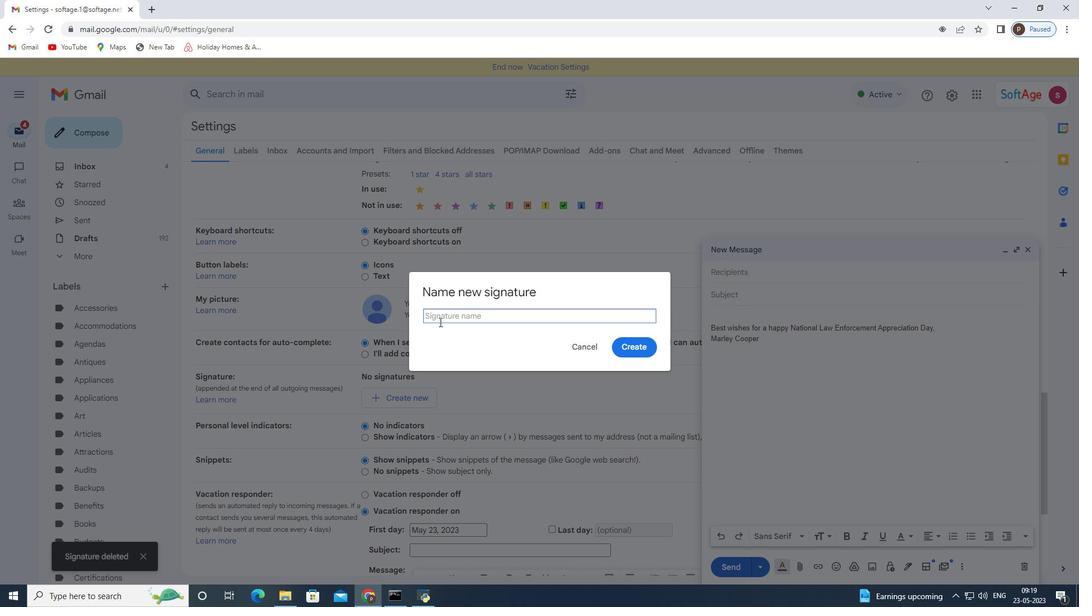 
Action: Mouse pressed left at (439, 320)
Screenshot: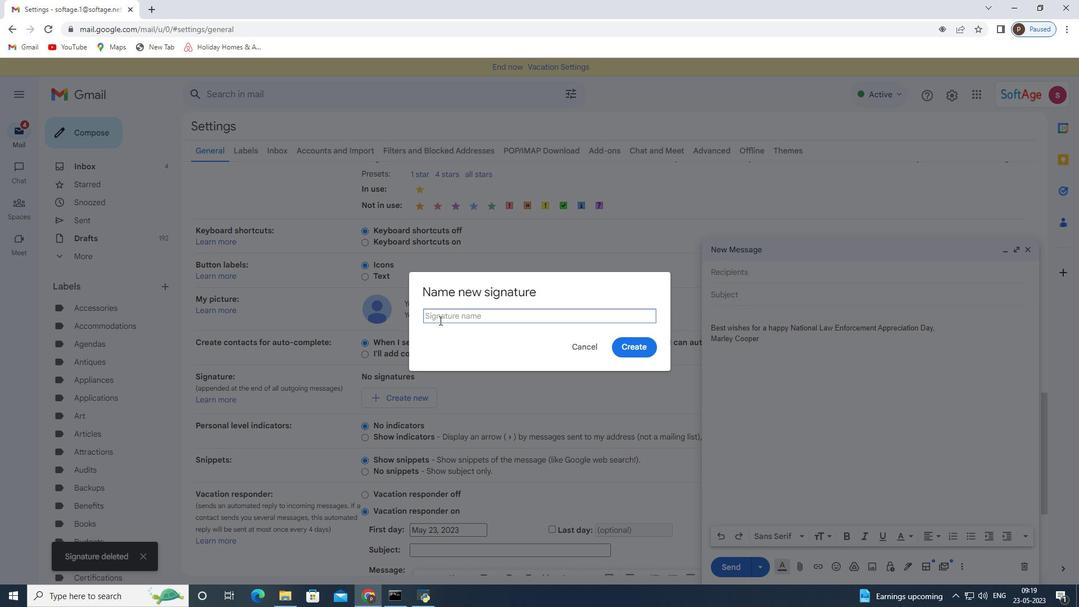 
Action: Key pressed softage.3
Screenshot: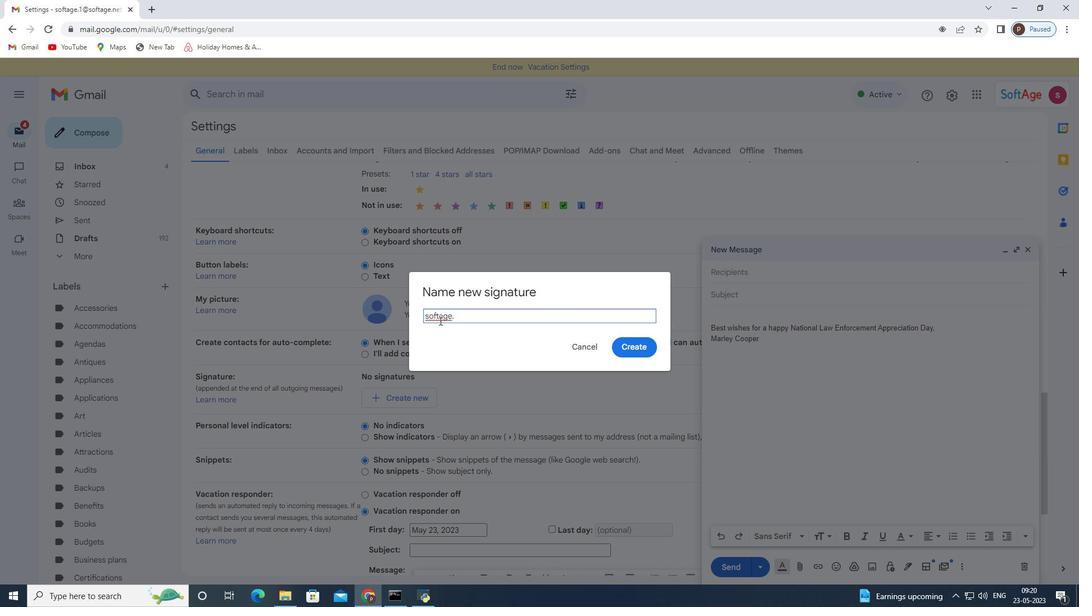 
Action: Mouse moved to (442, 319)
Screenshot: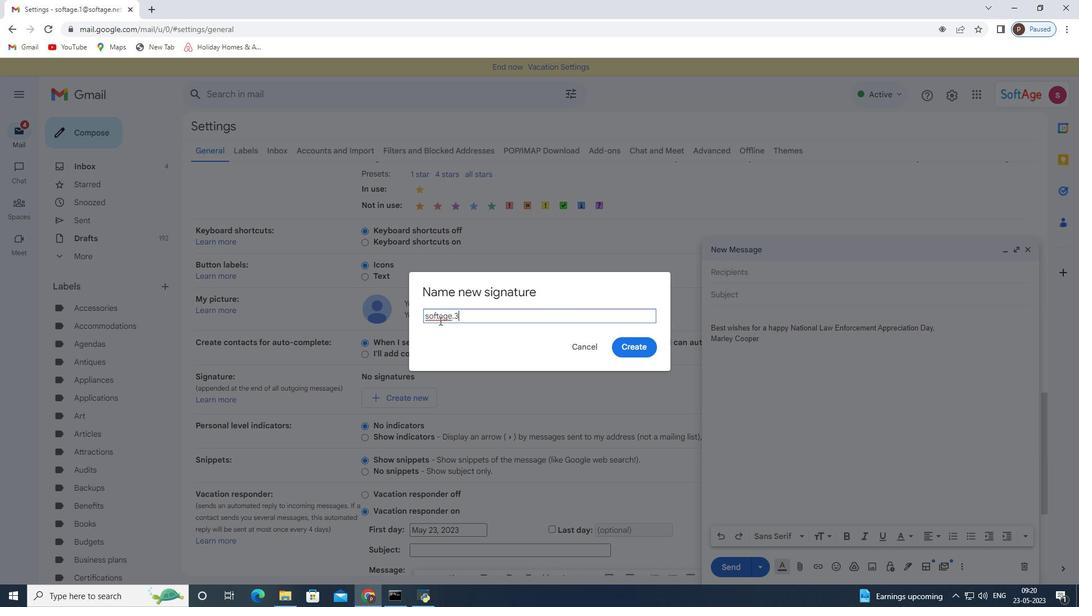 
Action: Key pressed <Key.backspace><Key.backspace><Key.backspace><Key.backspace>
Screenshot: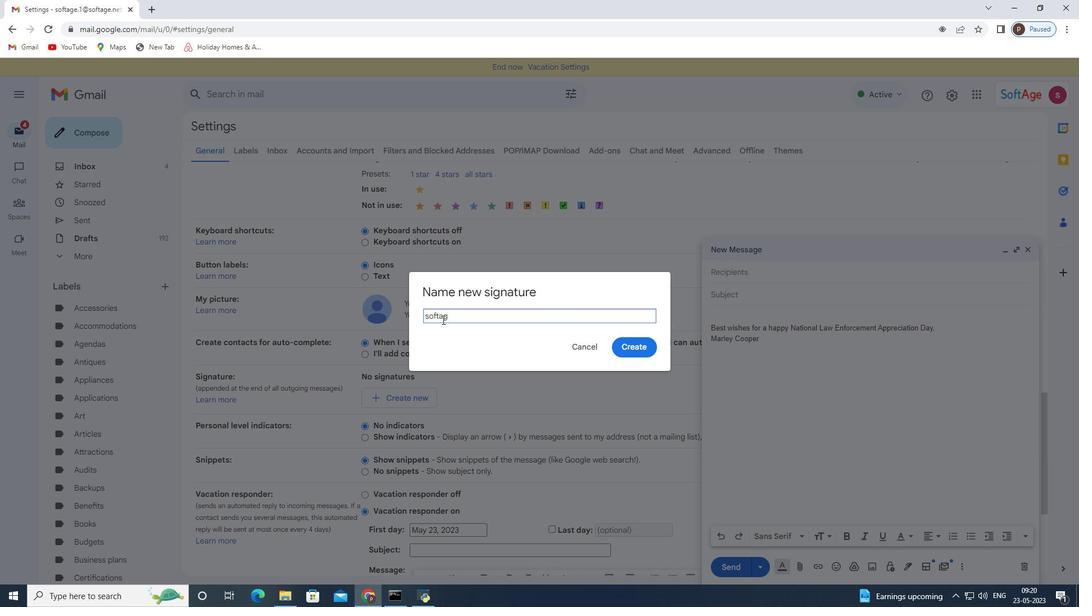 
Action: Mouse moved to (535, 322)
Screenshot: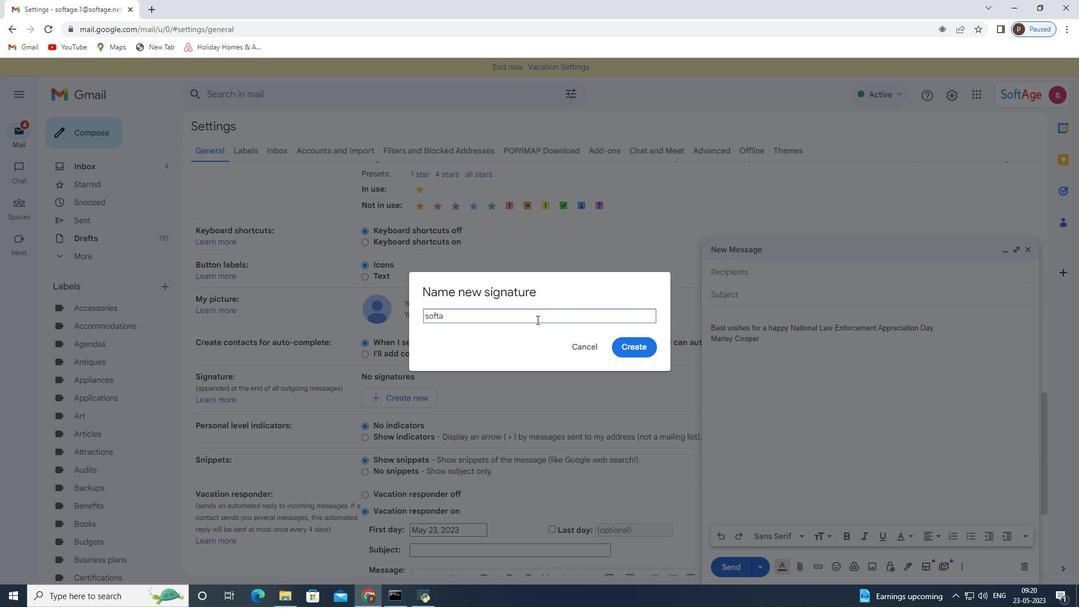 
Action: Key pressed ge.3<Key.backspace><Key.backspace><Key.backspace><Key.backspace><Key.backspace><Key.backspace><Key.backspace><Key.backspace><Key.backspace><Key.backspace>
Screenshot: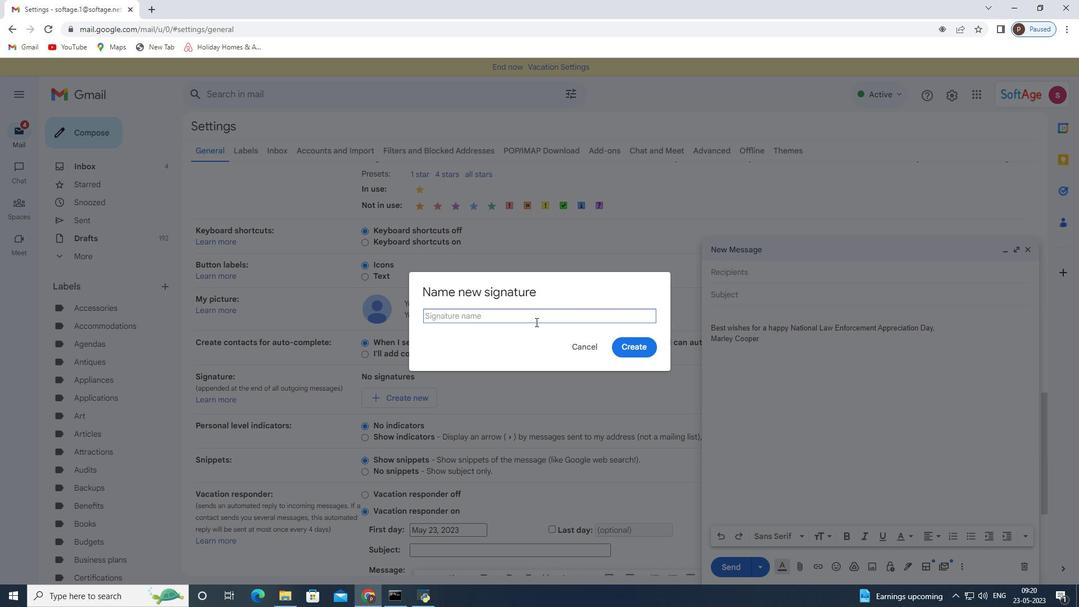 
Action: Mouse moved to (532, 337)
Screenshot: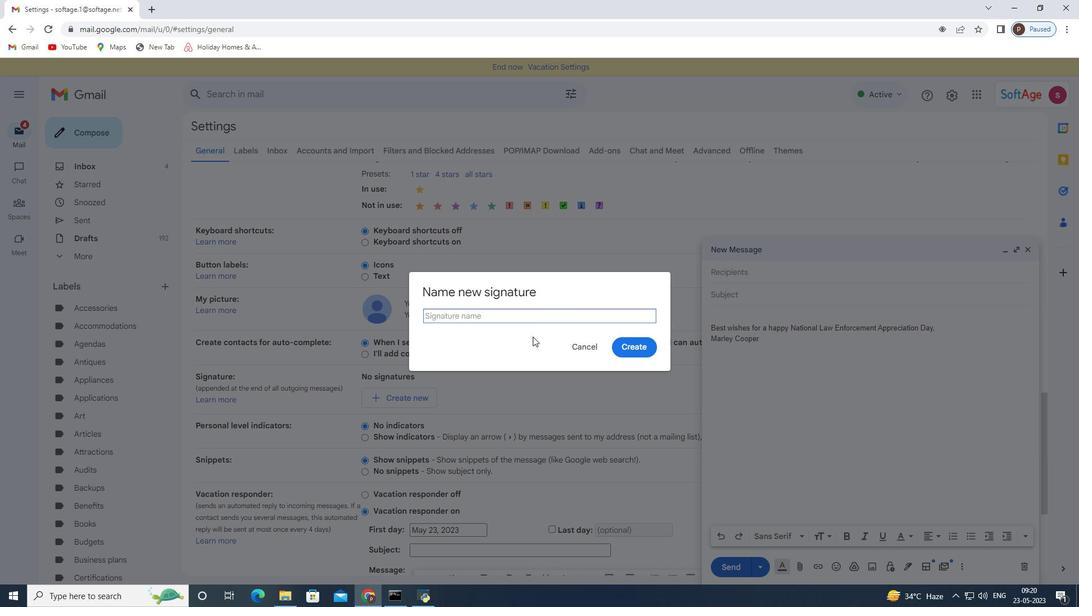 
Action: Key pressed <Key.shift>Marley<Key.space><Key.shift>Cooper
Screenshot: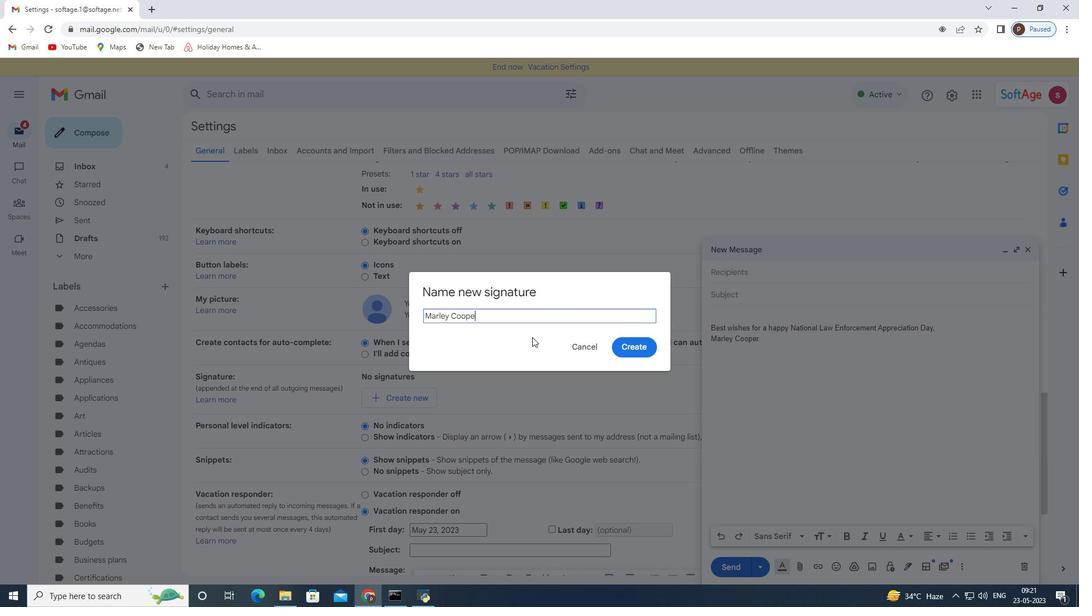 
Action: Mouse moved to (637, 350)
Screenshot: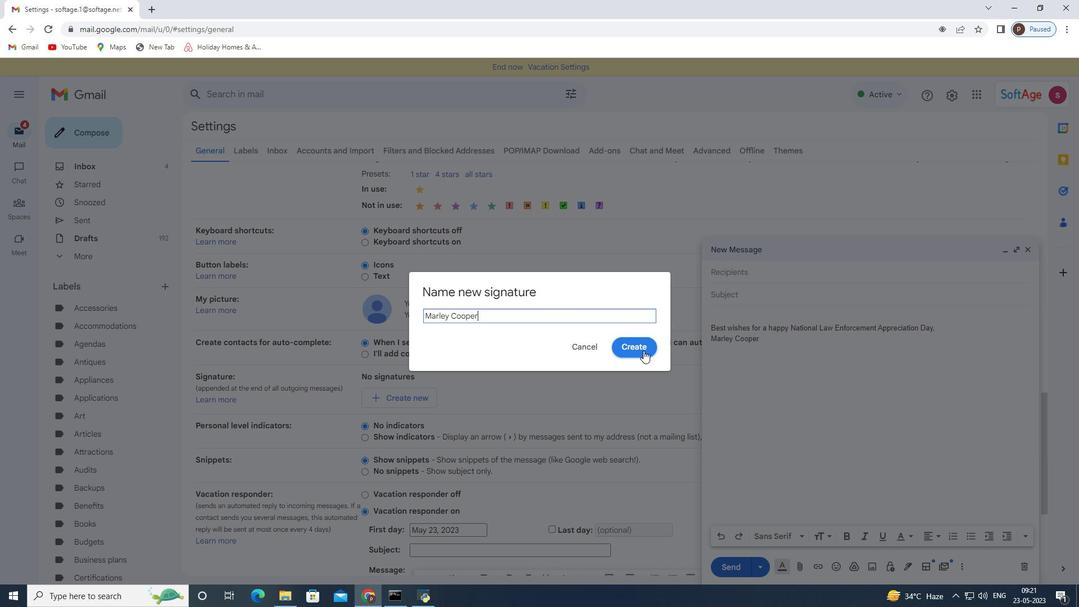 
Action: Mouse pressed left at (637, 350)
Screenshot: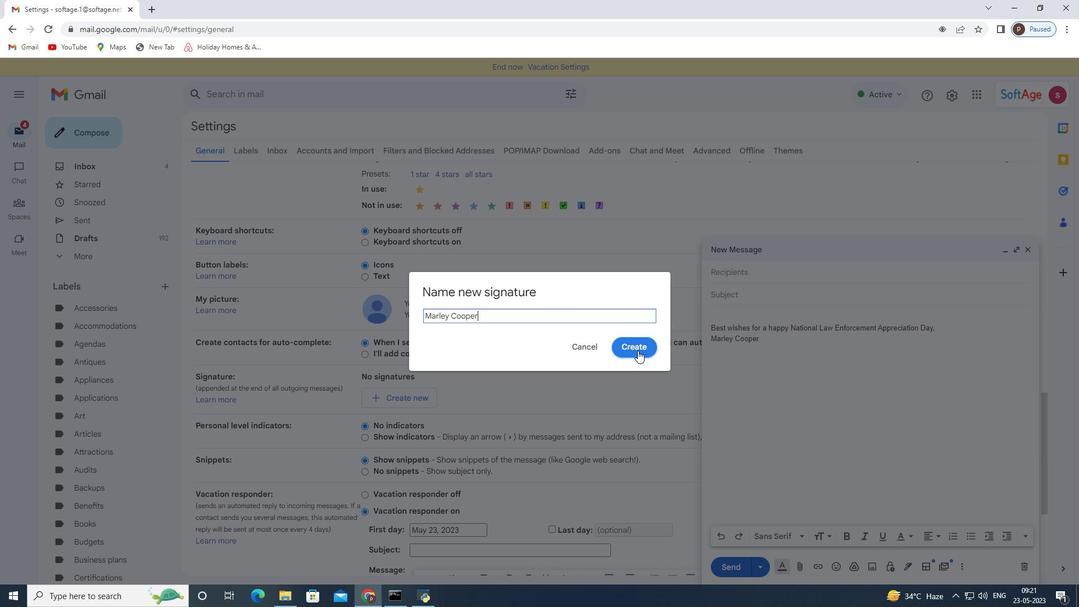 
Action: Mouse moved to (558, 381)
Screenshot: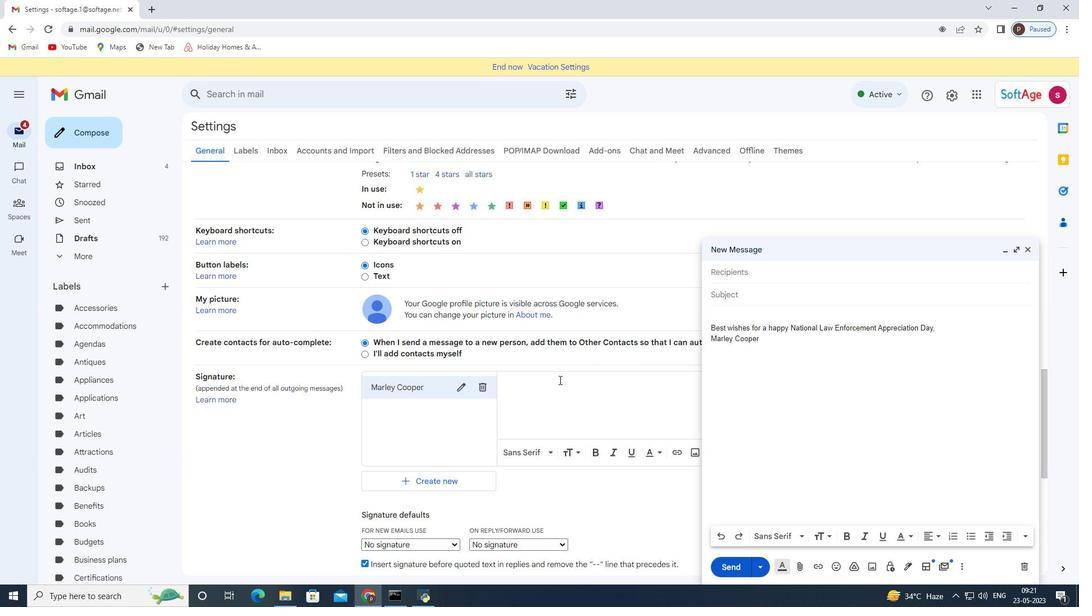 
Action: Mouse pressed left at (558, 381)
Screenshot: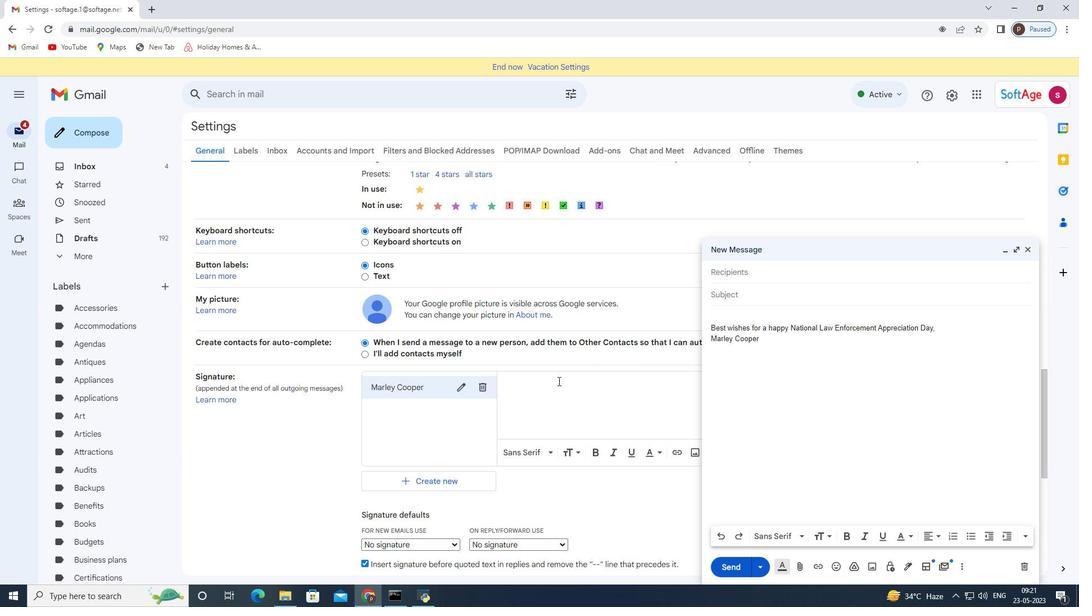 
Action: Key pressed <Key.shift>Best<Key.space>wishes<Key.space>for<Key.space>a<Key.space>happy<Key.space><Key.shift>National<Key.space><Key.shift>Lawc<Key.space><Key.backspace><Key.backspace><Key.space><Key.shift>Enforcement<Key.space><Key.shift>Appreciation<Key.space><Key.shift>Day,<Key.enter><Key.shift><Key.shift>Marley<Key.space><Key.shift>Cooper
Screenshot: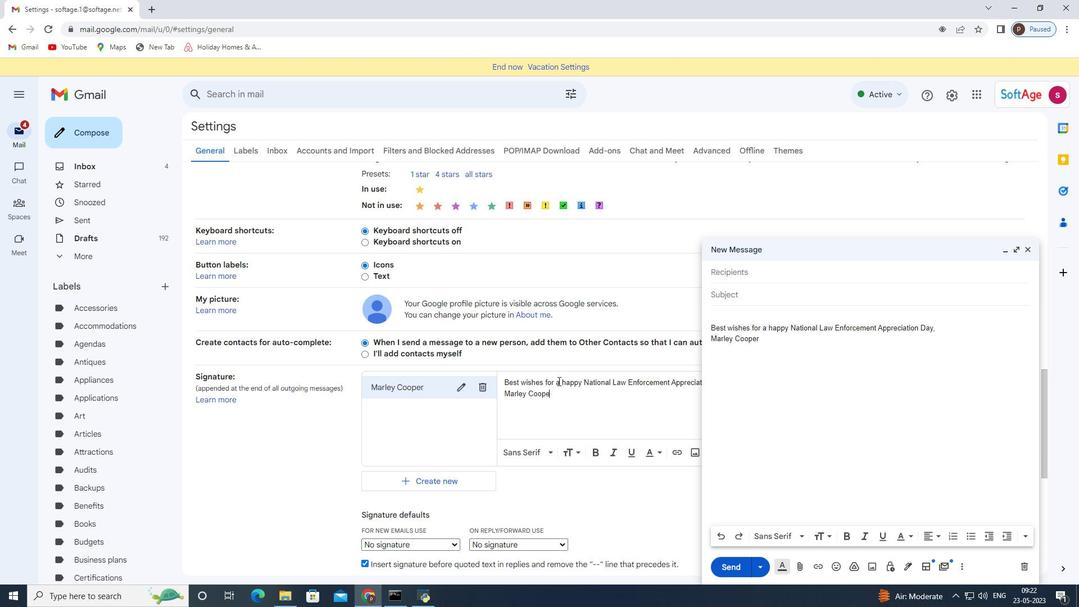 
Action: Mouse moved to (559, 381)
Screenshot: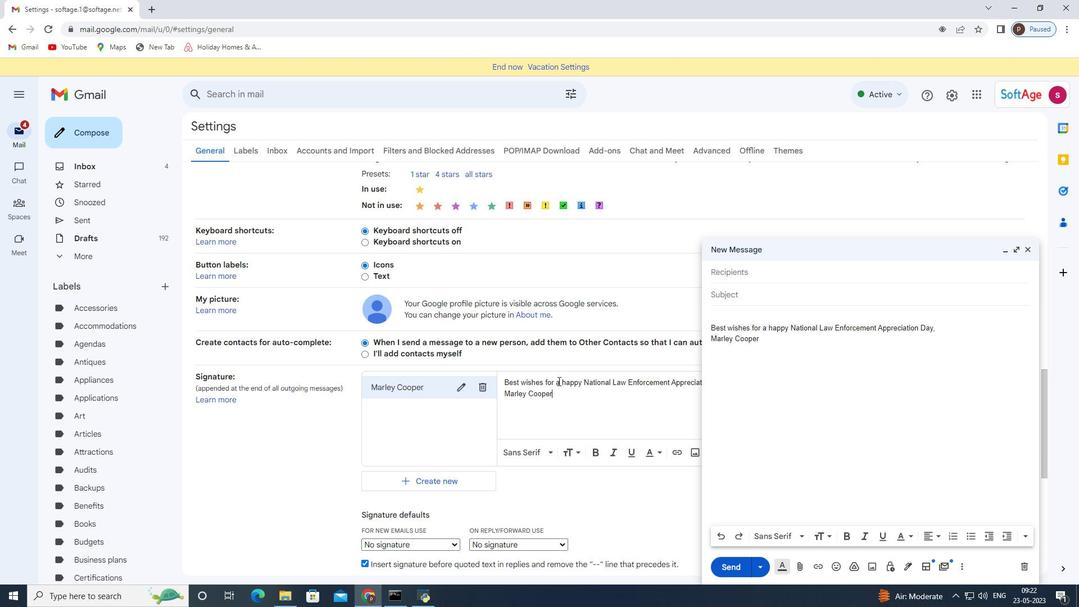 
Action: Mouse scrolled (559, 380) with delta (0, 0)
Screenshot: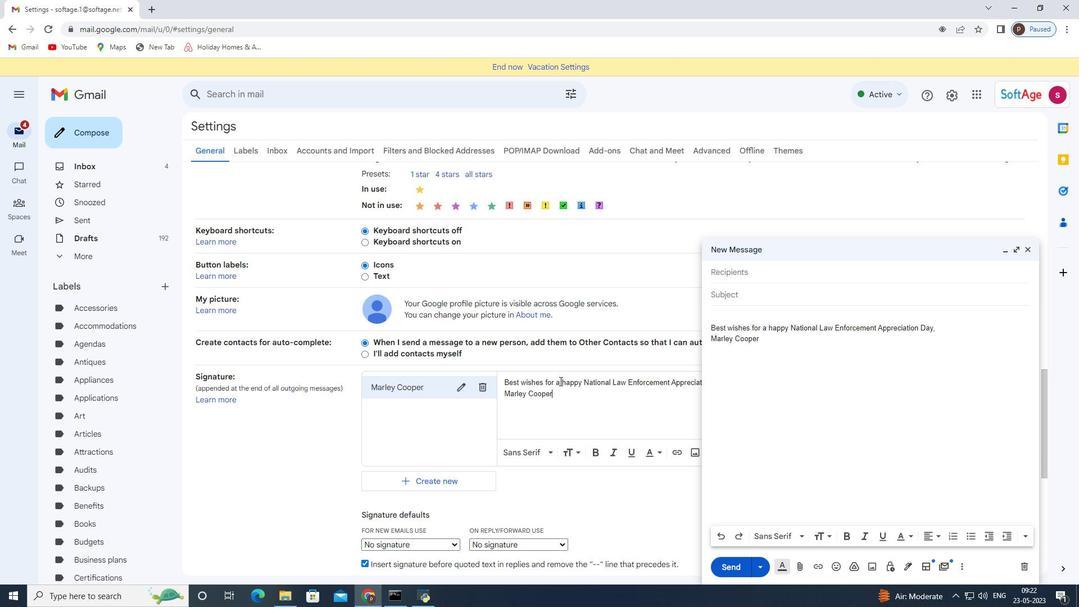 
Action: Mouse moved to (557, 387)
Screenshot: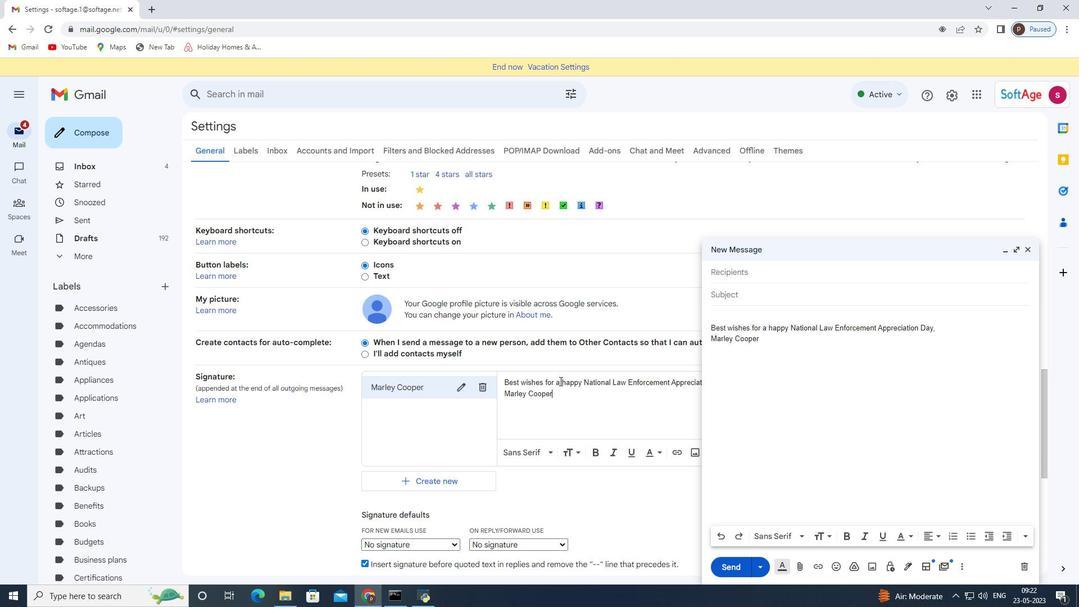 
Action: Mouse scrolled (557, 387) with delta (0, 0)
Screenshot: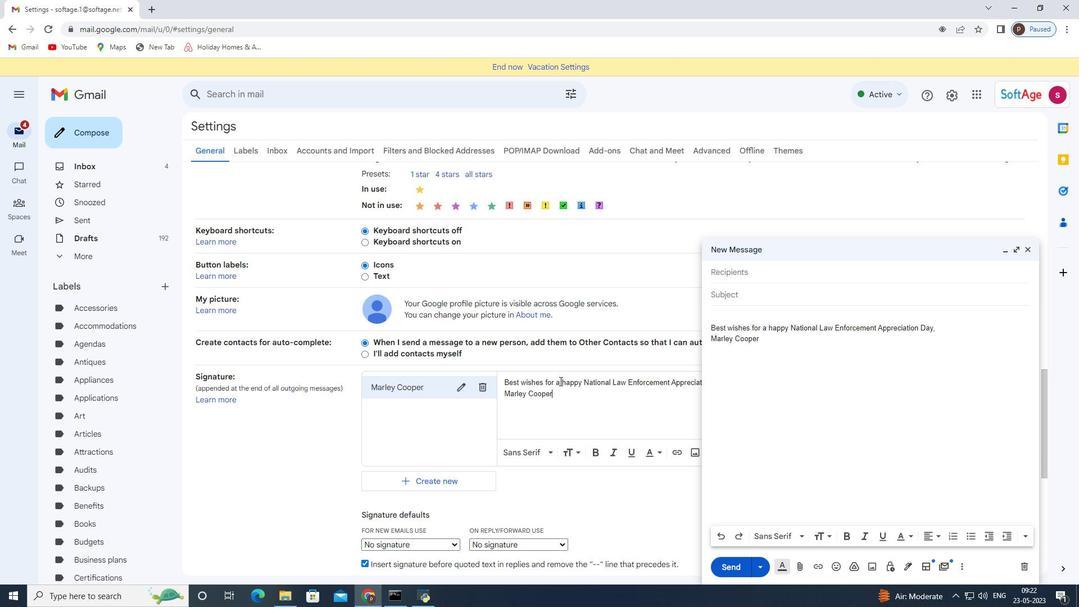 
Action: Mouse moved to (546, 398)
Screenshot: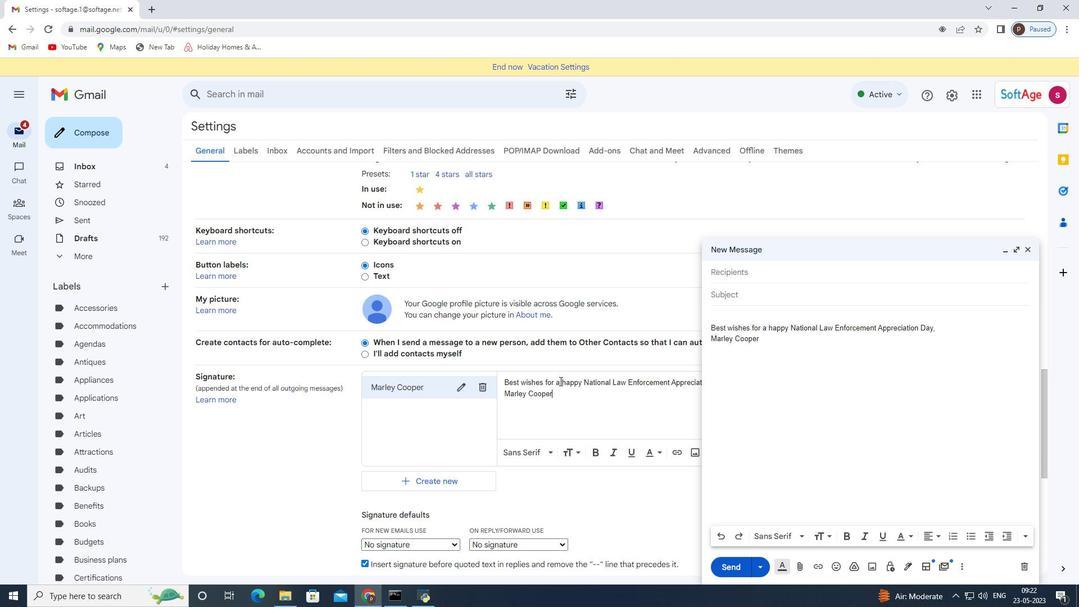 
Action: Mouse scrolled (546, 397) with delta (0, 0)
Screenshot: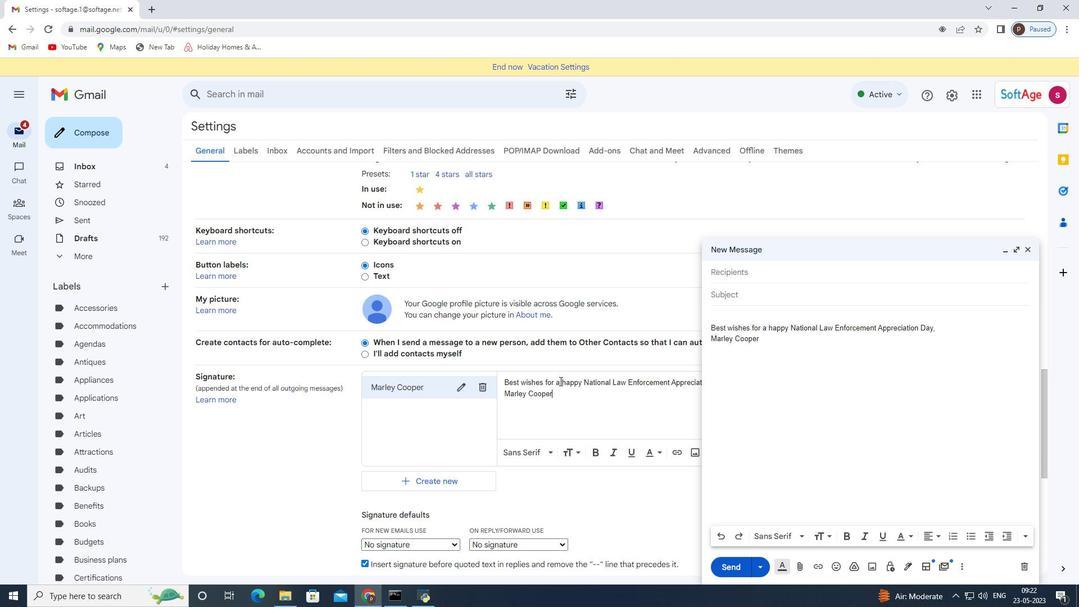 
Action: Mouse moved to (531, 412)
Screenshot: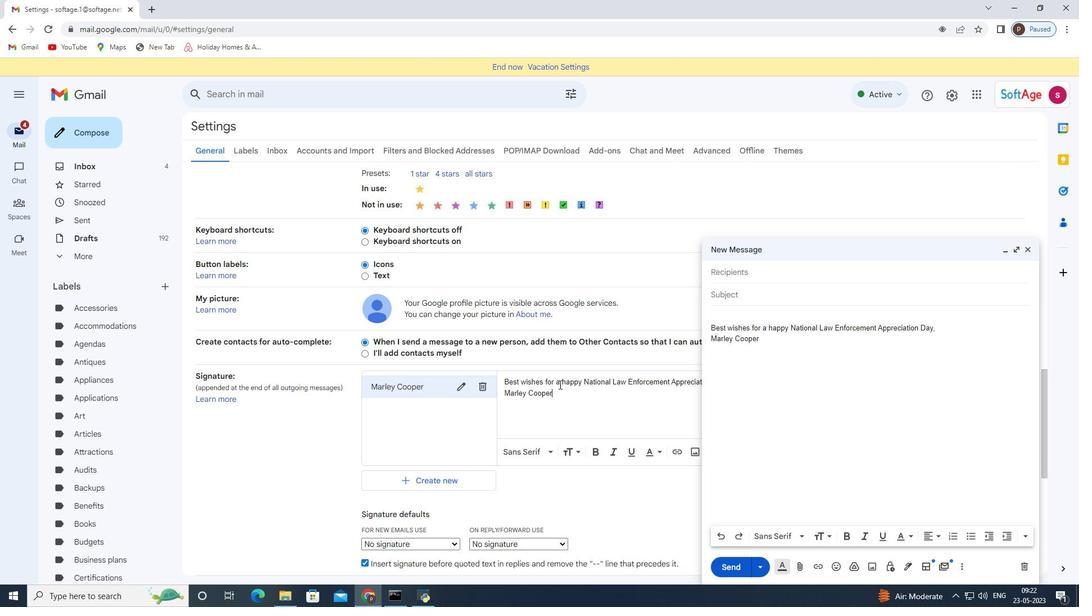 
Action: Mouse scrolled (531, 411) with delta (0, 0)
Screenshot: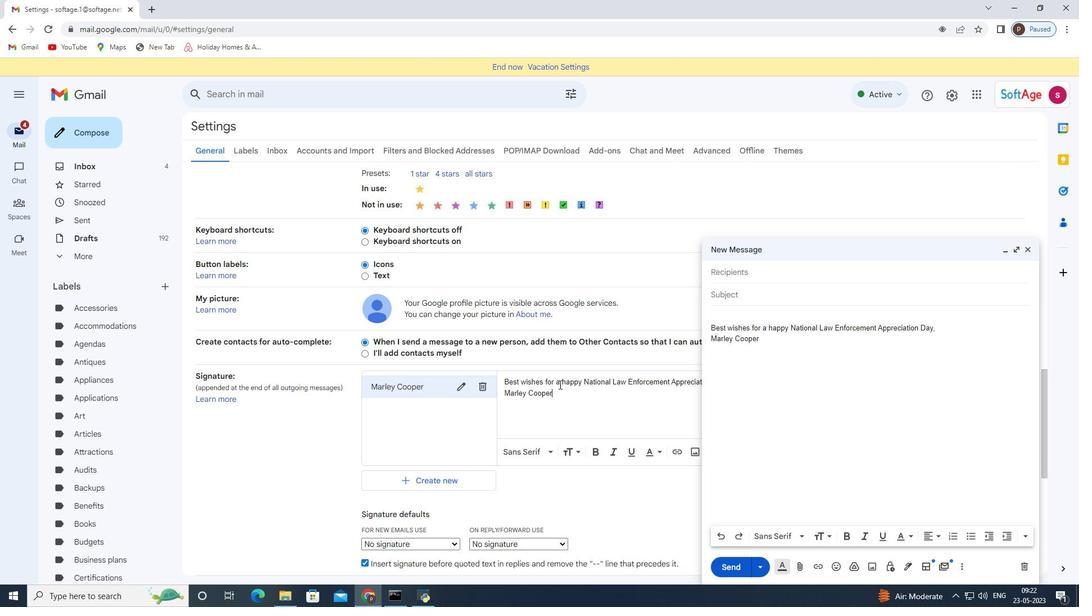 
Action: Mouse moved to (432, 317)
Screenshot: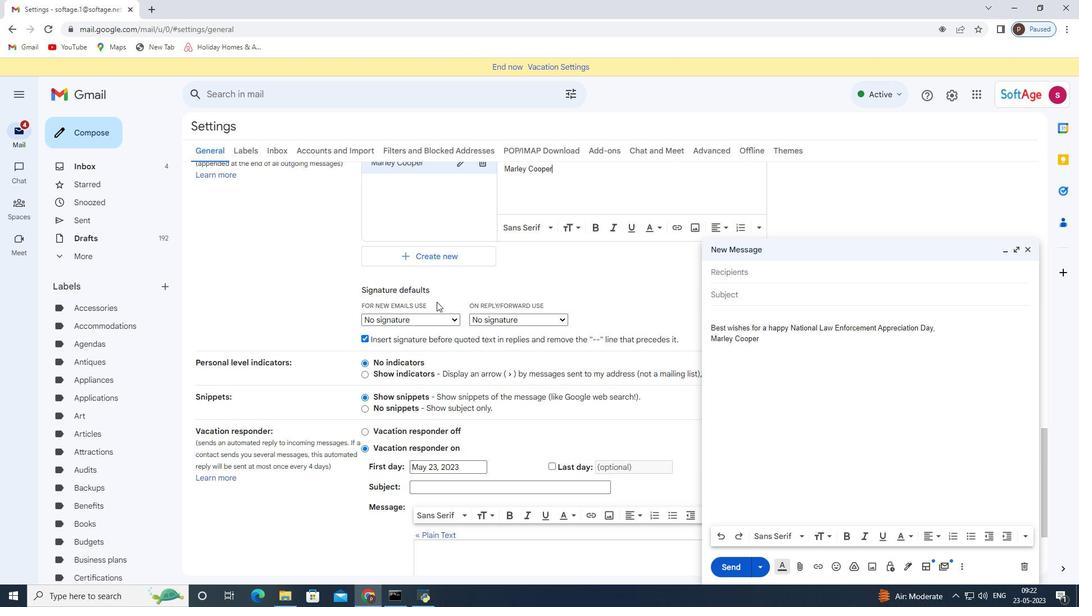 
Action: Mouse pressed left at (432, 317)
Screenshot: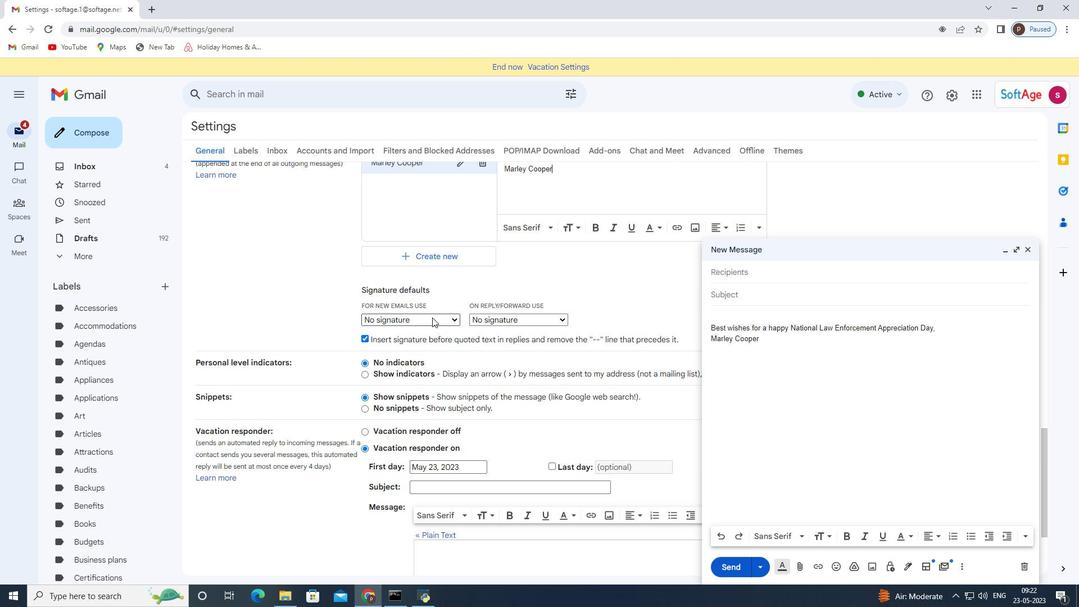 
Action: Mouse moved to (430, 345)
Screenshot: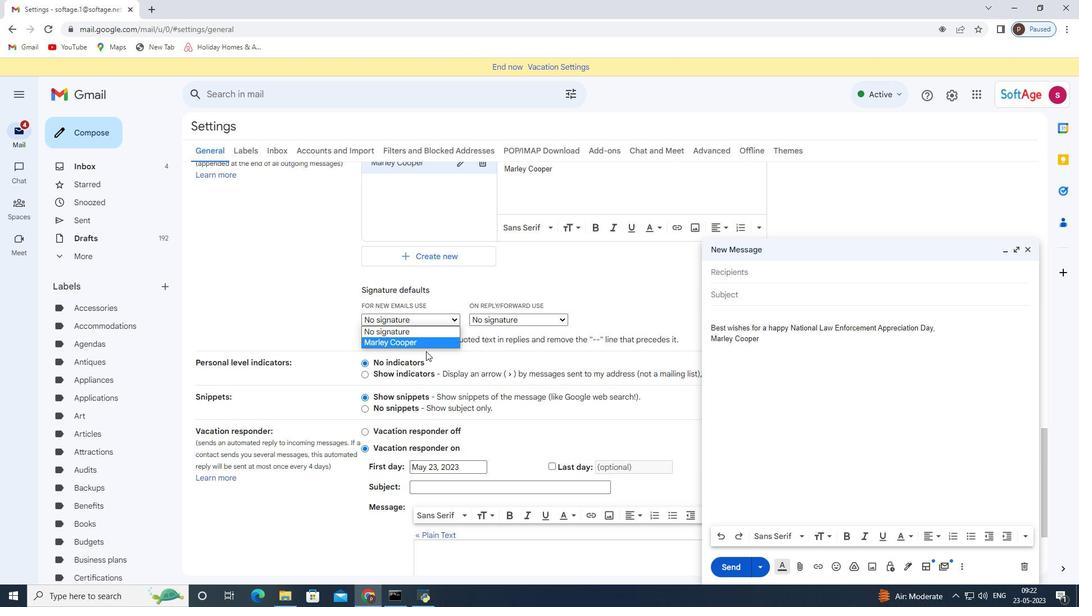 
Action: Mouse pressed left at (430, 345)
Screenshot: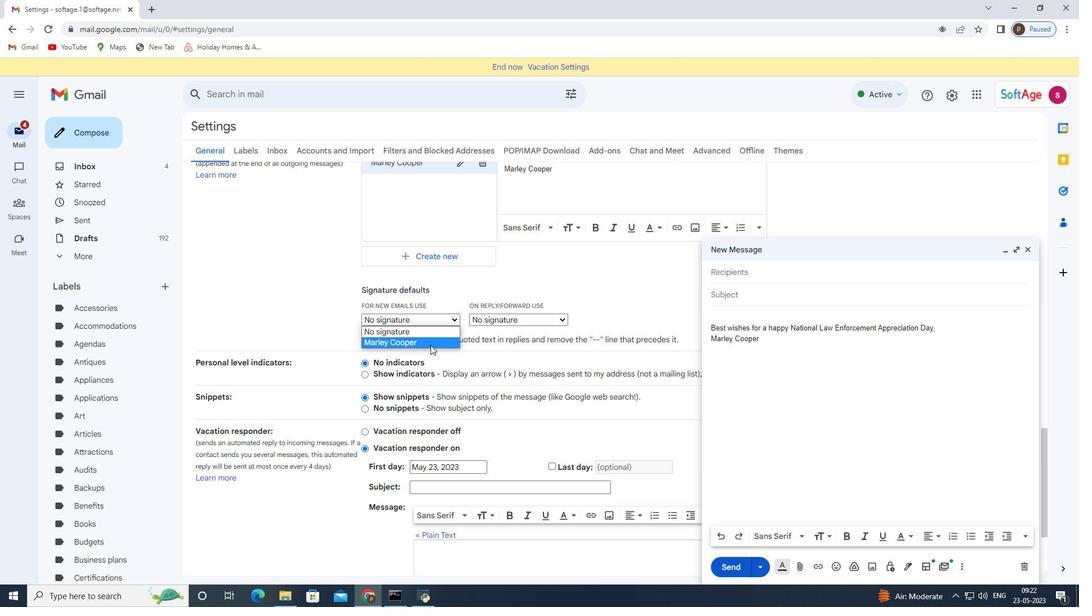 
Action: Mouse moved to (513, 314)
Screenshot: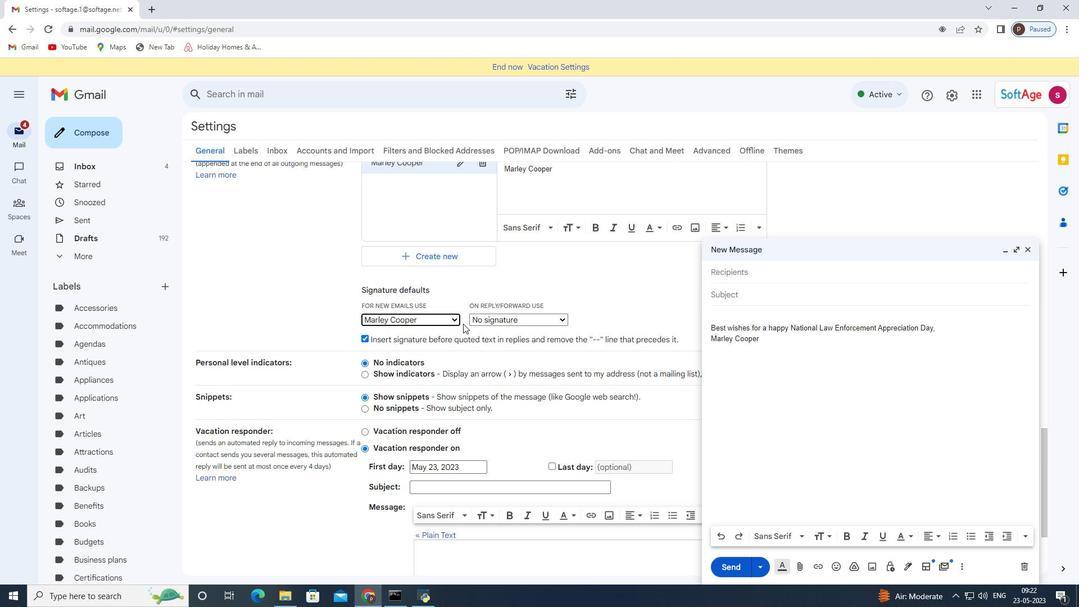 
Action: Mouse pressed left at (513, 314)
Screenshot: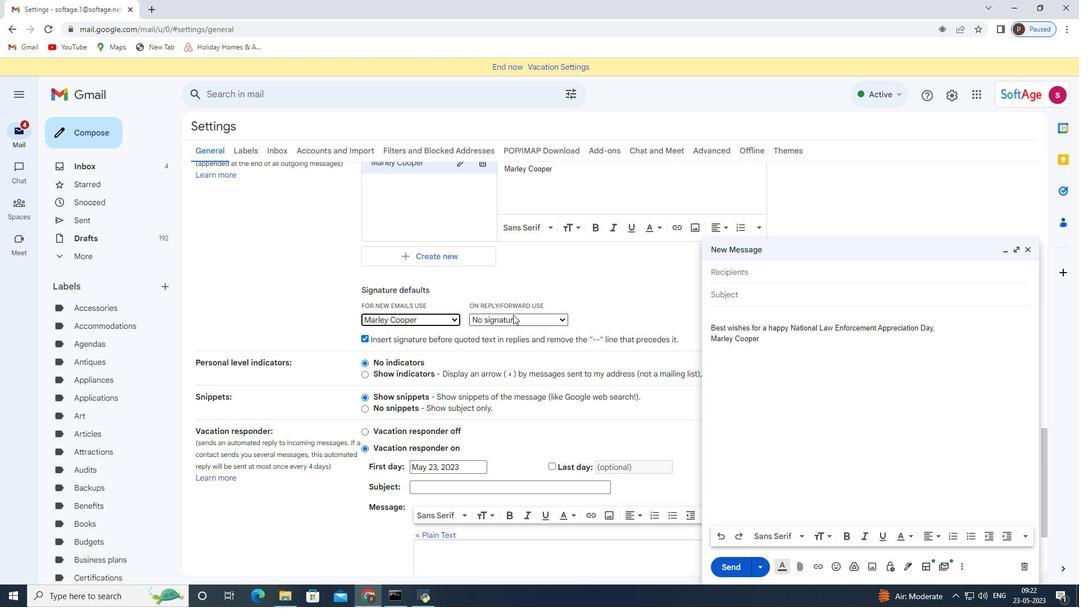 
Action: Mouse moved to (508, 344)
Screenshot: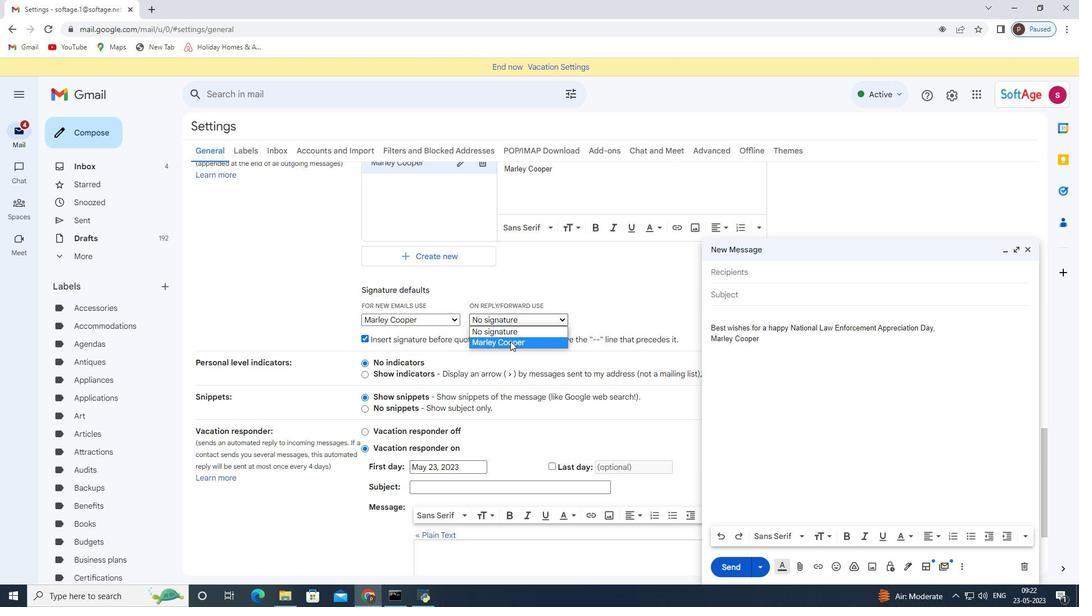 
Action: Mouse pressed left at (508, 344)
Screenshot: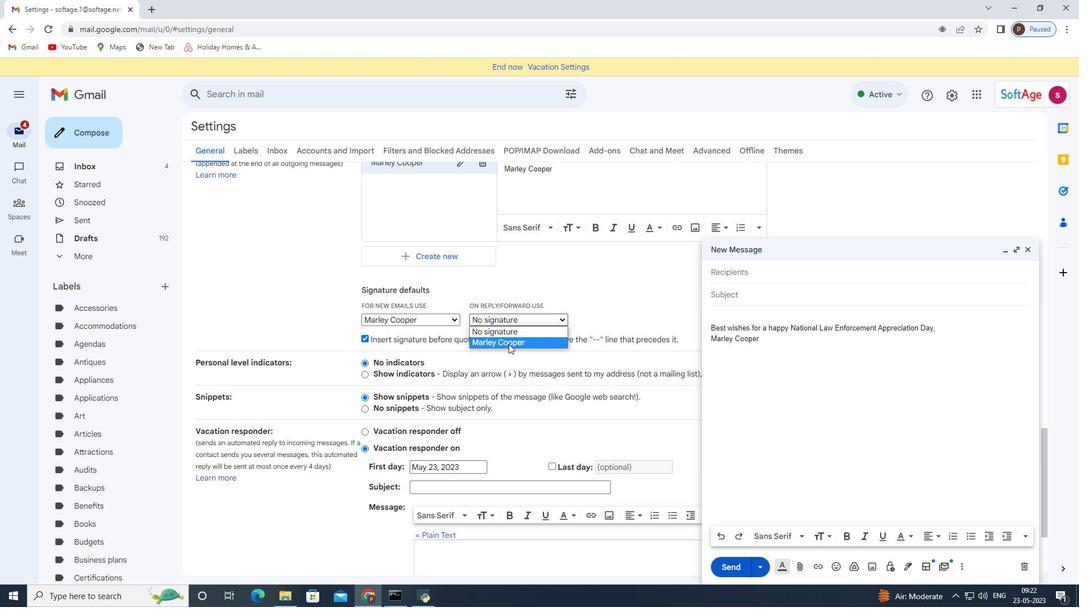 
Action: Mouse moved to (641, 468)
Screenshot: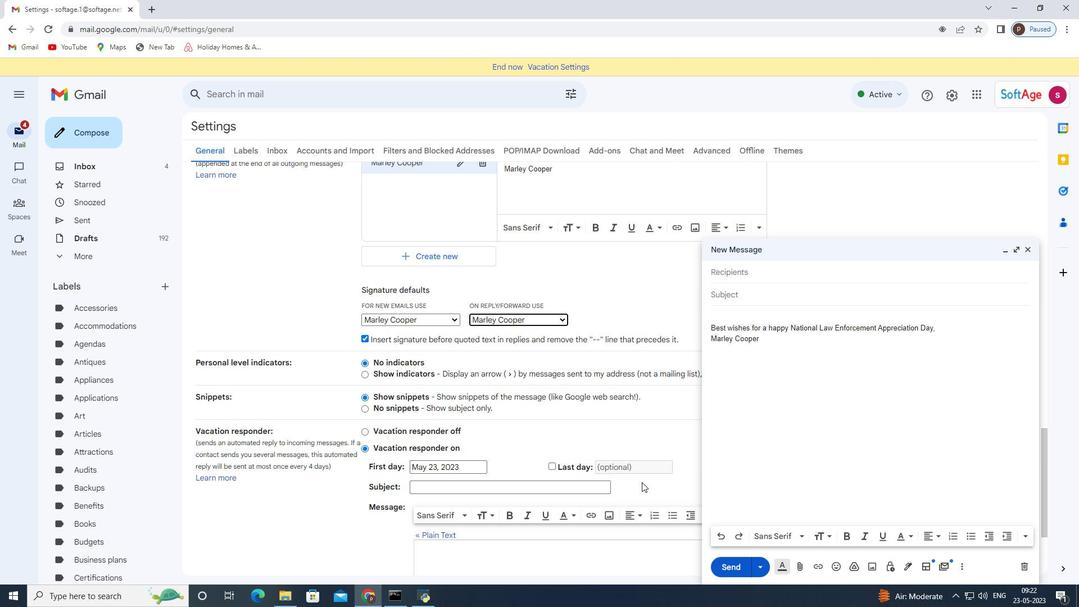 
Action: Mouse scrolled (641, 469) with delta (0, 0)
Screenshot: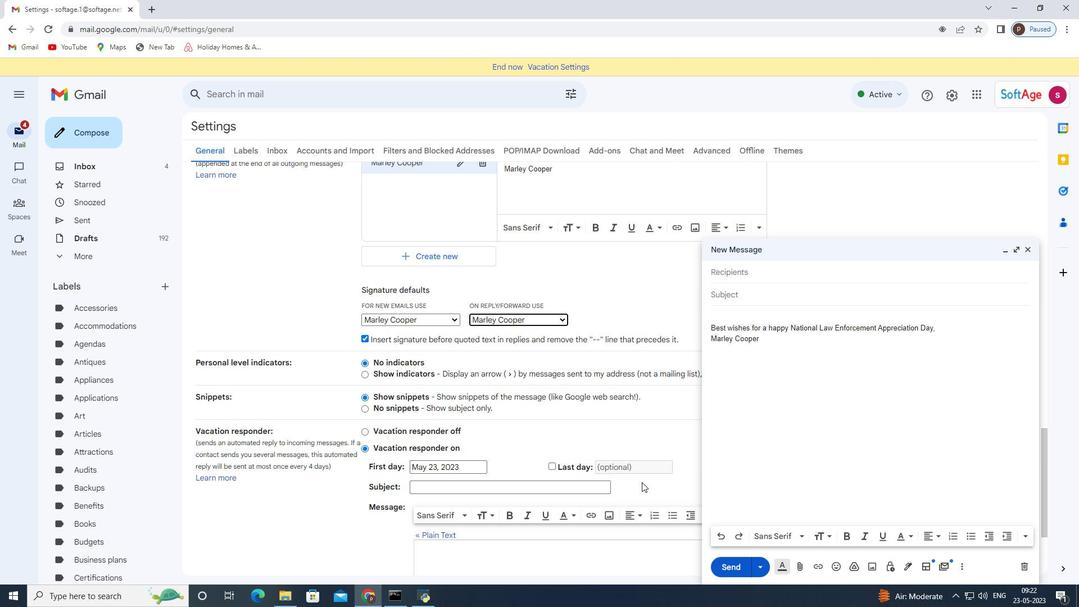 
Action: Mouse scrolled (641, 469) with delta (0, 0)
Screenshot: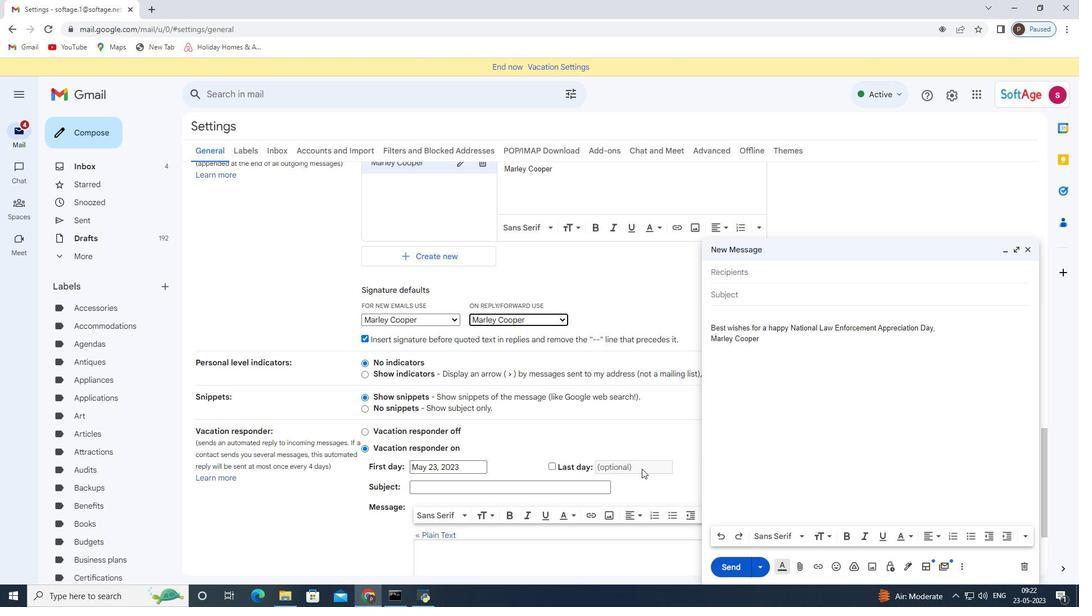 
Action: Mouse scrolled (641, 468) with delta (0, 0)
Screenshot: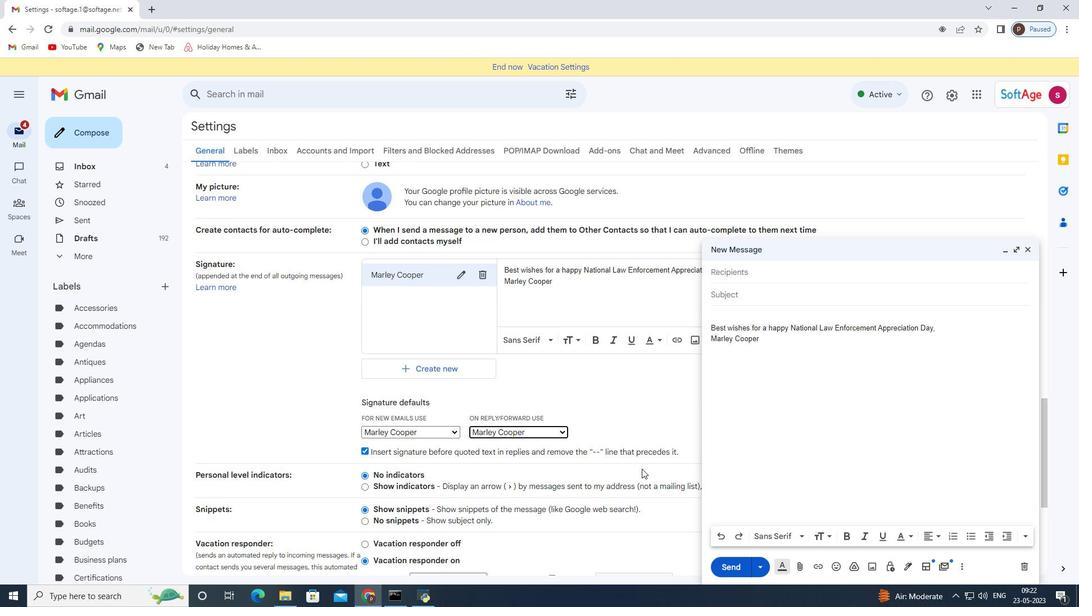 
Action: Mouse scrolled (641, 468) with delta (0, 0)
Screenshot: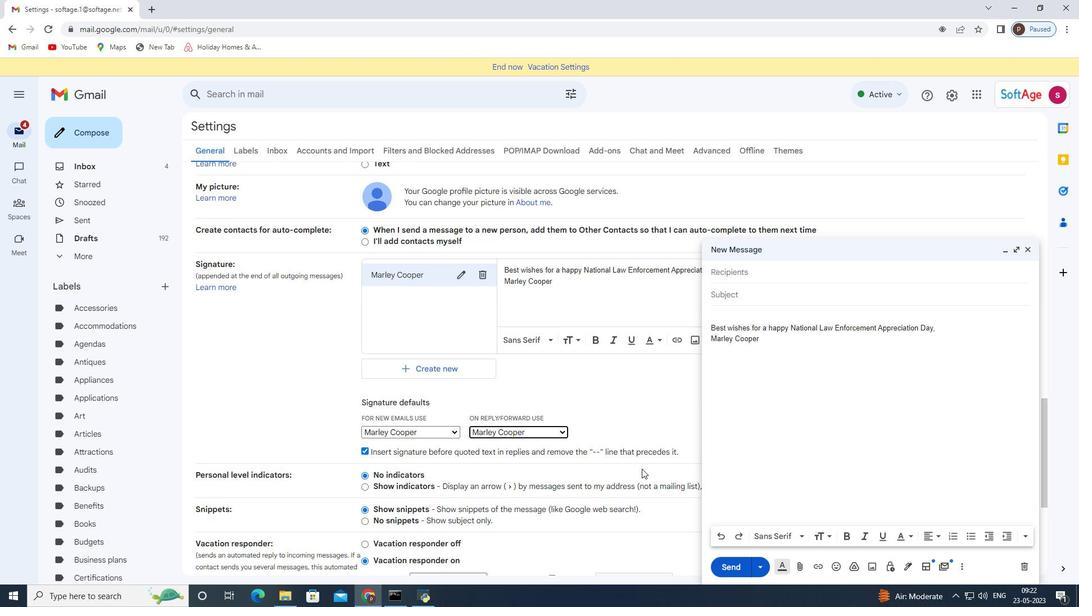 
Action: Mouse scrolled (641, 468) with delta (0, 0)
Screenshot: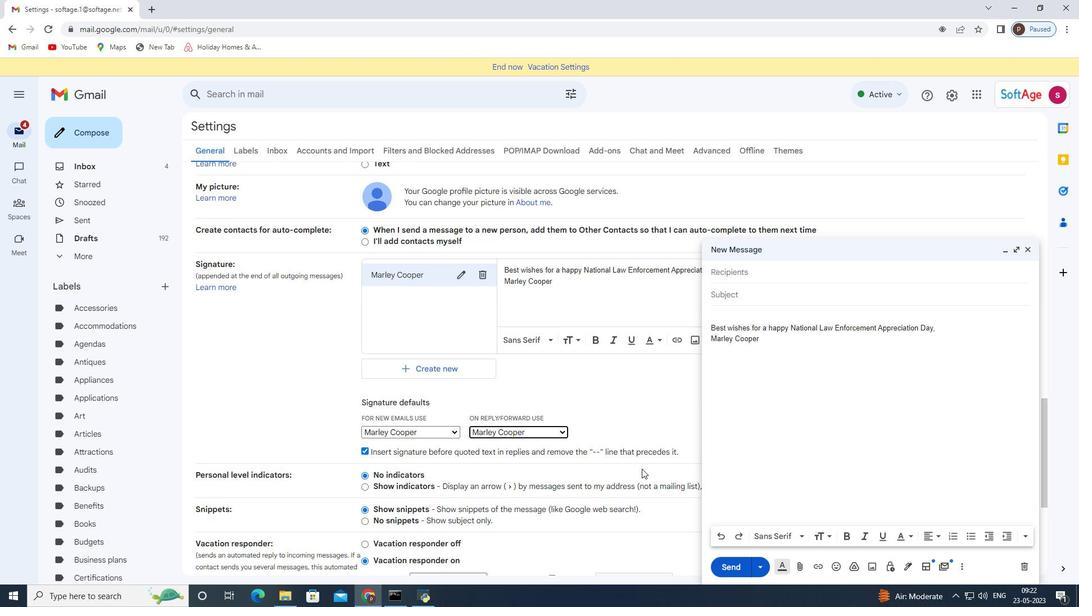 
Action: Mouse moved to (680, 500)
Screenshot: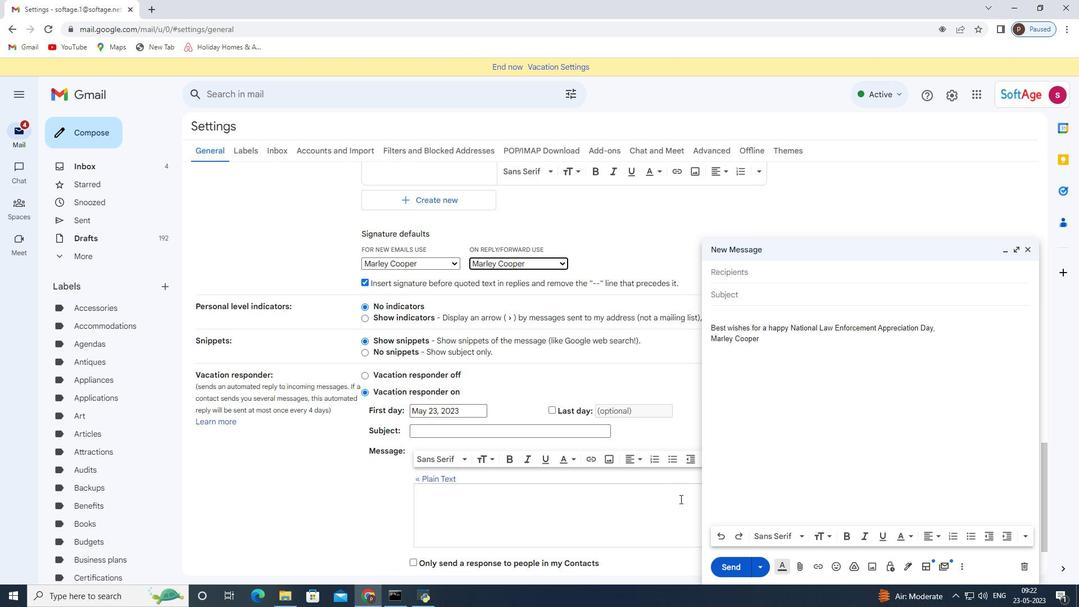 
Action: Mouse scrolled (680, 500) with delta (0, 0)
Screenshot: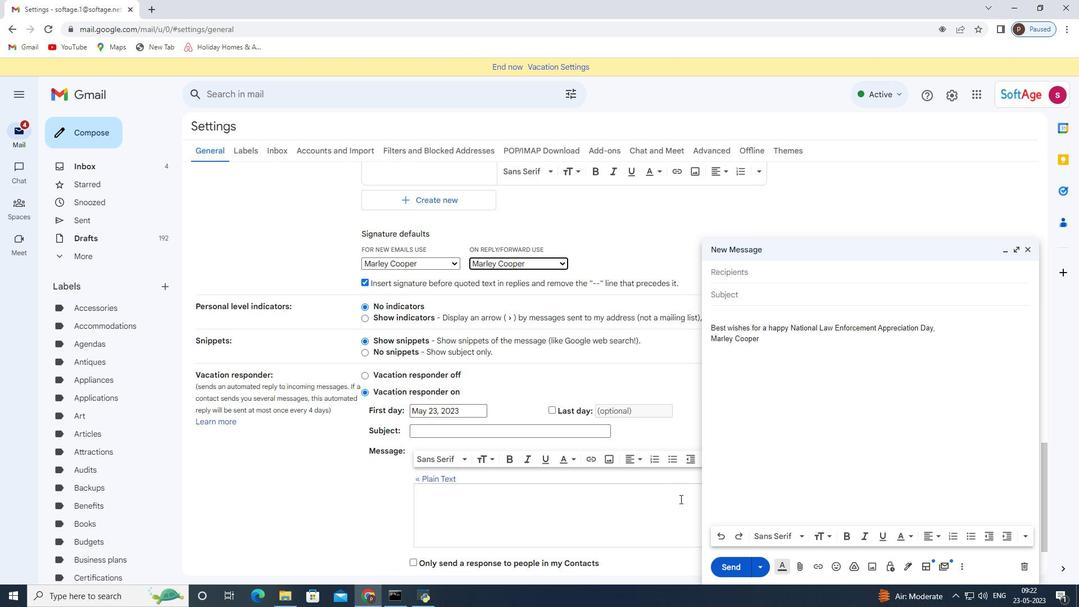 
Action: Mouse moved to (675, 503)
Screenshot: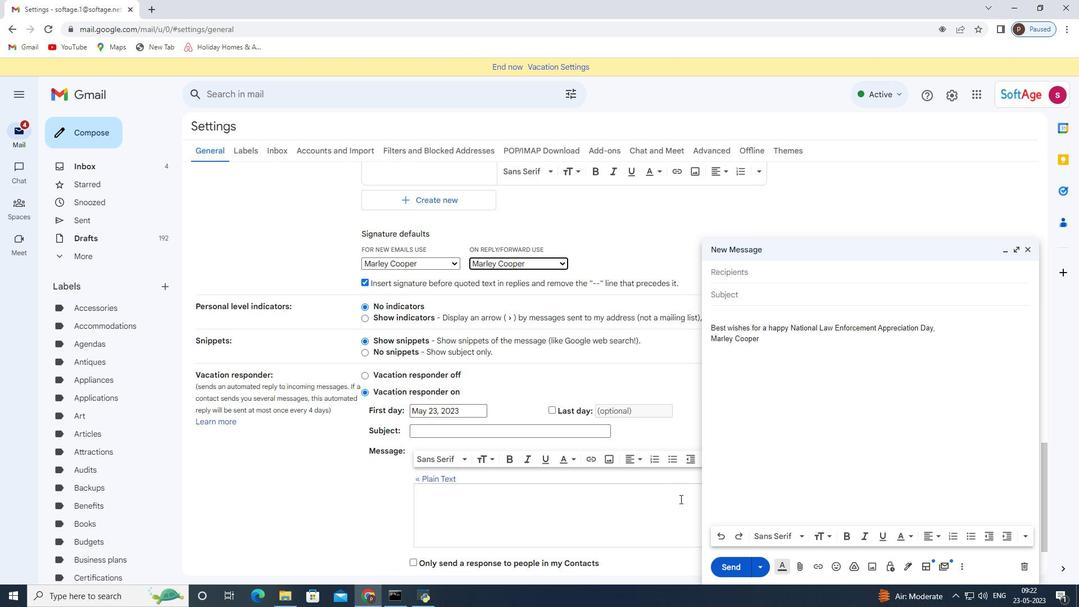 
Action: Mouse scrolled (675, 502) with delta (0, 0)
Screenshot: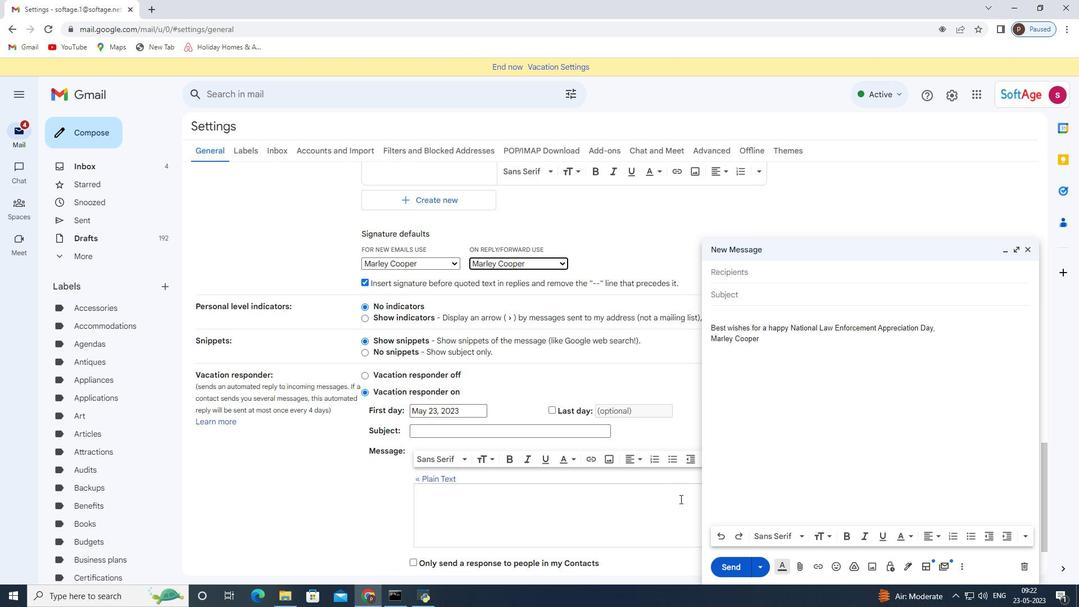 
Action: Mouse moved to (667, 506)
Screenshot: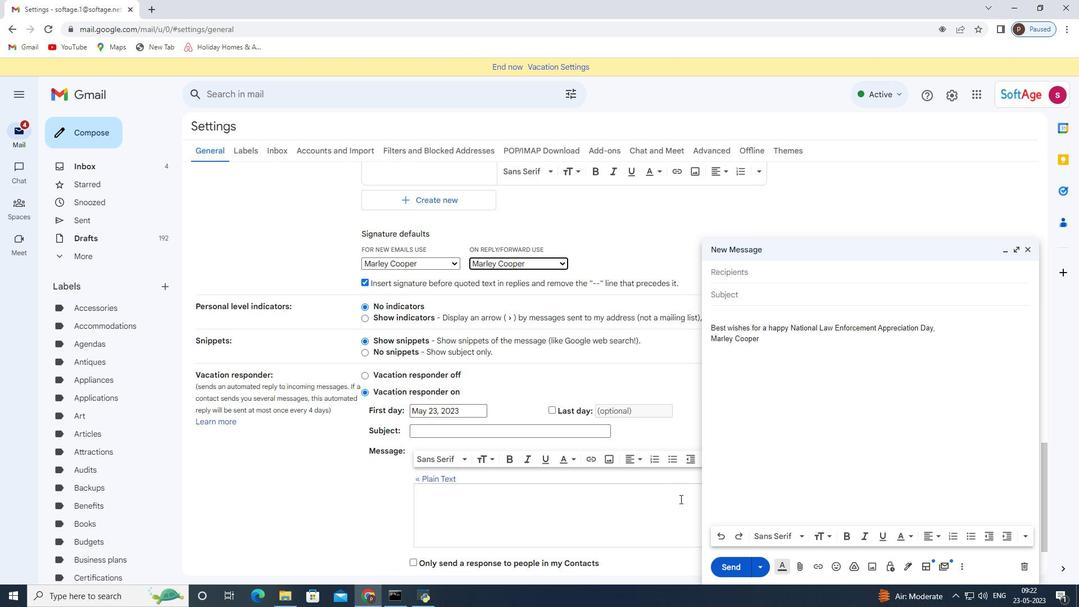 
Action: Mouse scrolled (667, 505) with delta (0, 0)
Screenshot: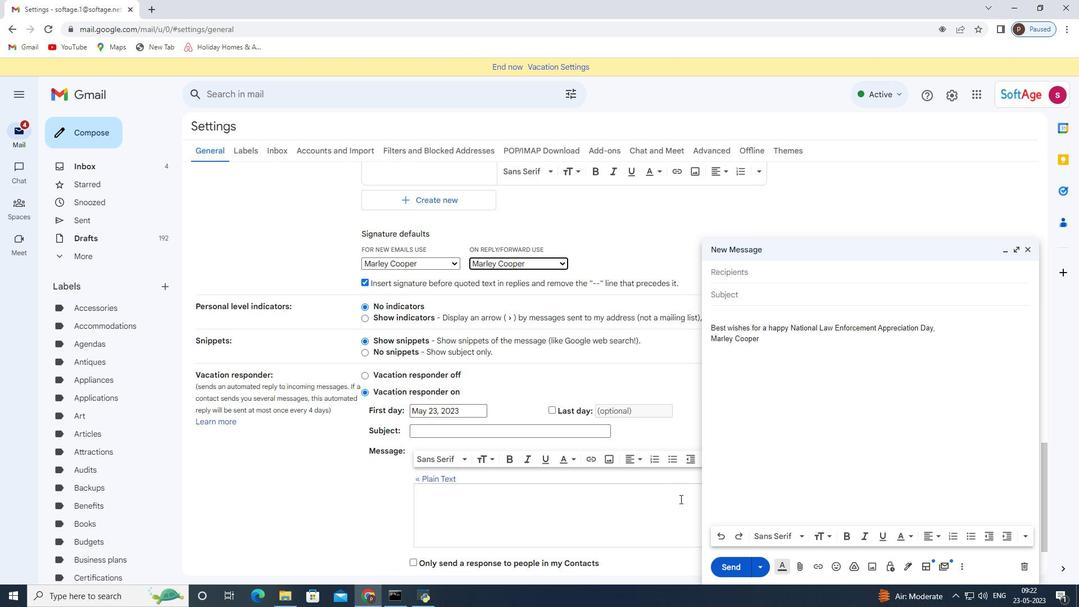 
Action: Mouse moved to (662, 508)
Screenshot: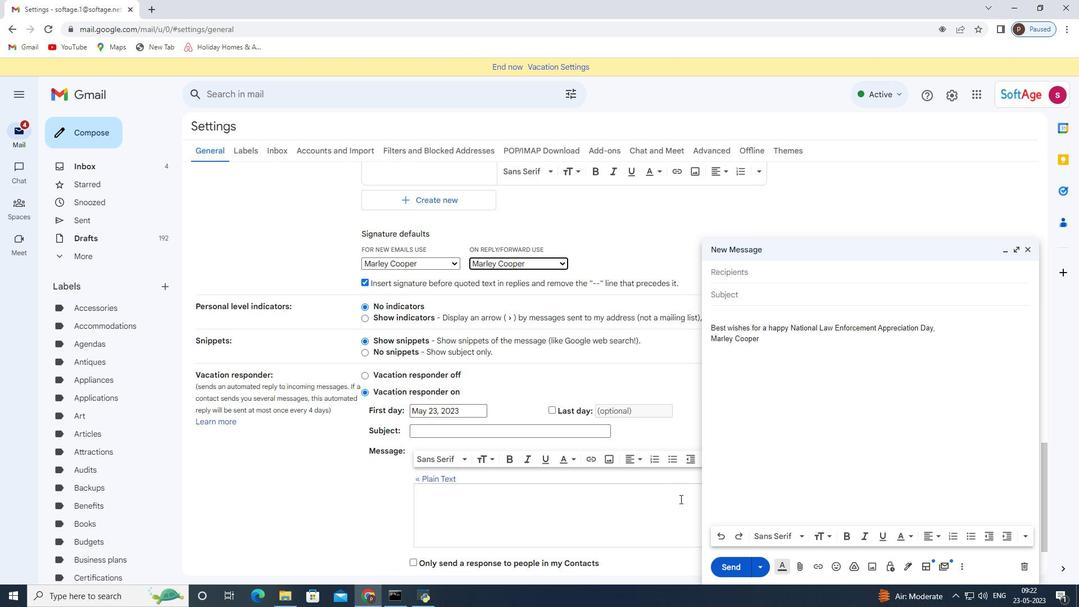 
Action: Mouse scrolled (662, 507) with delta (0, 0)
Screenshot: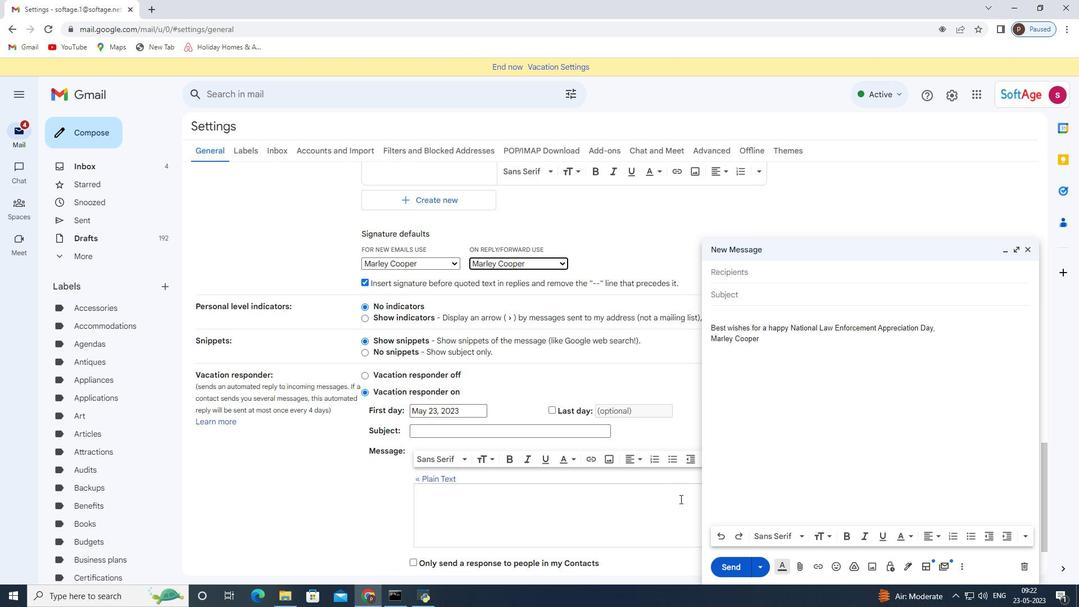 
Action: Mouse moved to (596, 515)
Screenshot: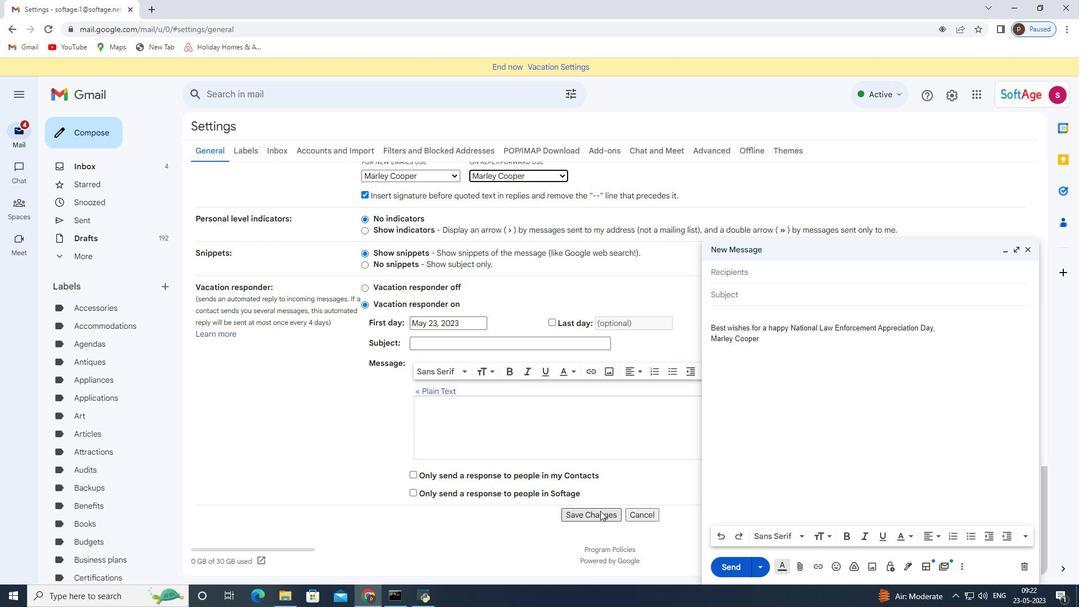 
Action: Mouse pressed left at (596, 515)
Screenshot: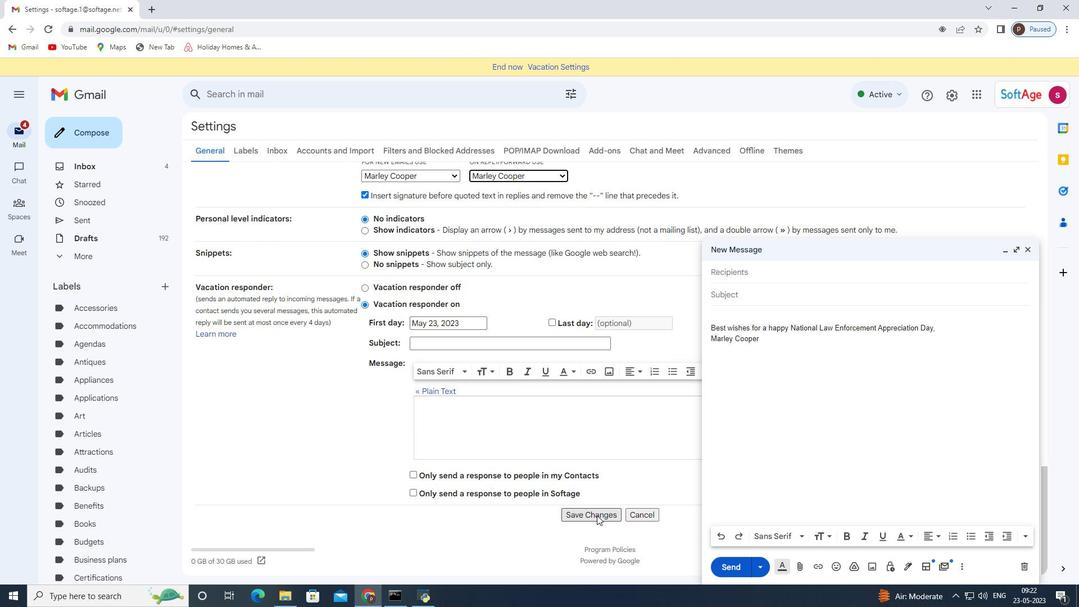 
Action: Mouse moved to (1028, 248)
Screenshot: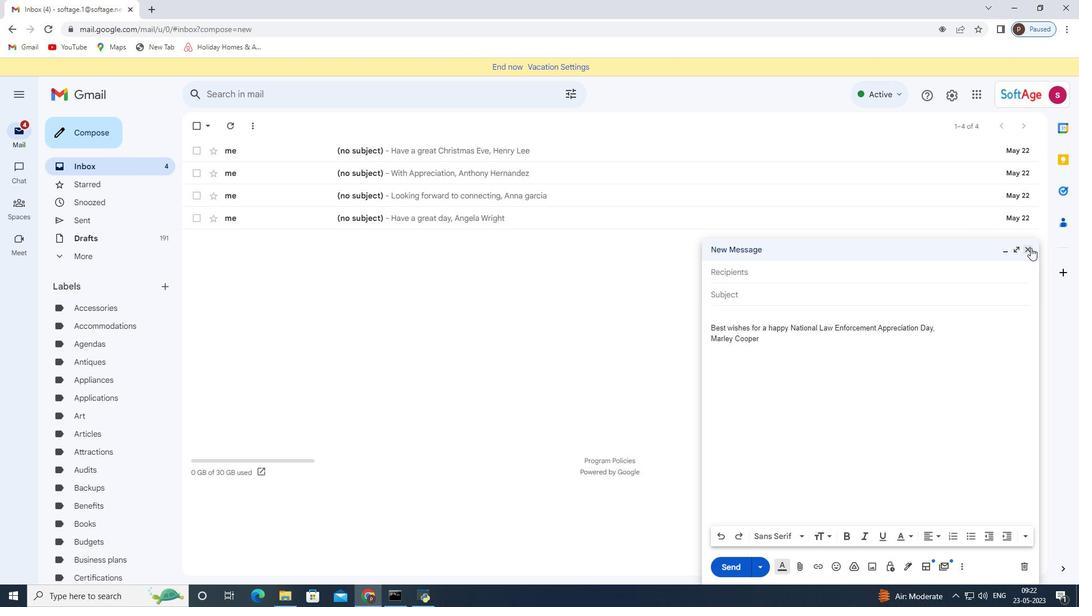 
Action: Mouse pressed left at (1028, 248)
Screenshot: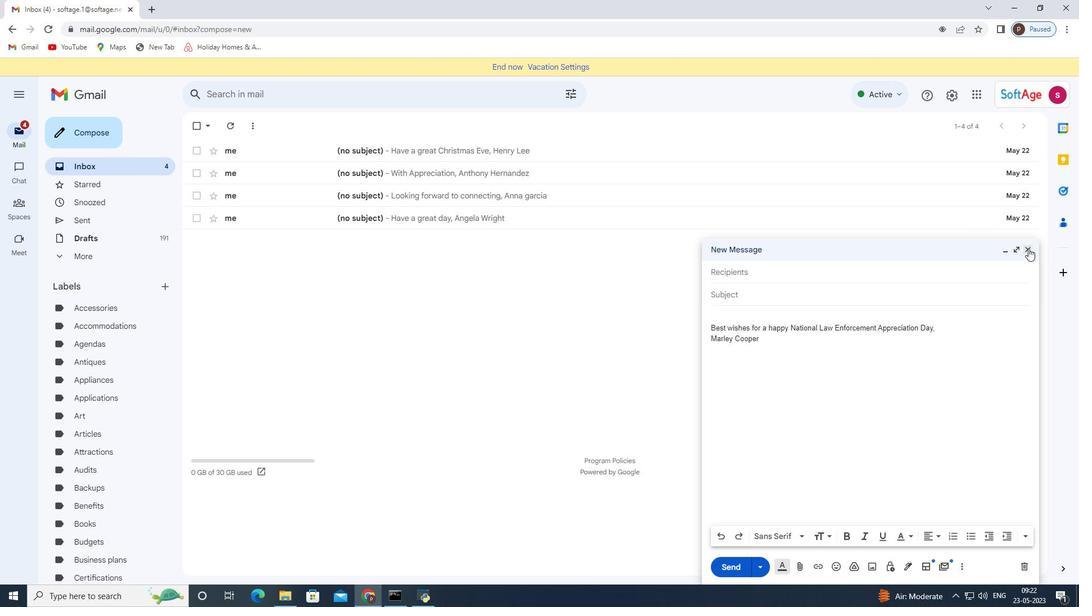 
Action: Mouse moved to (89, 132)
Screenshot: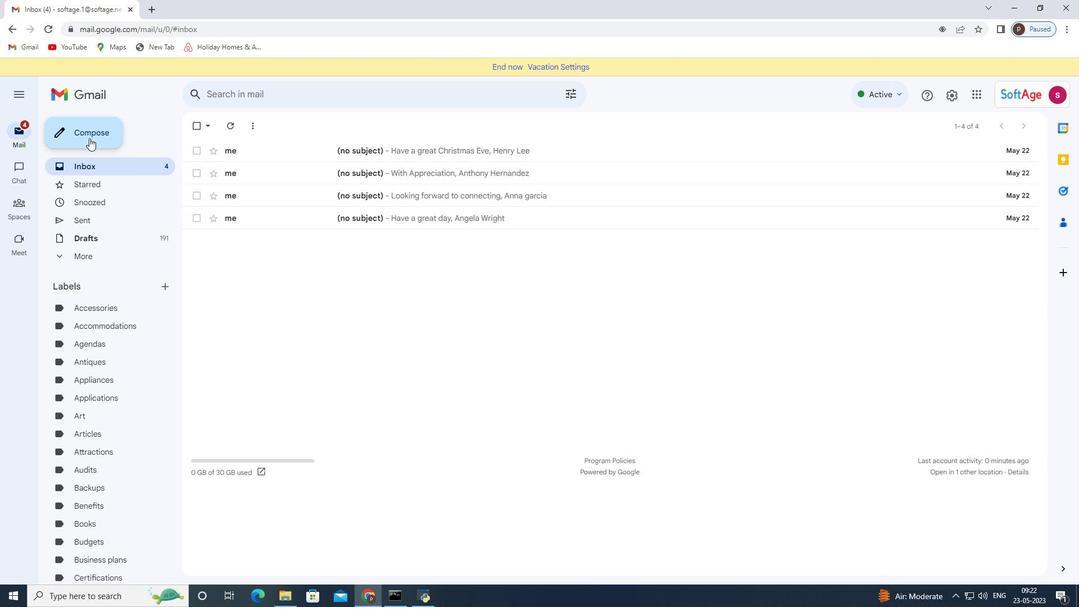 
Action: Mouse pressed left at (89, 132)
Screenshot: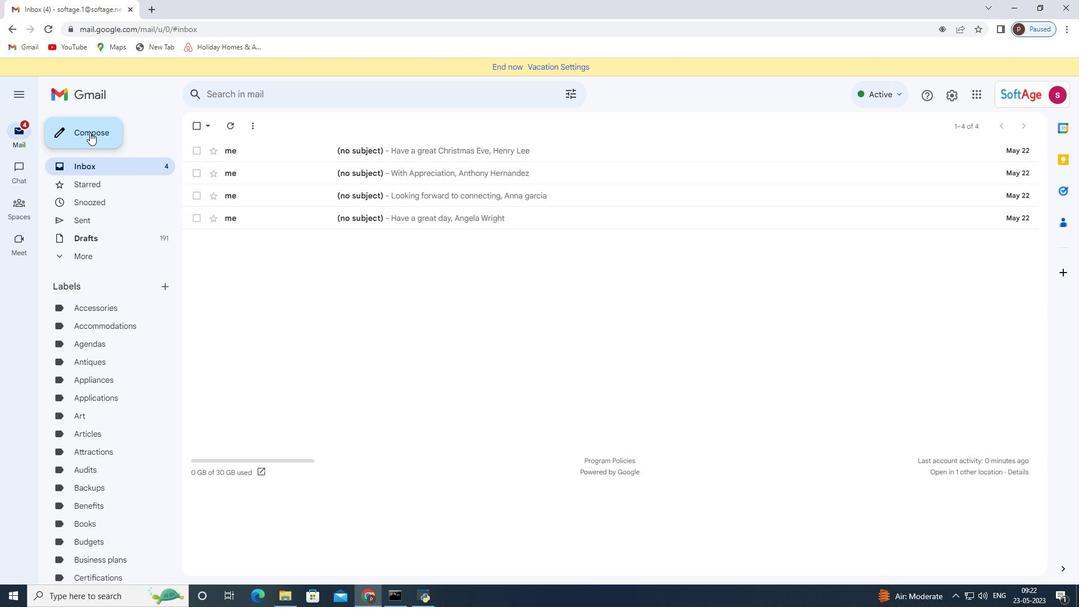 
Action: Mouse moved to (744, 273)
Screenshot: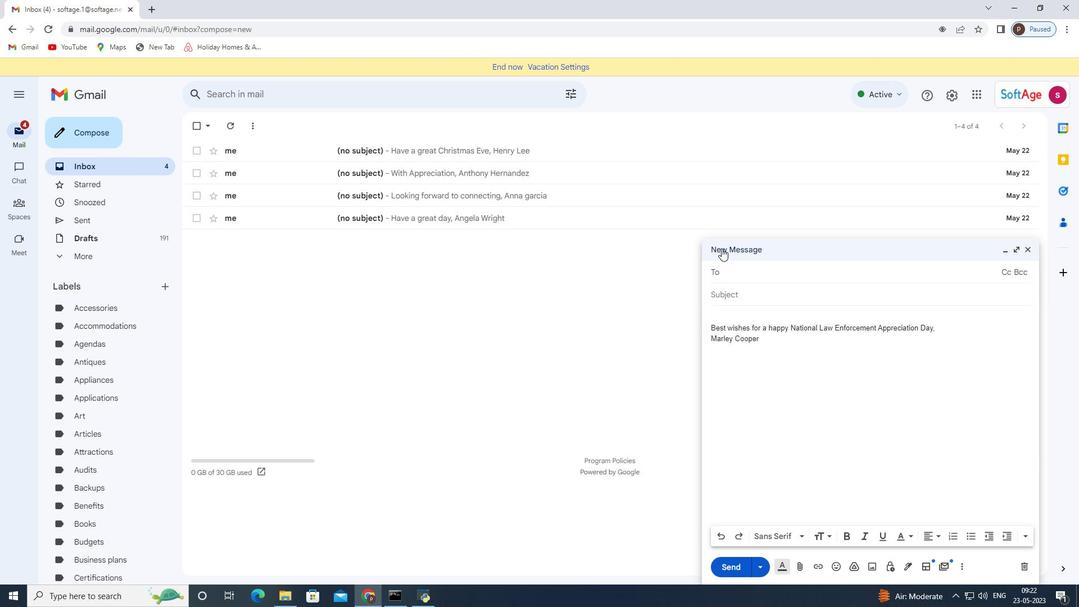 
Action: Mouse pressed left at (744, 273)
Screenshot: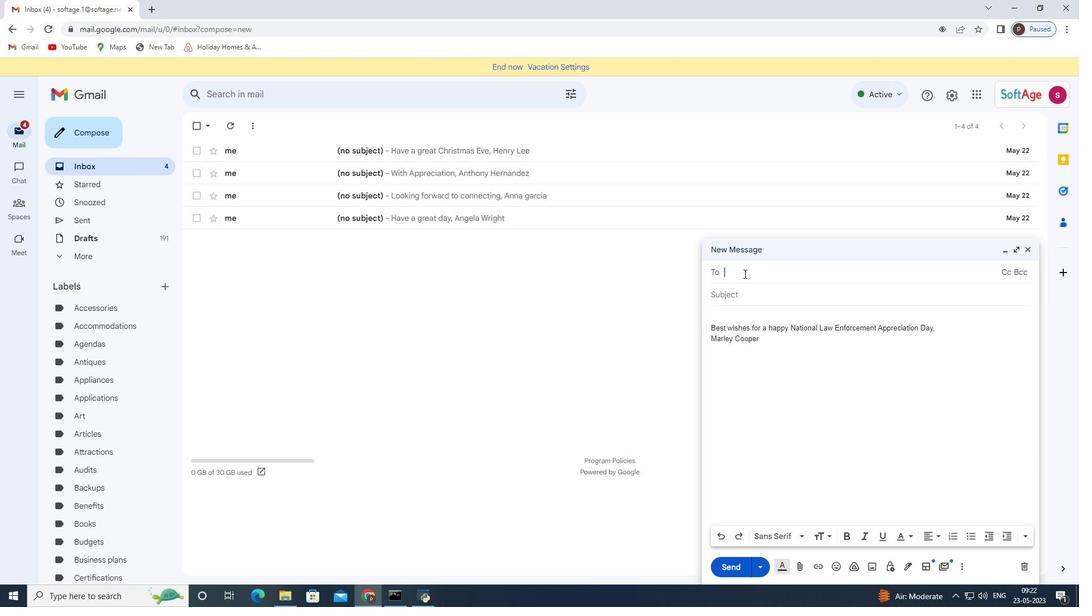 
Action: Key pressed si<Key.backspace>oftage.3<Key.shift>@softage.net
Screenshot: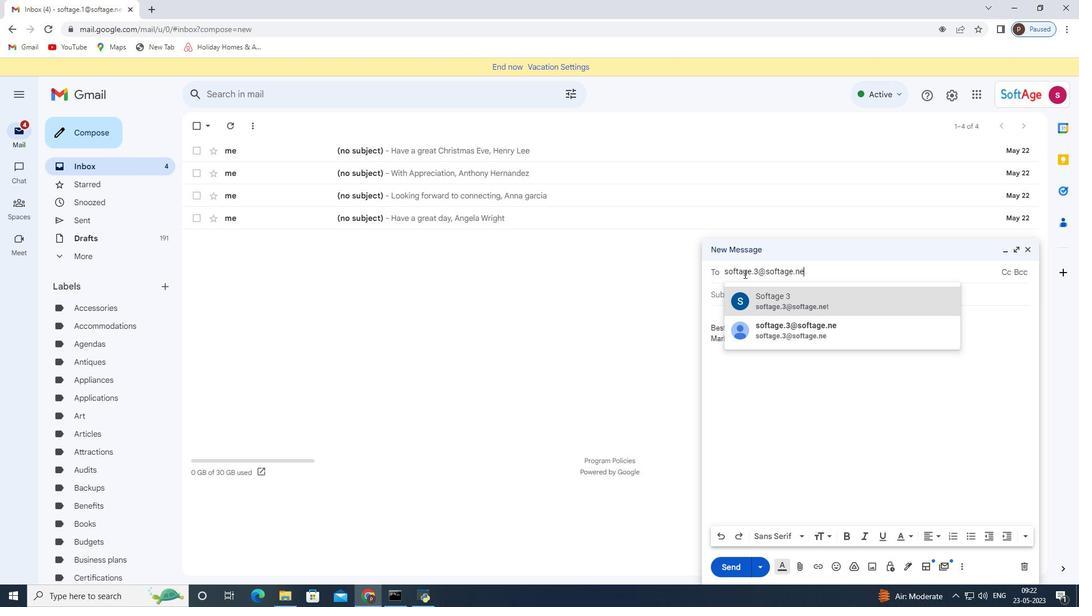 
Action: Mouse moved to (816, 295)
Screenshot: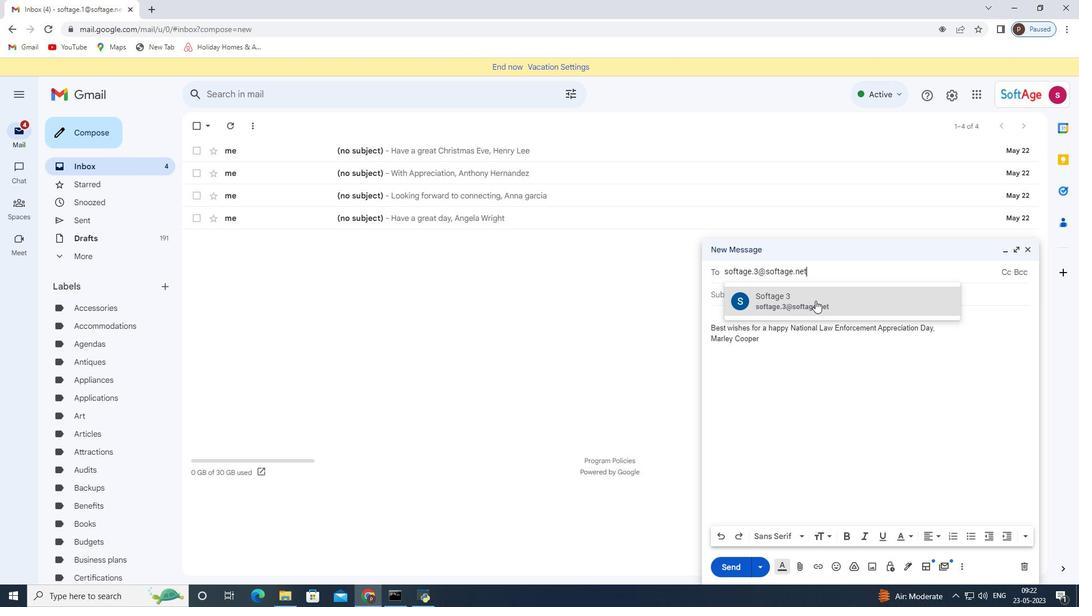 
Action: Mouse pressed left at (816, 295)
Screenshot: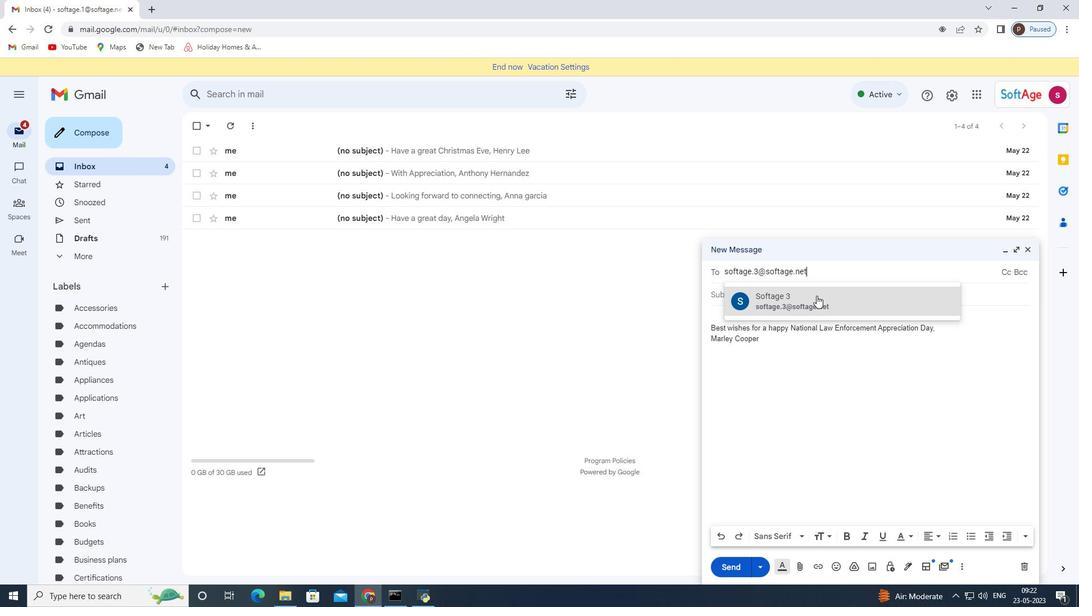
Action: Mouse moved to (815, 295)
Screenshot: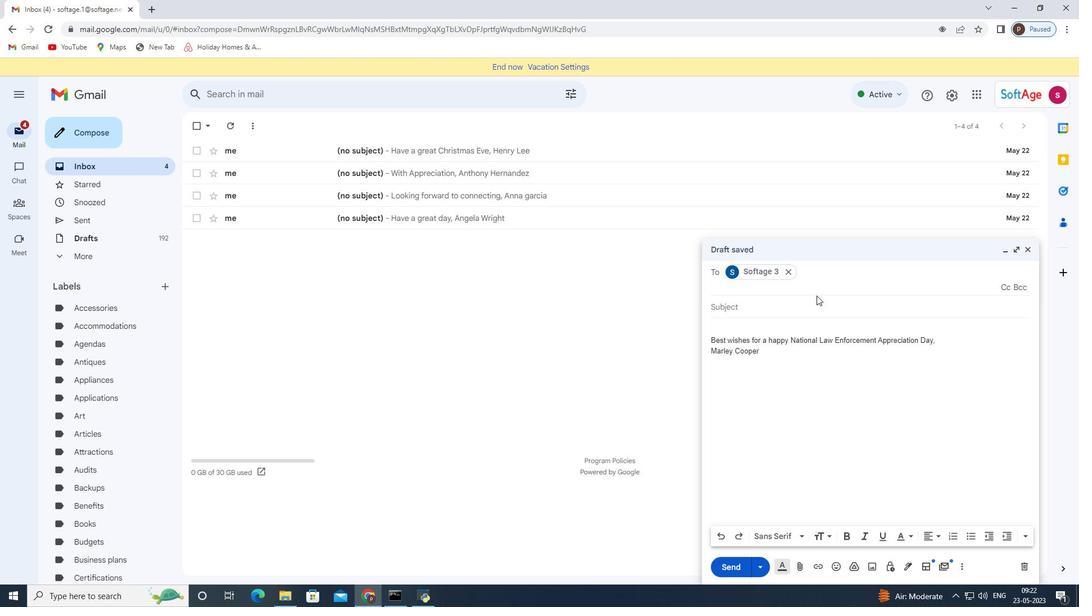 
Action: Mouse scrolled (815, 294) with delta (0, 0)
Screenshot: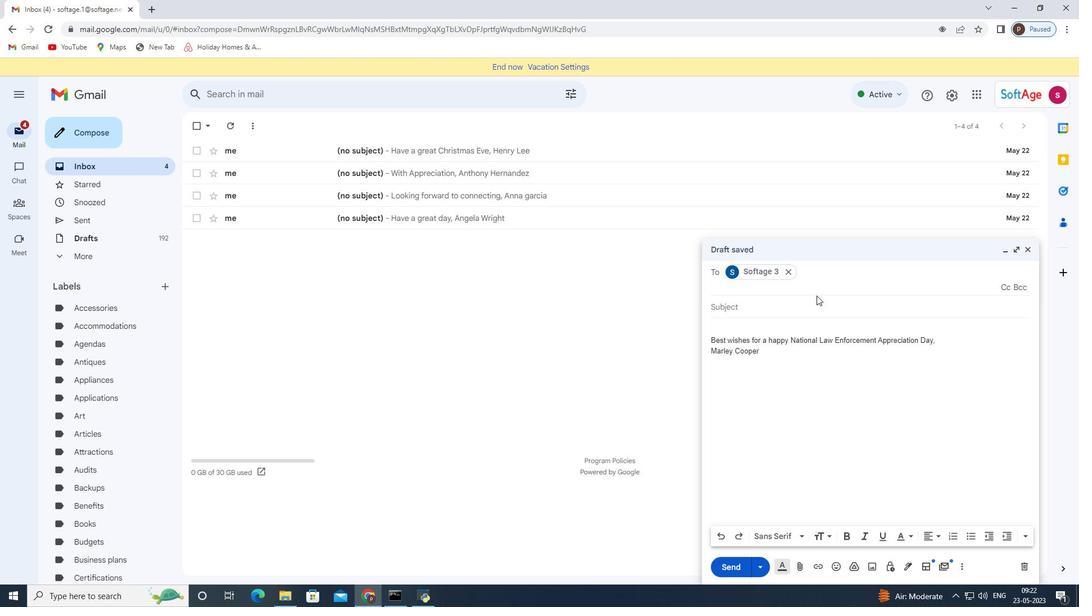 
Action: Mouse moved to (814, 295)
Screenshot: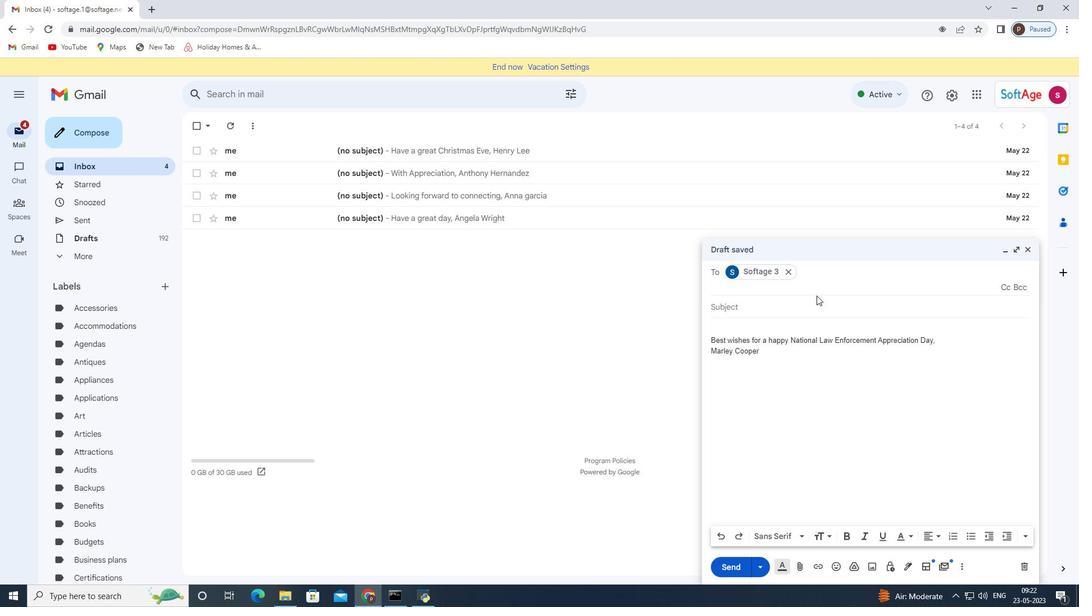 
Action: Mouse scrolled (814, 294) with delta (0, 0)
Screenshot: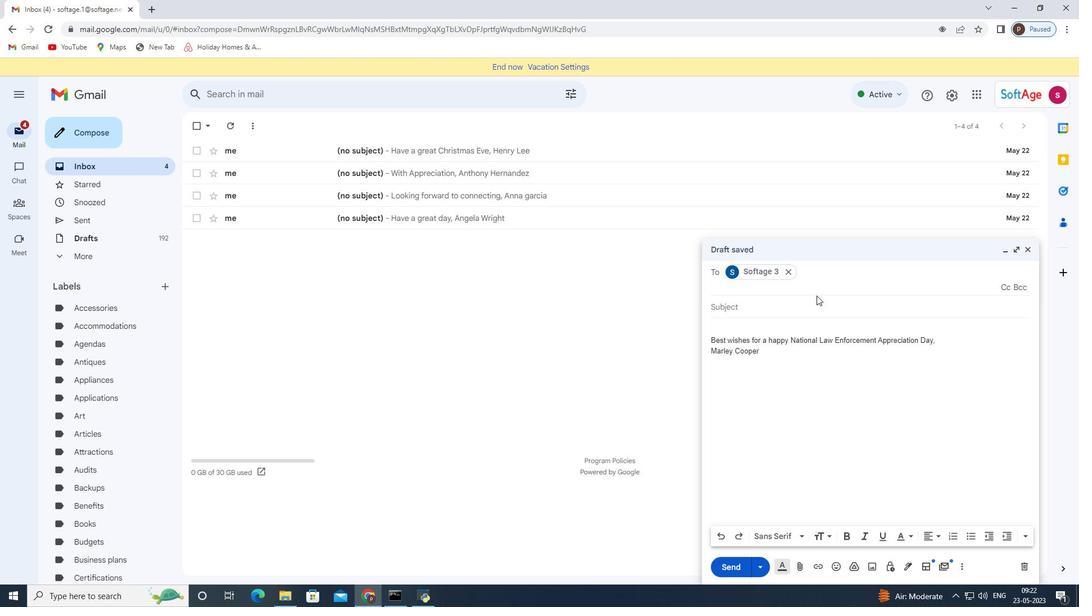 
Action: Mouse moved to (813, 296)
Screenshot: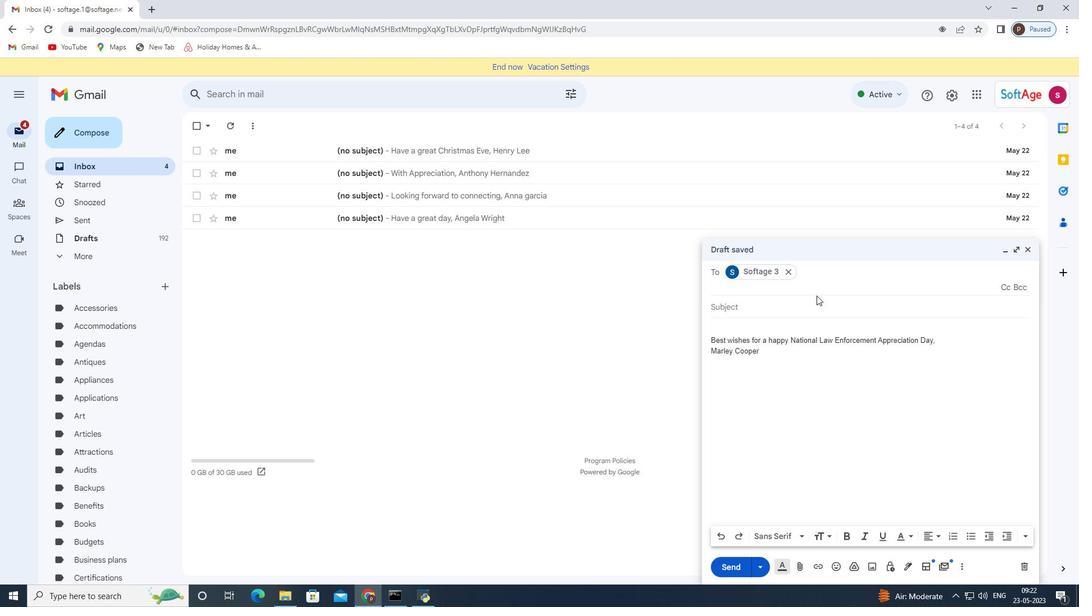 
Action: Mouse scrolled (813, 295) with delta (0, 0)
Screenshot: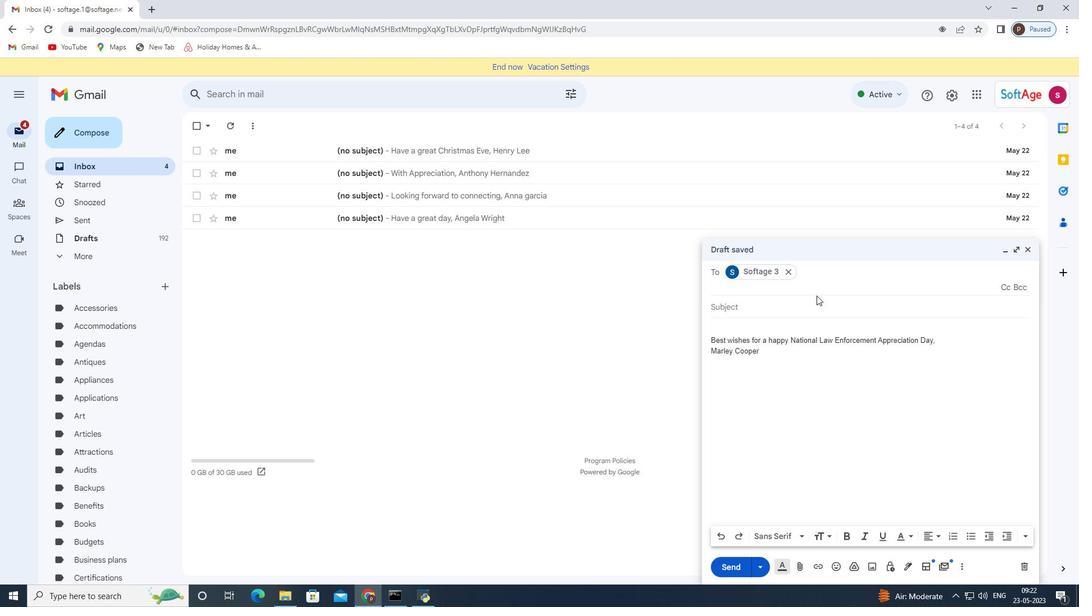 
Action: Mouse moved to (812, 298)
Screenshot: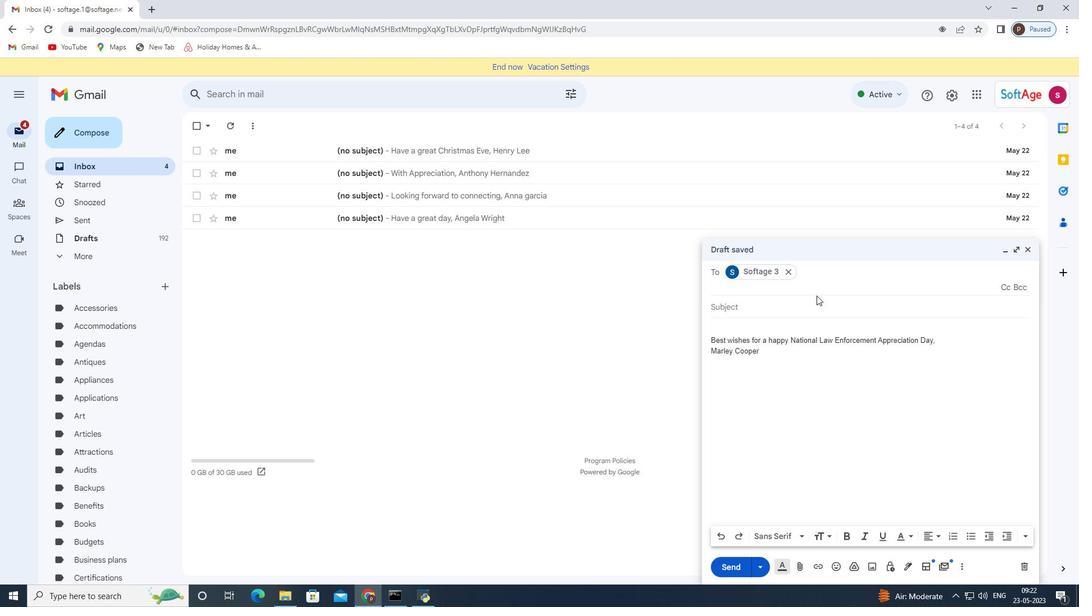 
Action: Mouse scrolled (812, 297) with delta (0, 0)
Screenshot: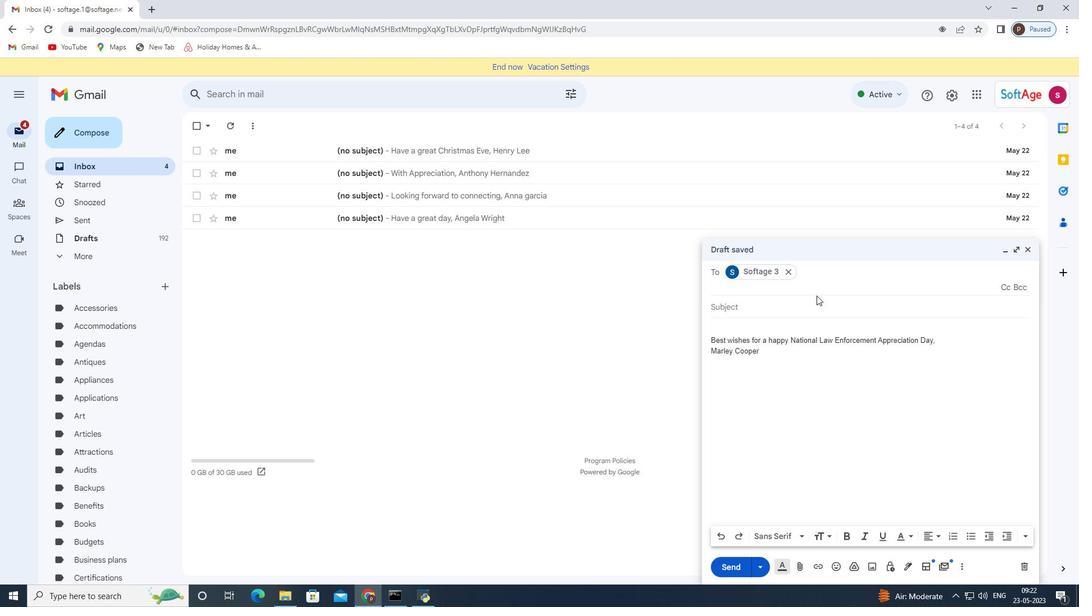 
Action: Mouse moved to (161, 286)
Screenshot: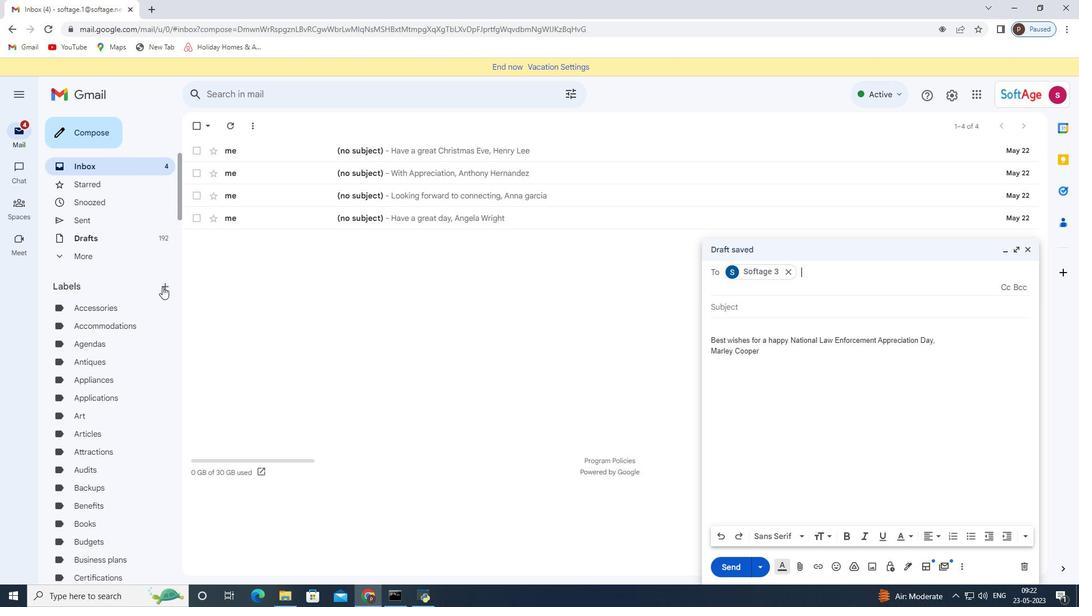
Action: Mouse pressed left at (161, 286)
Screenshot: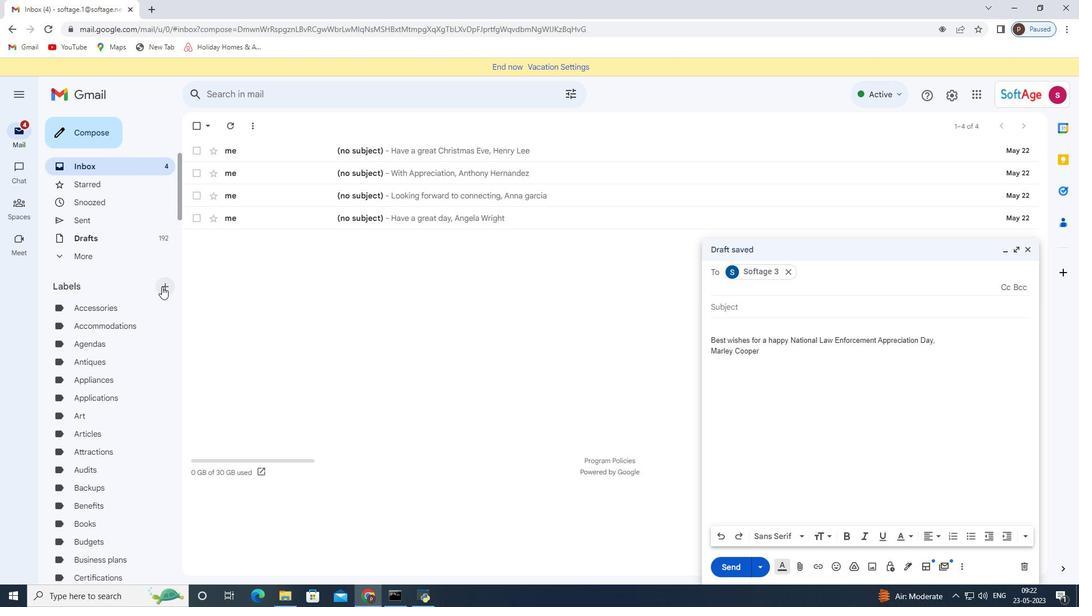
Action: Mouse moved to (428, 310)
Screenshot: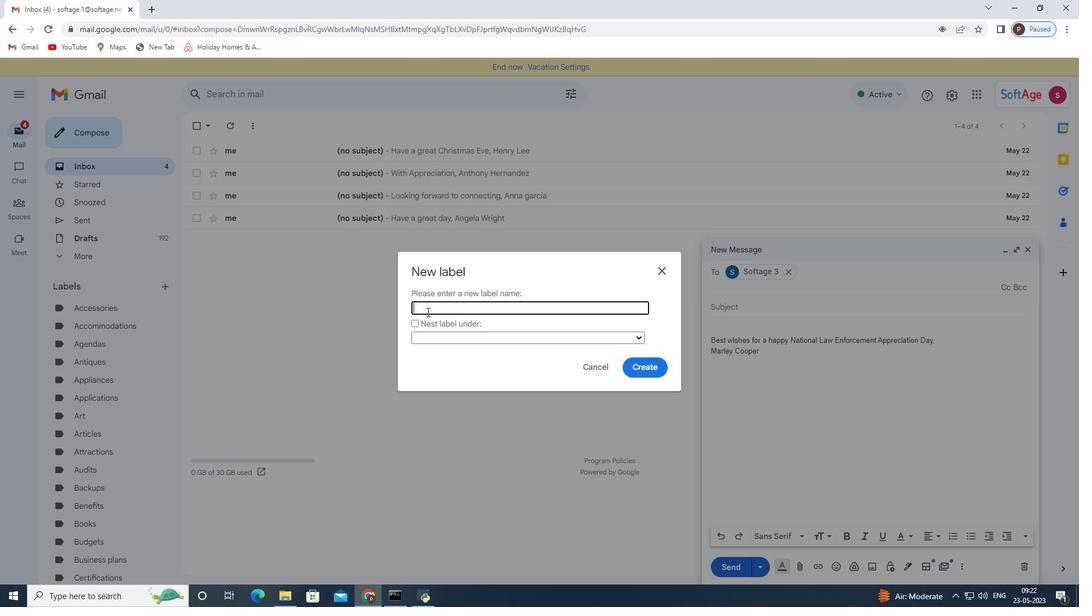 
Action: Mouse pressed left at (428, 310)
Screenshot: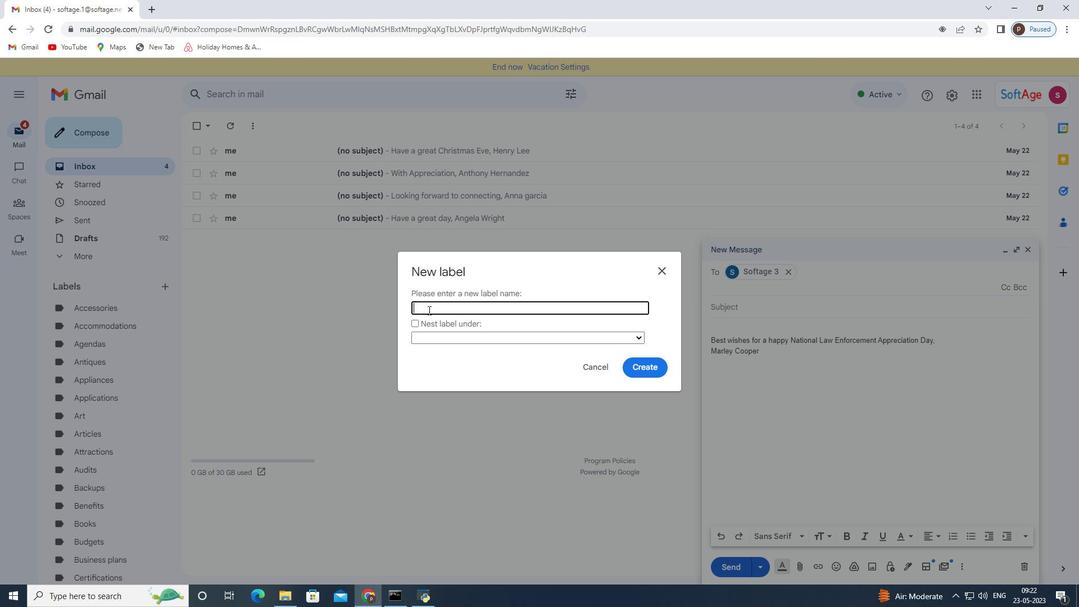 
Action: Key pressed <Key.shift>Real<Key.space>estate<Key.space>;<Key.backspace>leases
Screenshot: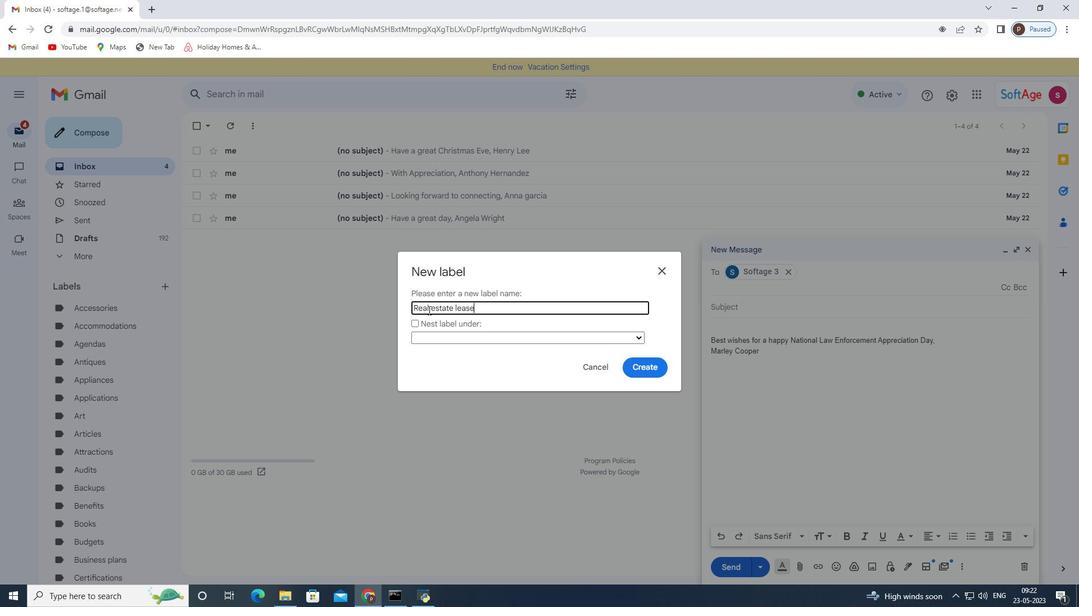 
Action: Mouse moved to (648, 367)
Screenshot: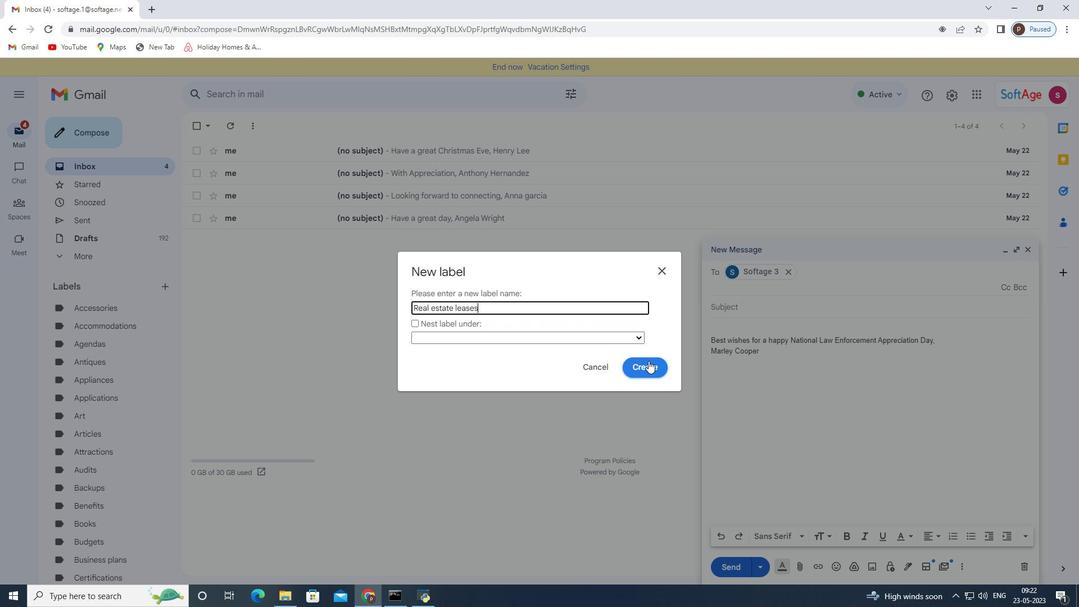
Action: Mouse pressed left at (648, 367)
Screenshot: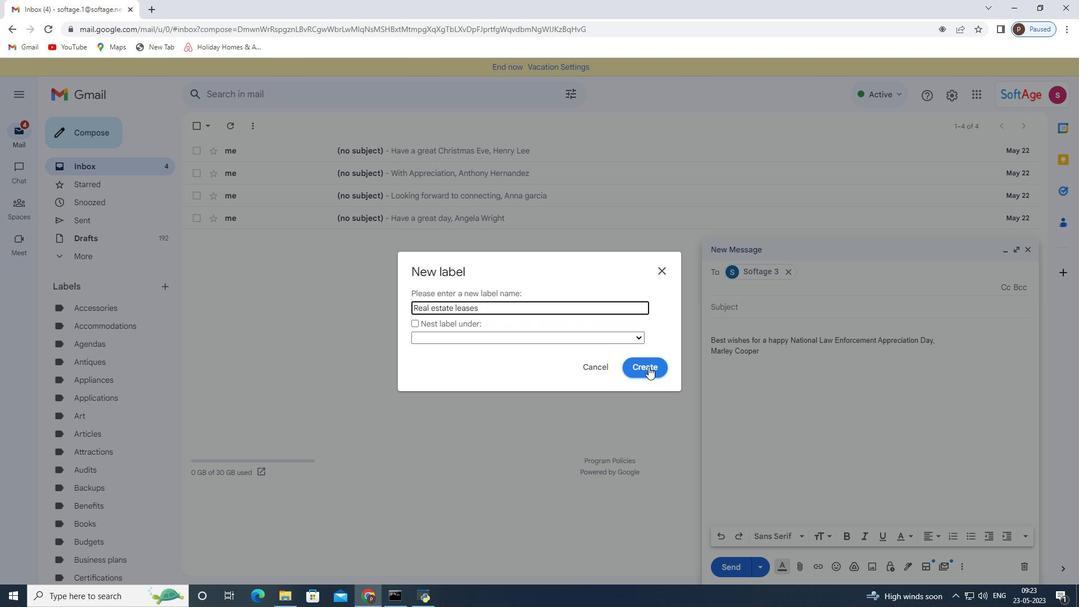 
